 Task: Look for space in Cachoeira do Sul, Brazil from 6th September, 2023 to 10th September, 2023 for 1 adult in price range Rs.10000 to Rs.15000. Place can be private room with 1  bedroom having 1 bed and 1 bathroom. Property type can be house, flat, guest house, hotel. Booking option can be shelf check-in. Required host language is Spanish.
Action: Mouse moved to (489, 193)
Screenshot: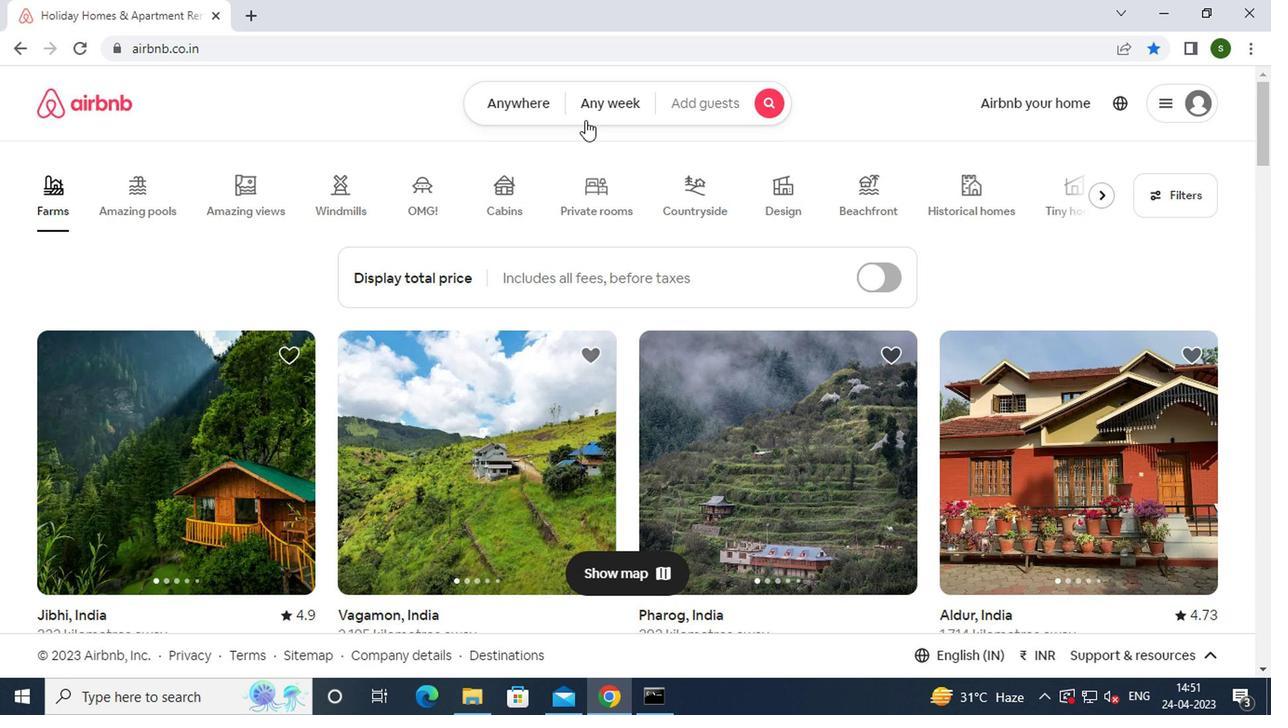 
Action: Mouse pressed left at (489, 193)
Screenshot: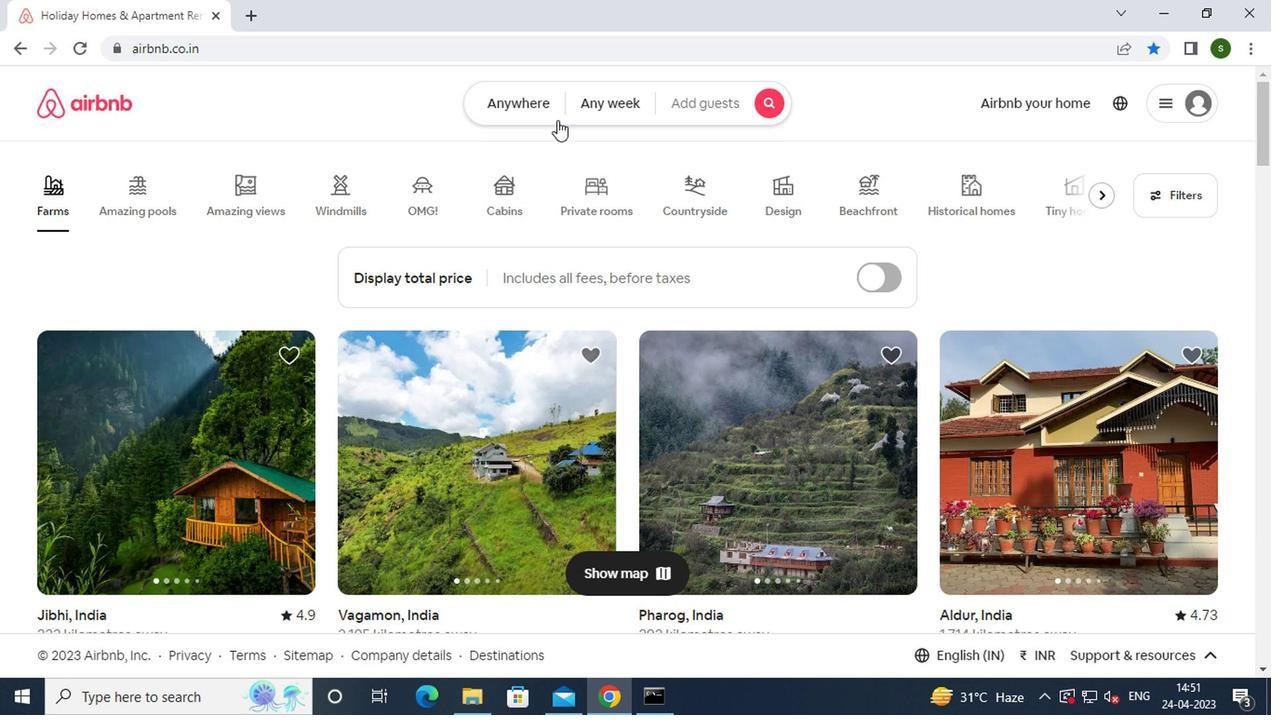 
Action: Mouse moved to (361, 237)
Screenshot: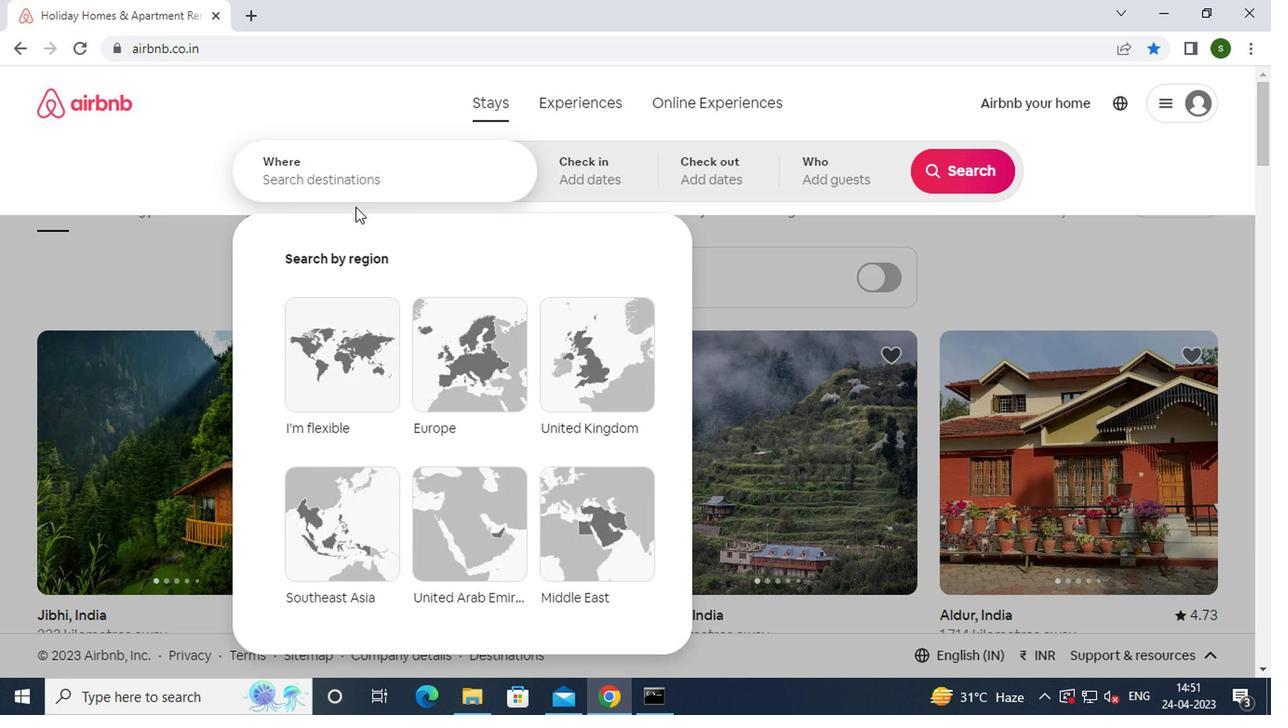 
Action: Mouse pressed left at (361, 237)
Screenshot: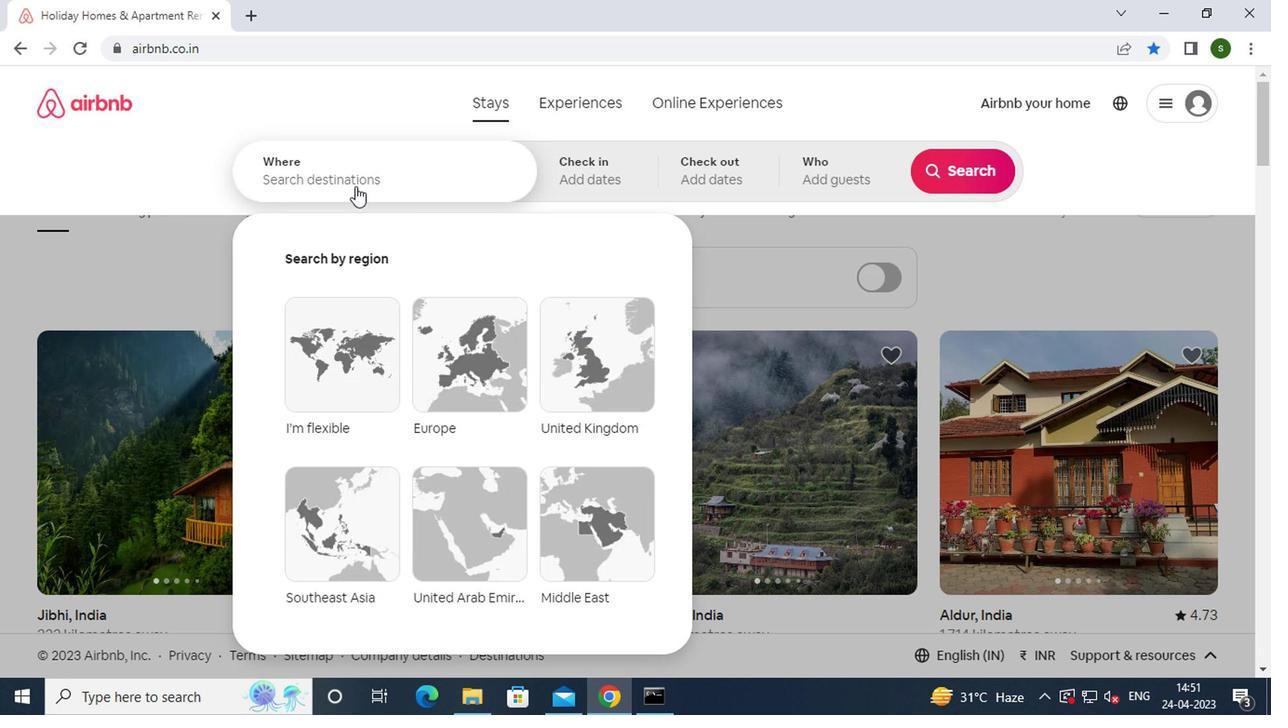 
Action: Key pressed c<Key.caps_lock>achoeira<Key.space>do<Key.space><Key.caps_lock>su<Key.backspace><Key.caps_lock>ul,<Key.space><Key.caps_lock>b<Key.caps_lock>razil<Key.enter>
Screenshot: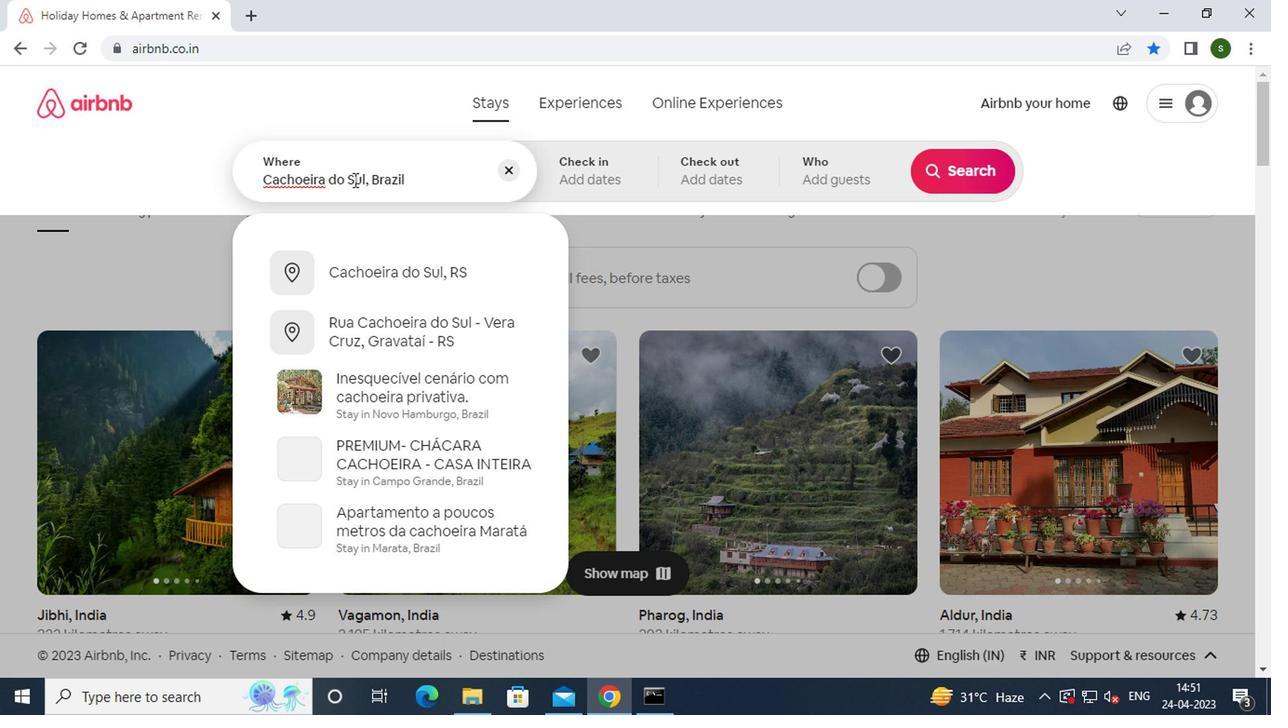 
Action: Mouse moved to (788, 339)
Screenshot: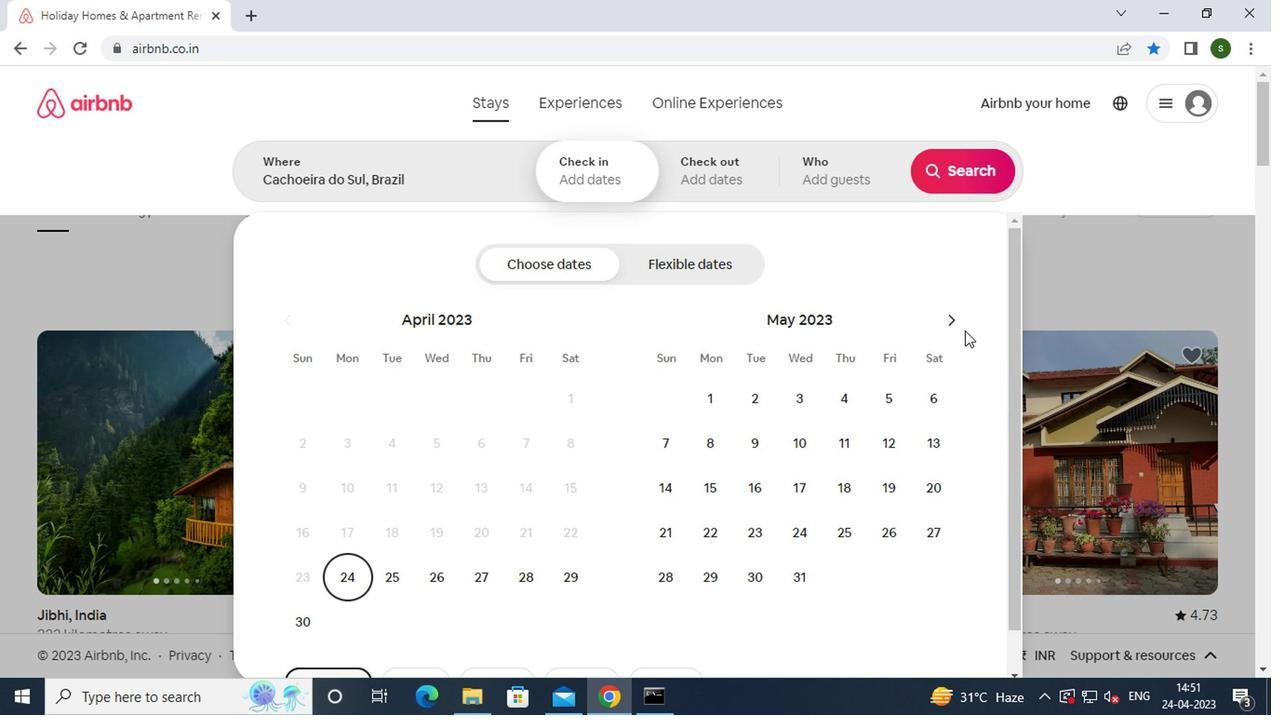 
Action: Mouse pressed left at (788, 339)
Screenshot: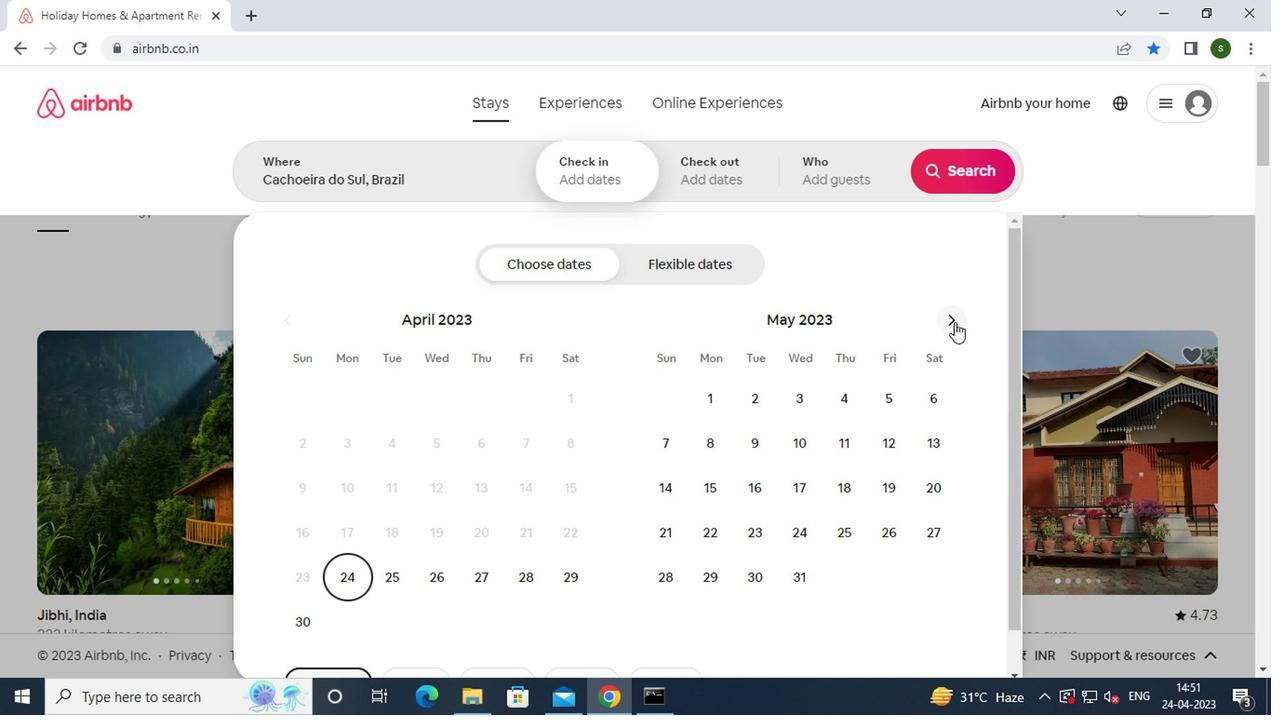 
Action: Mouse pressed left at (788, 339)
Screenshot: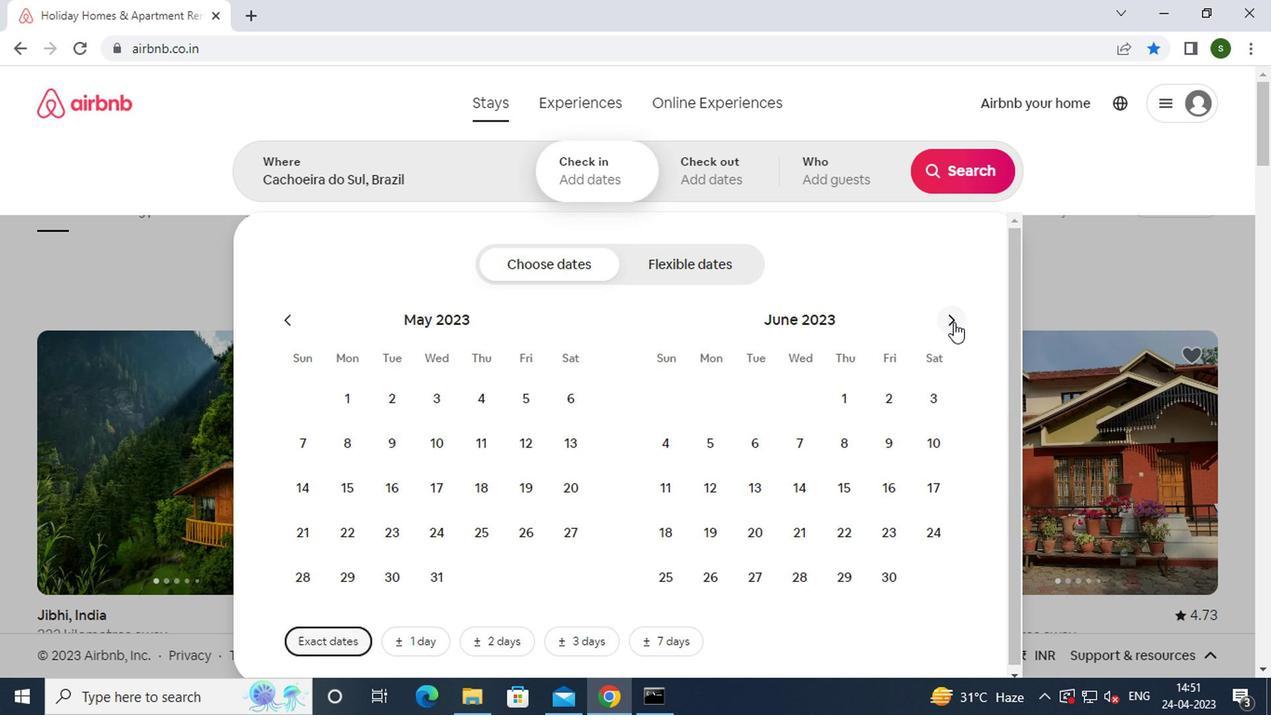 
Action: Mouse pressed left at (788, 339)
Screenshot: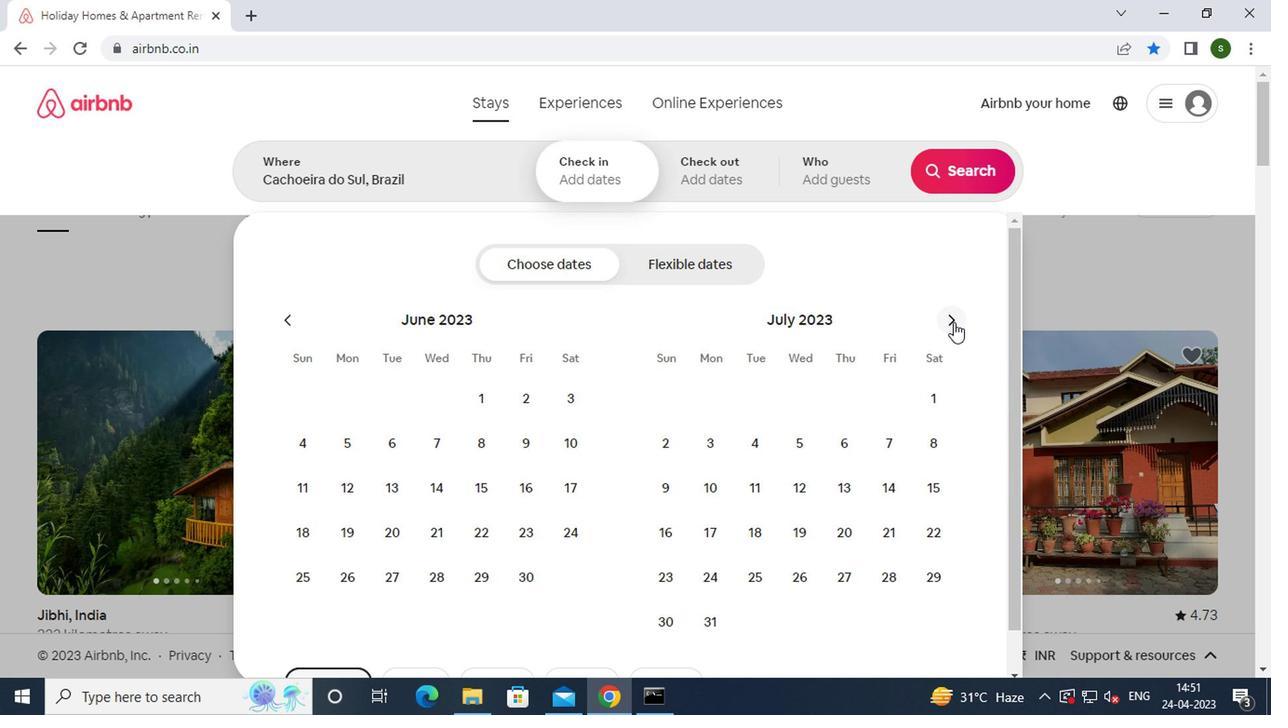 
Action: Mouse pressed left at (788, 339)
Screenshot: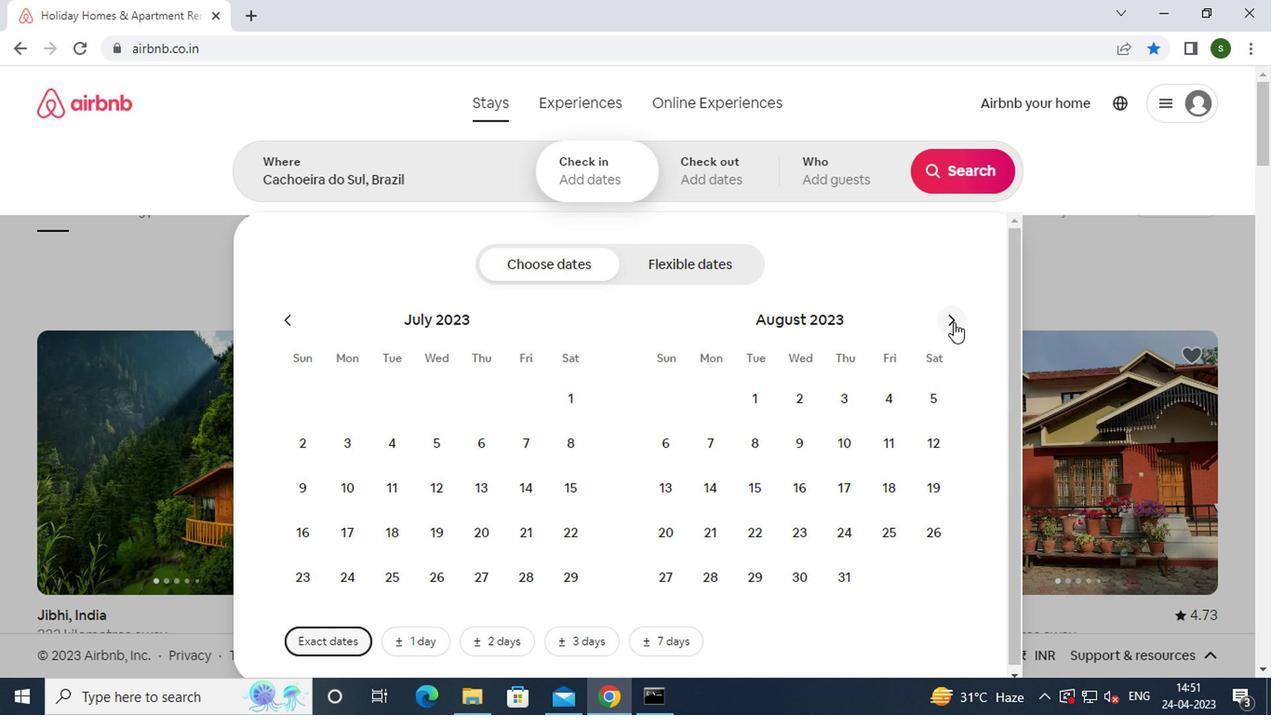 
Action: Mouse moved to (676, 419)
Screenshot: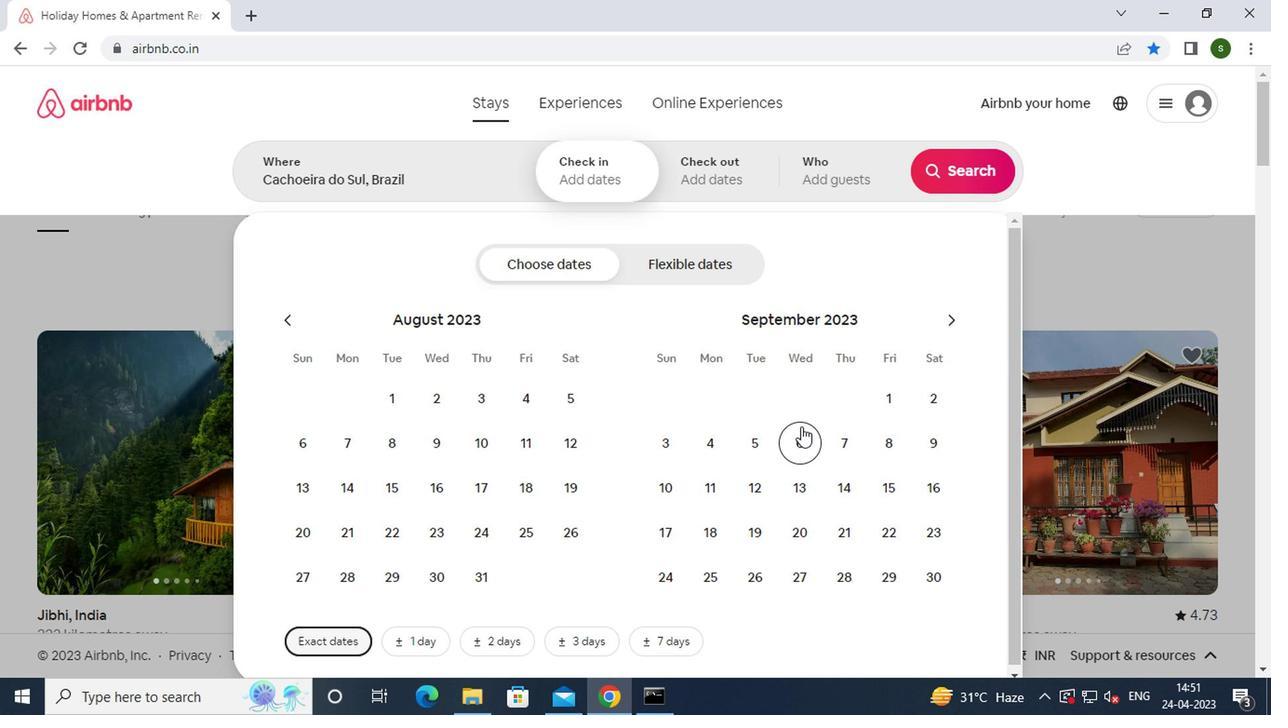 
Action: Mouse pressed left at (676, 419)
Screenshot: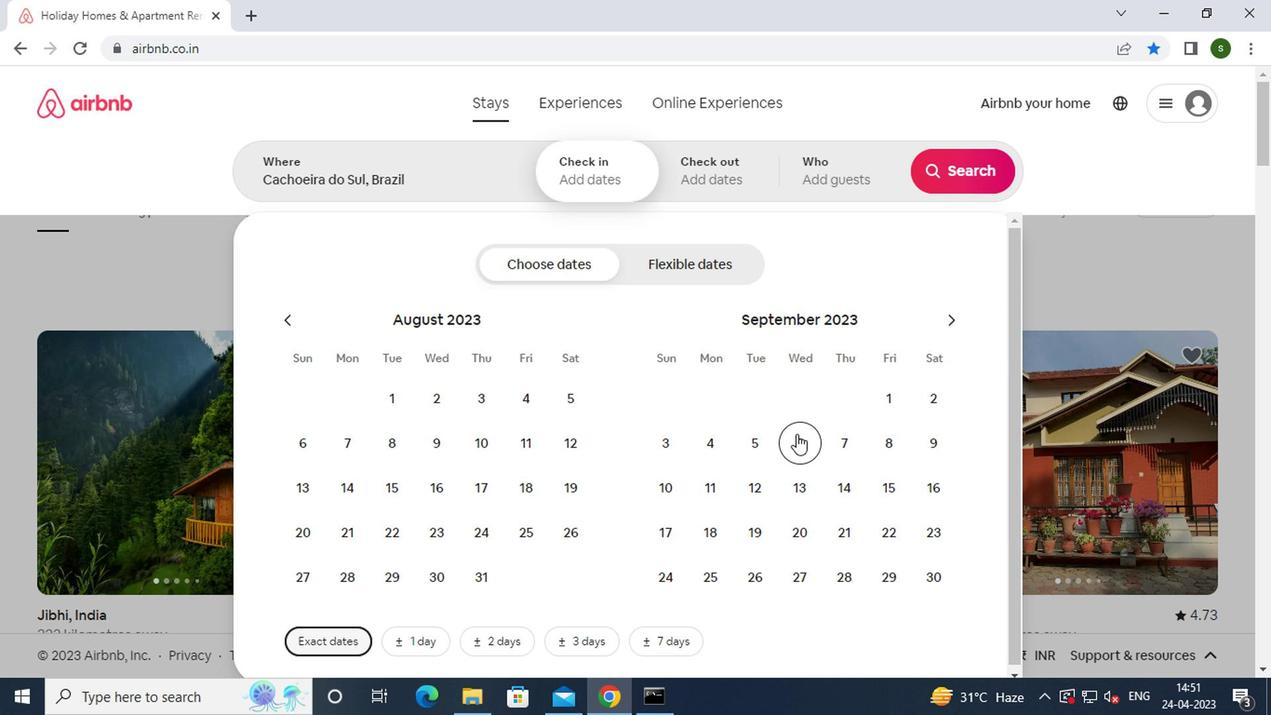 
Action: Mouse moved to (591, 454)
Screenshot: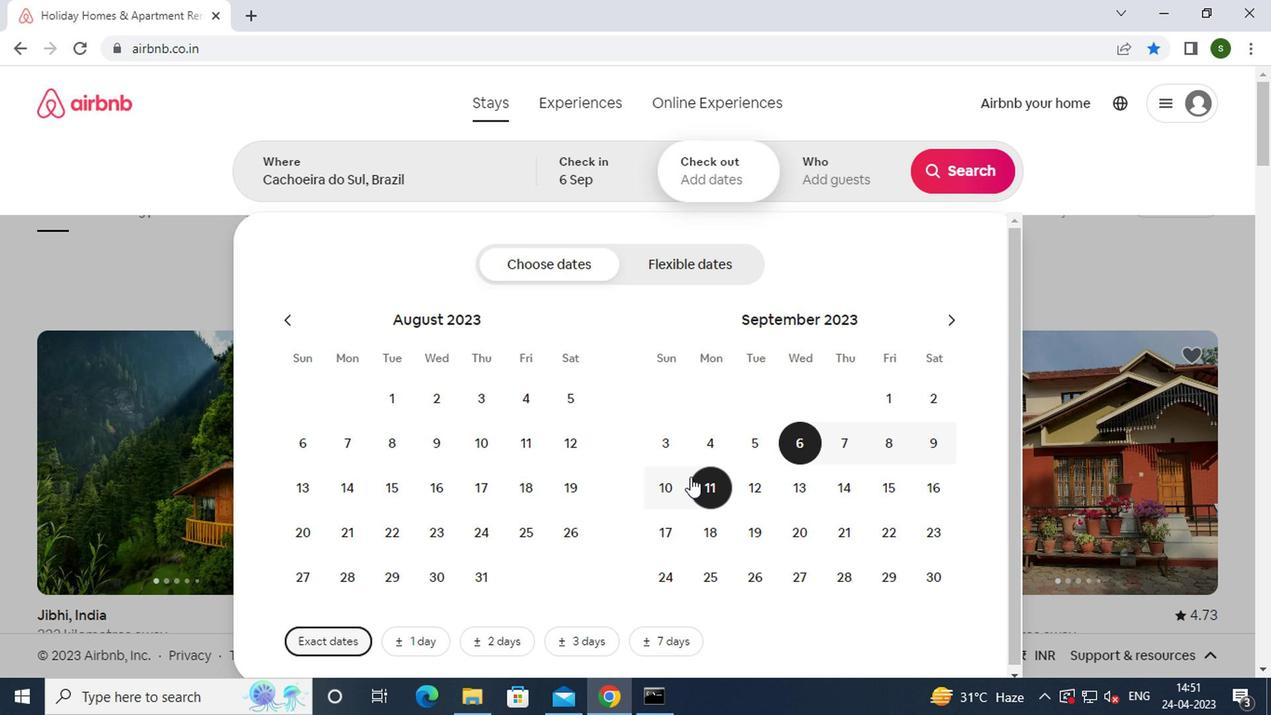 
Action: Mouse pressed left at (591, 454)
Screenshot: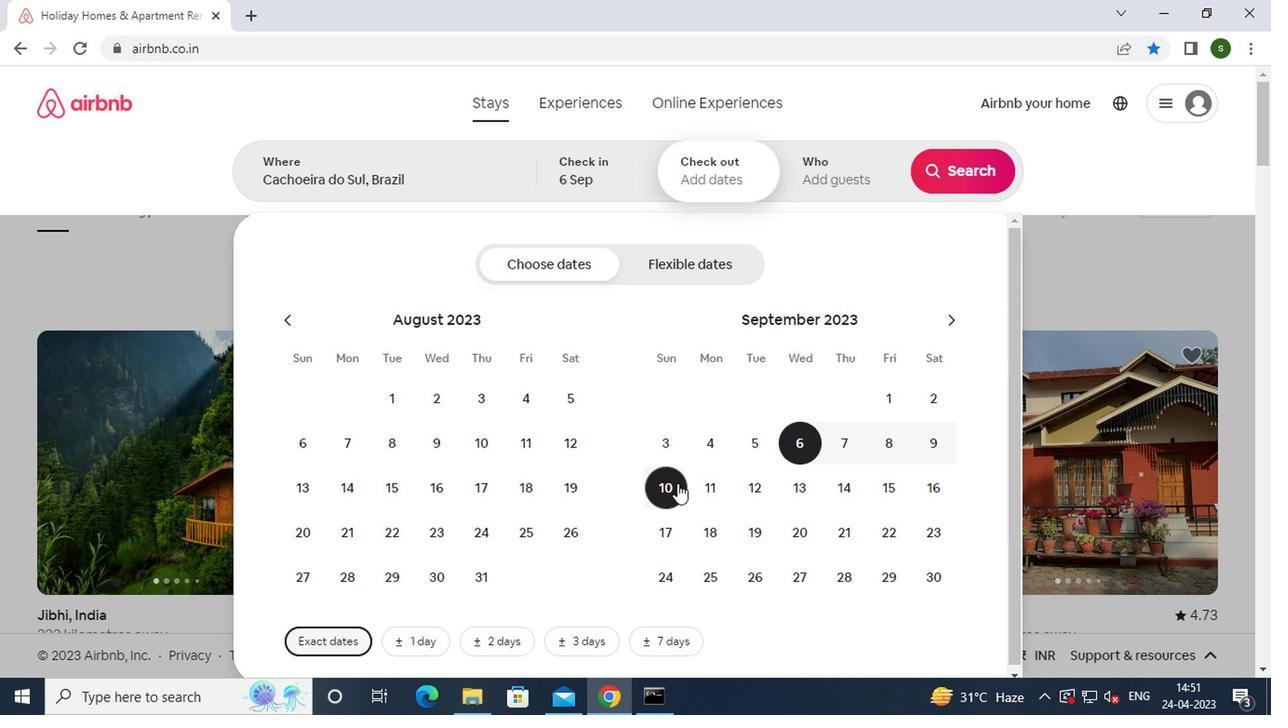 
Action: Mouse moved to (709, 231)
Screenshot: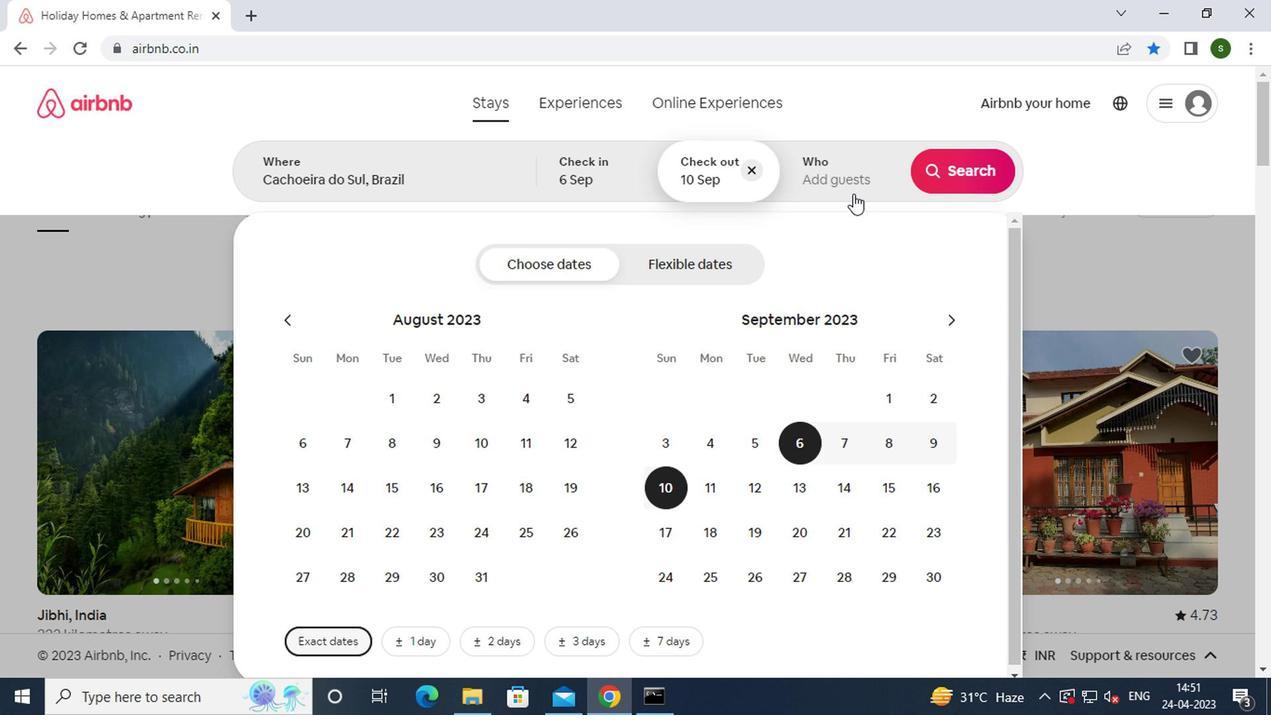
Action: Mouse pressed left at (709, 231)
Screenshot: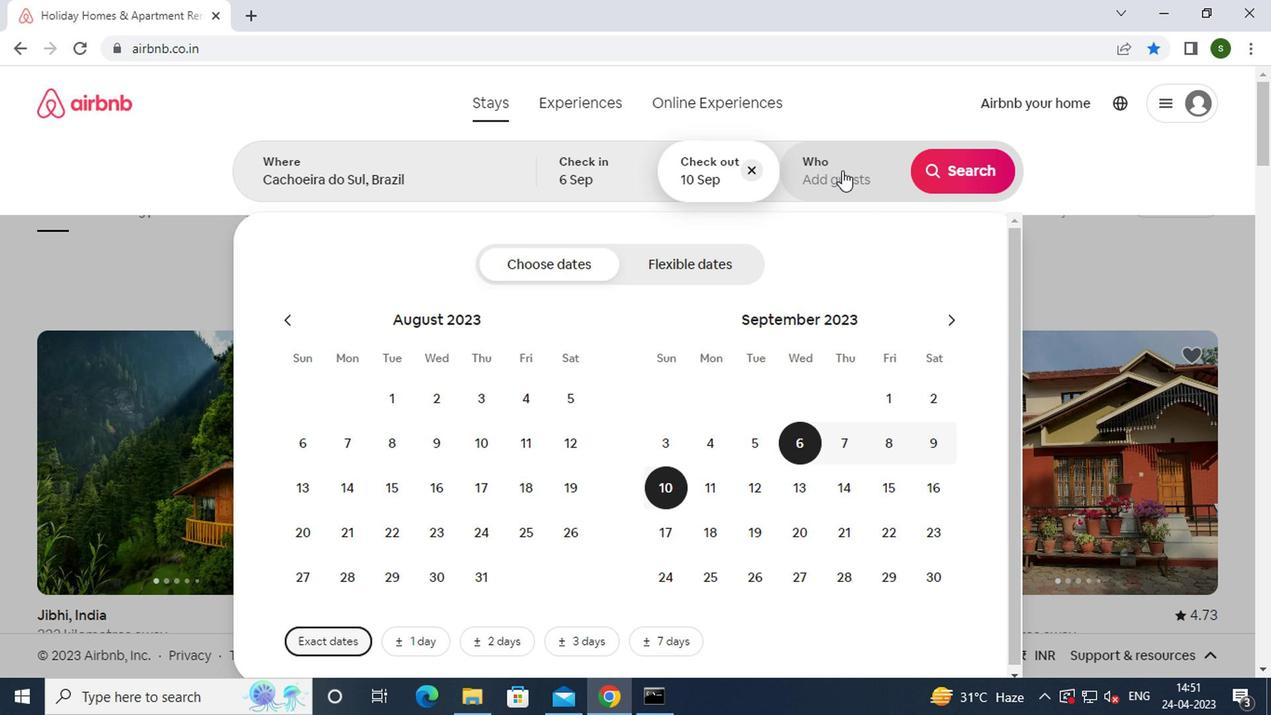 
Action: Mouse moved to (792, 296)
Screenshot: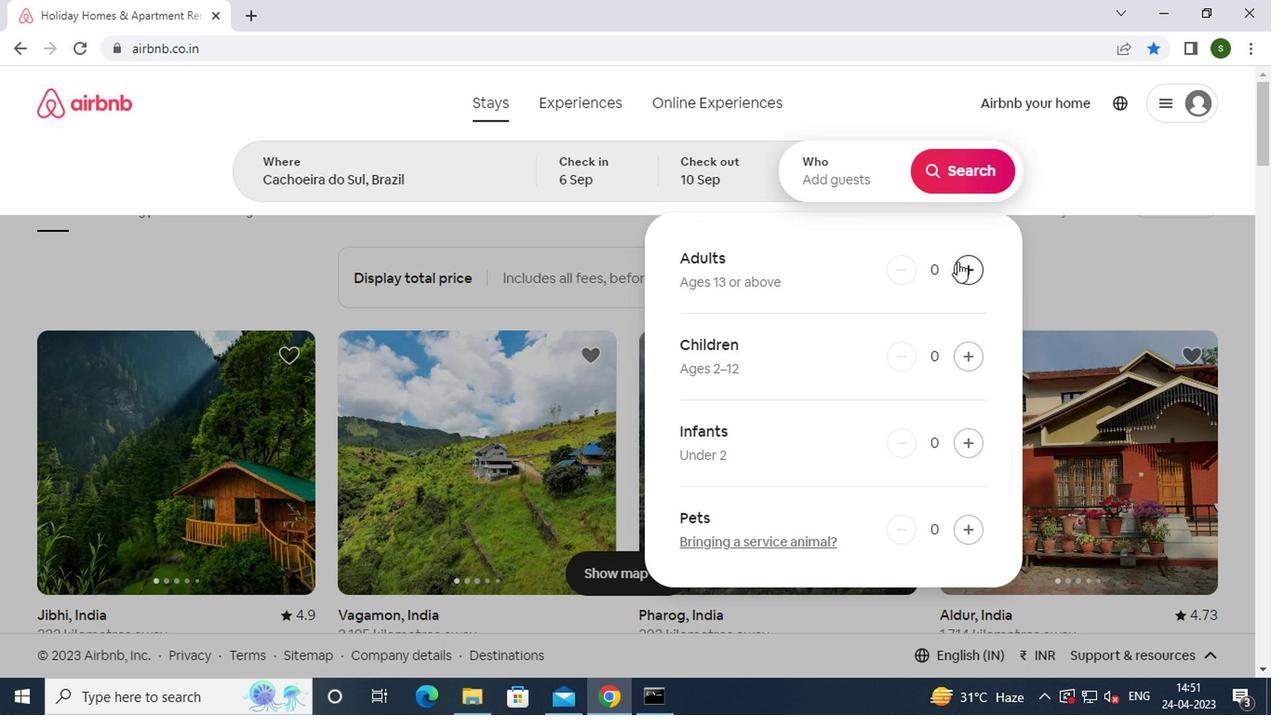 
Action: Mouse pressed left at (792, 296)
Screenshot: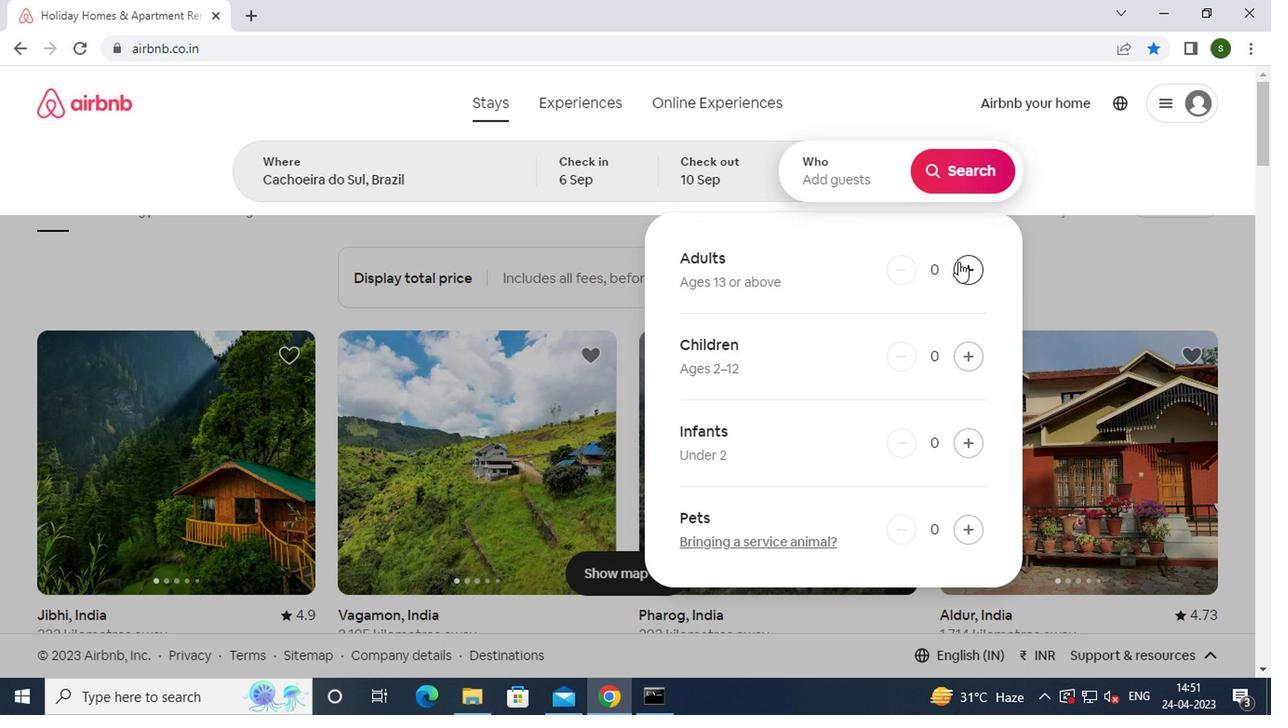 
Action: Mouse moved to (804, 228)
Screenshot: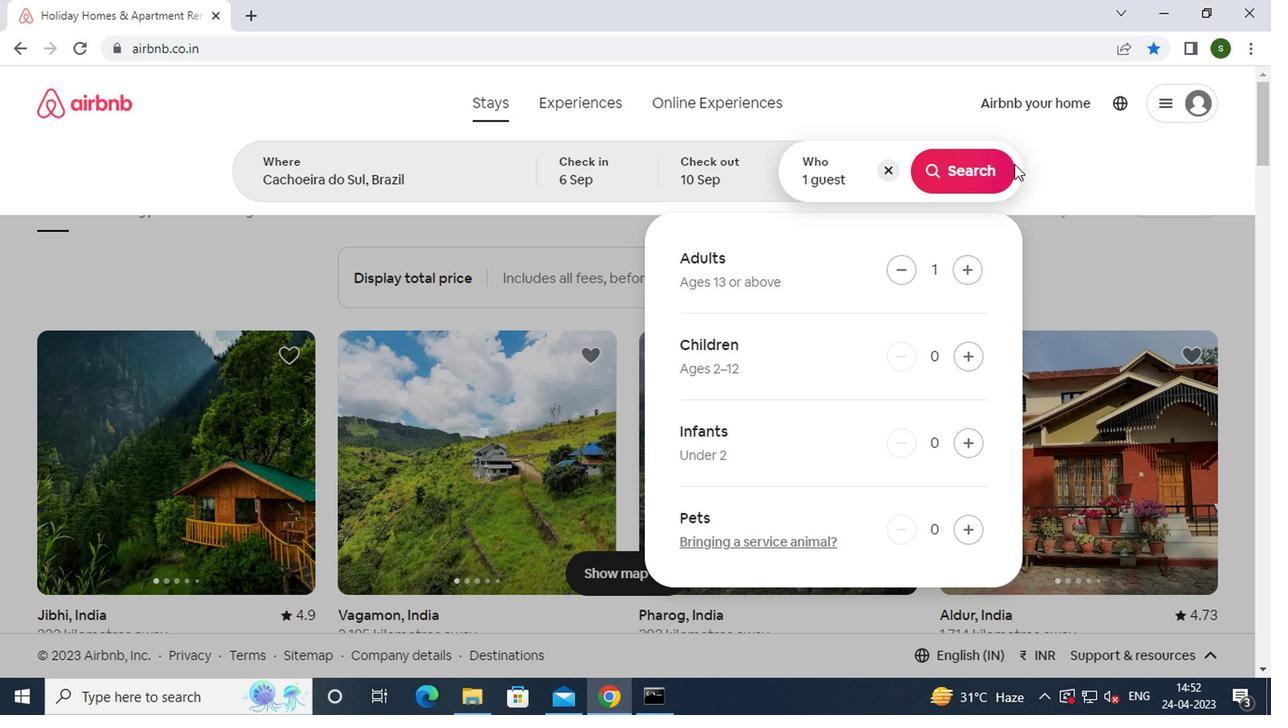 
Action: Mouse pressed left at (804, 228)
Screenshot: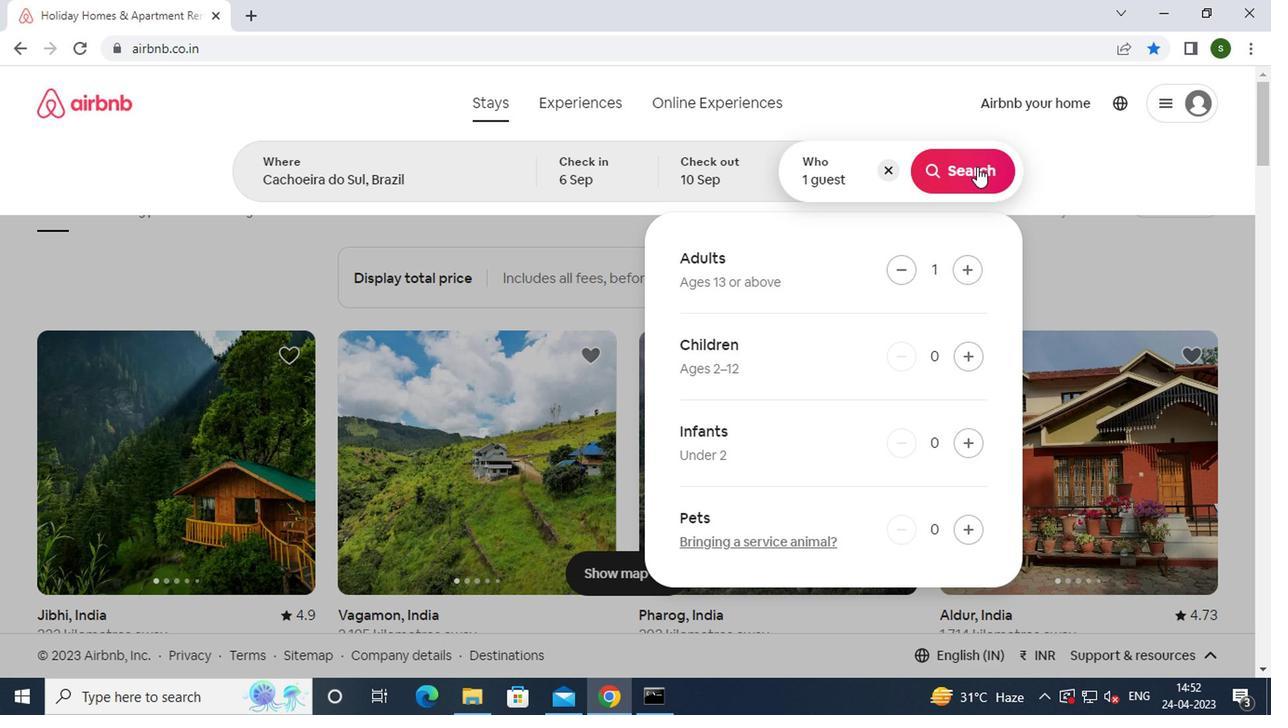 
Action: Mouse moved to (968, 238)
Screenshot: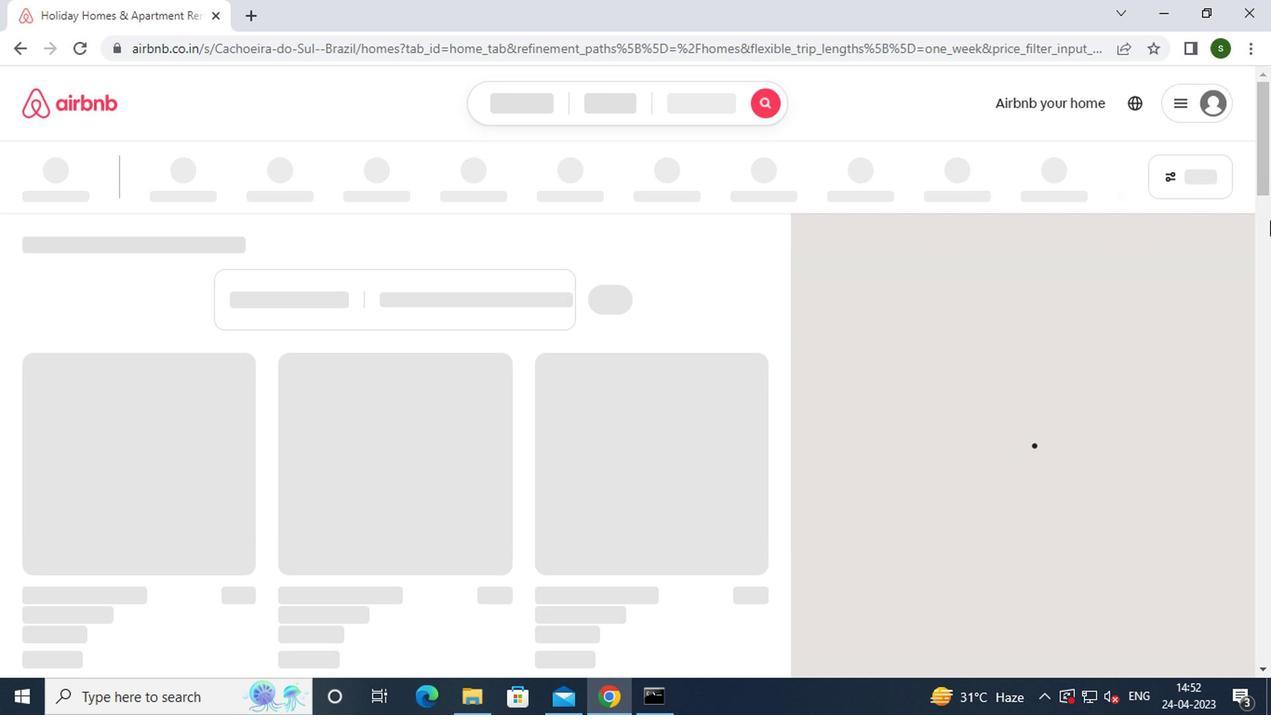 
Action: Mouse pressed left at (968, 238)
Screenshot: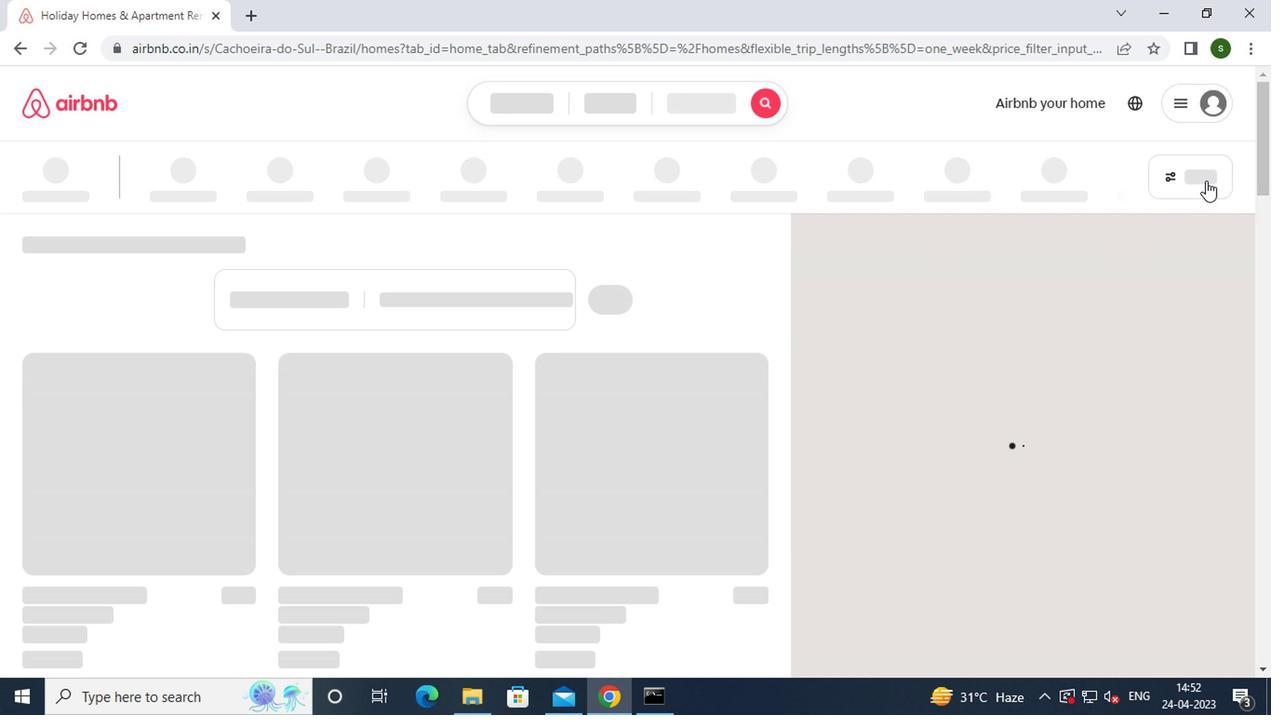 
Action: Mouse moved to (408, 402)
Screenshot: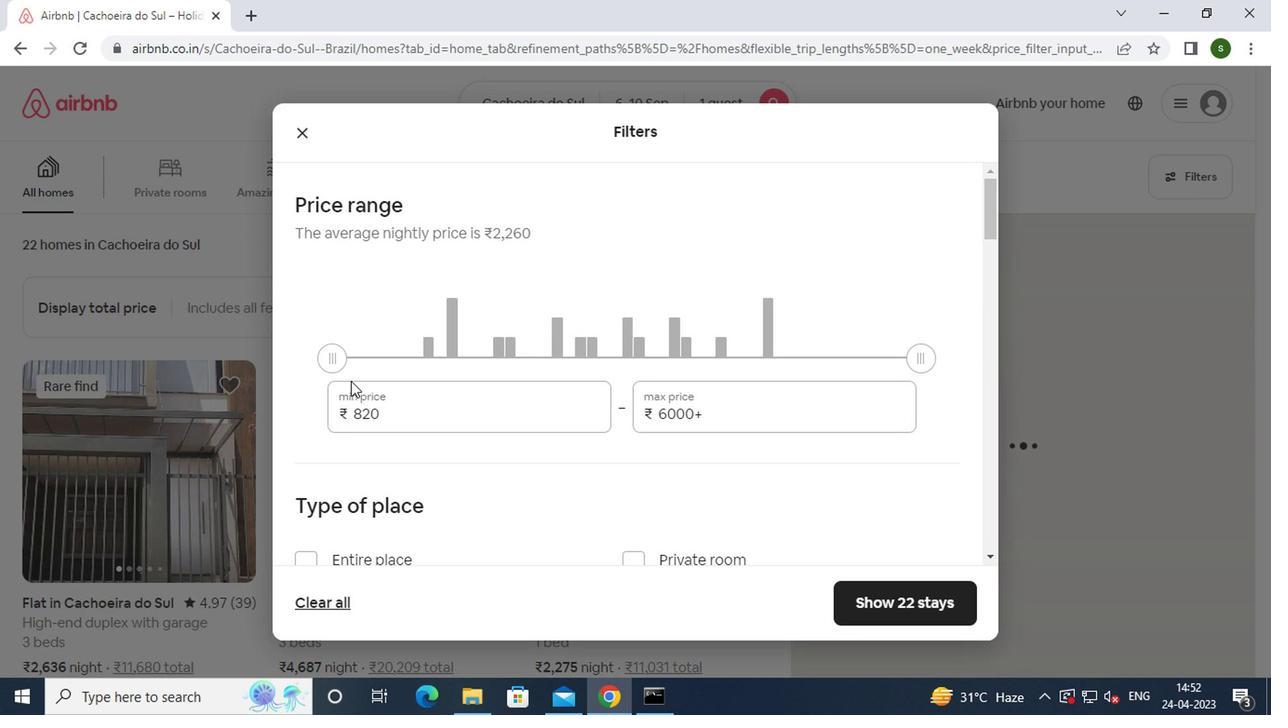 
Action: Mouse pressed left at (408, 402)
Screenshot: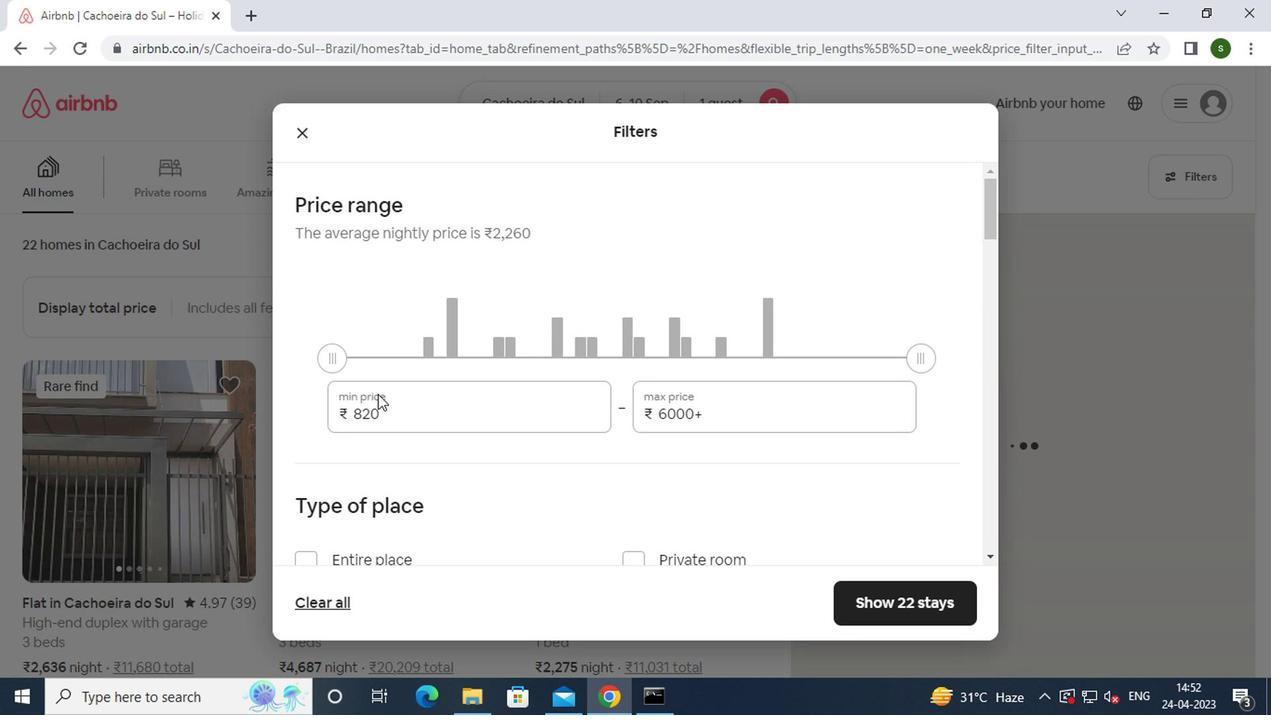 
Action: Key pressed <Key.backspace><Key.backspace><Key.backspace><Key.backspace>10000
Screenshot: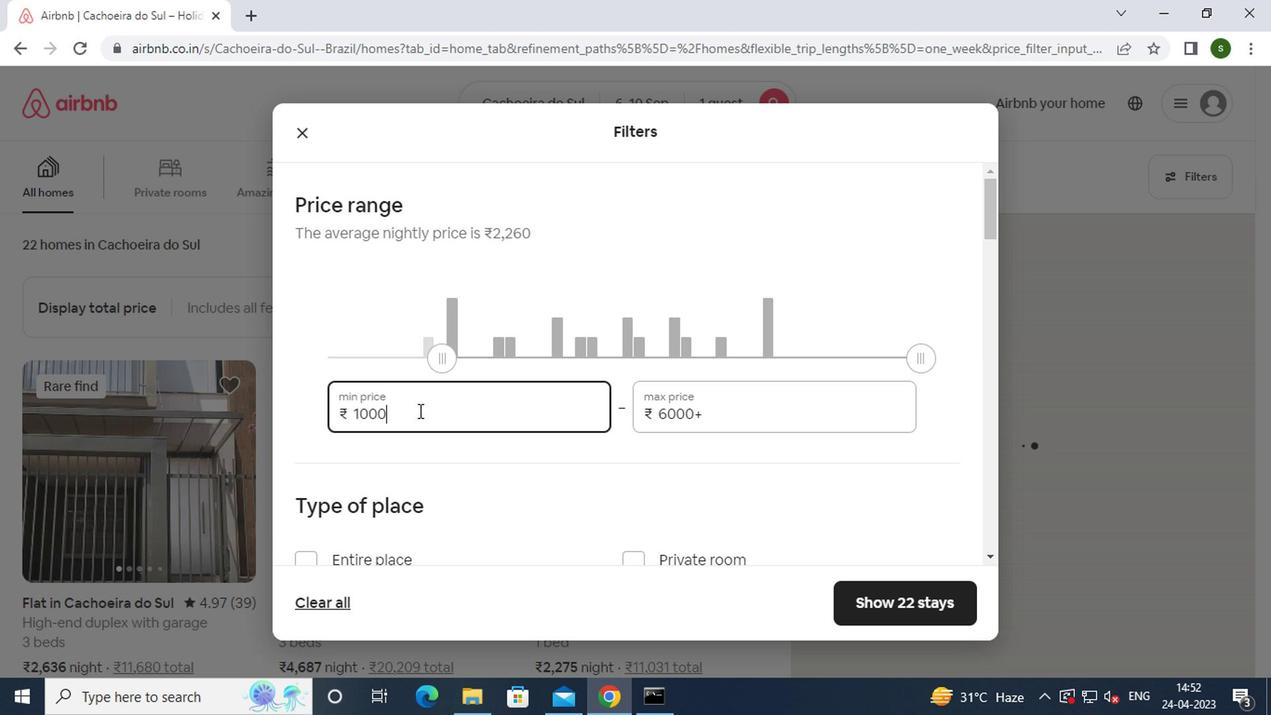 
Action: Mouse moved to (617, 407)
Screenshot: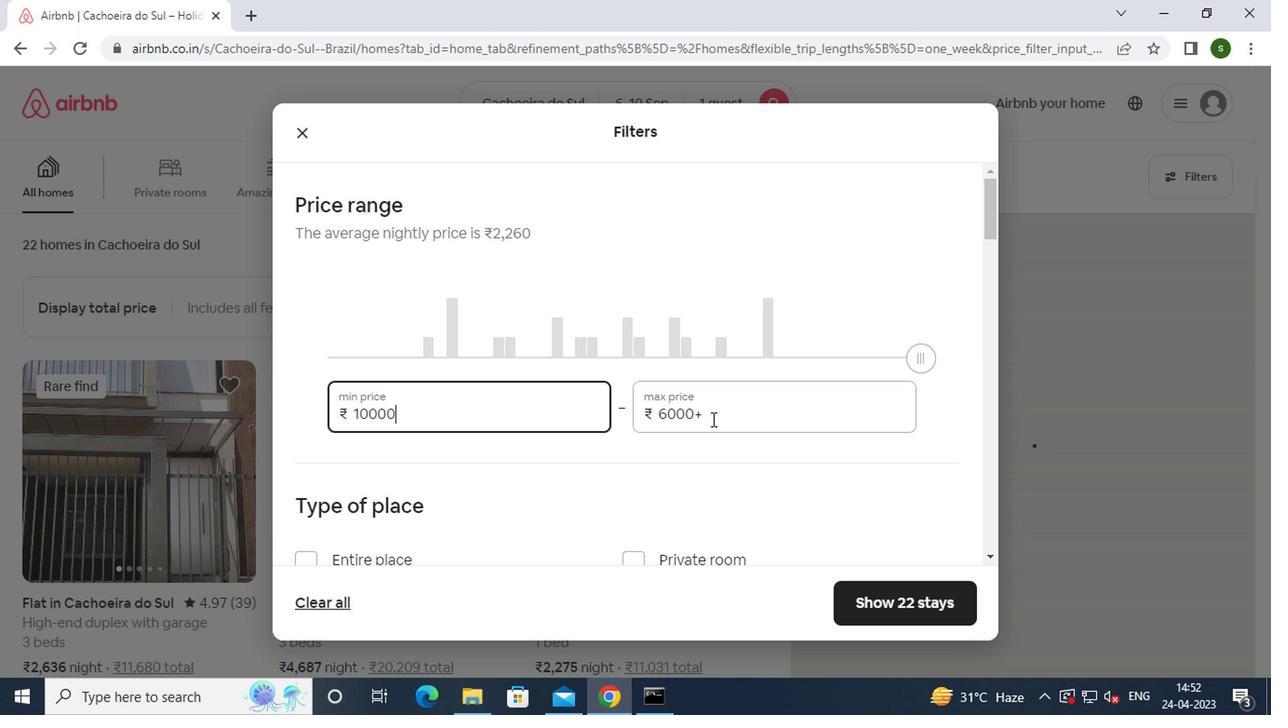 
Action: Mouse pressed left at (617, 407)
Screenshot: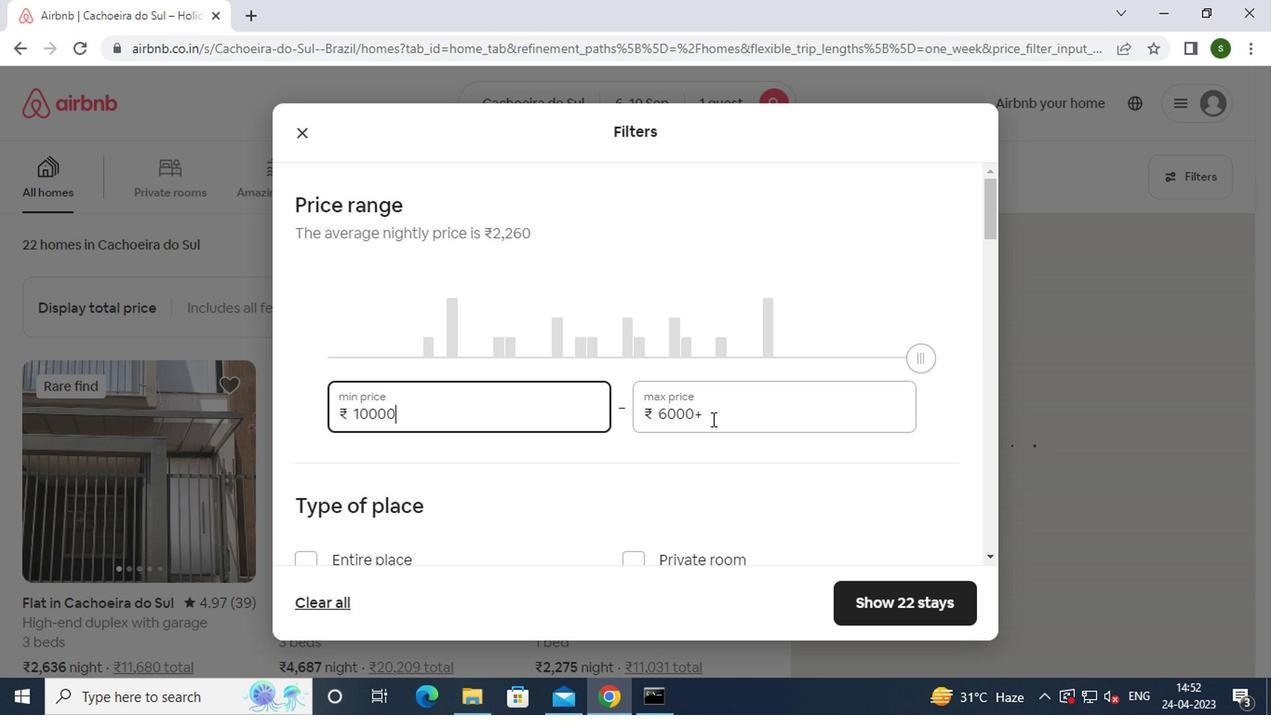 
Action: Key pressed <Key.backspace><Key.backspace><Key.backspace><Key.backspace><Key.backspace><Key.backspace><Key.backspace><Key.backspace><Key.backspace><Key.backspace><Key.backspace>15000
Screenshot: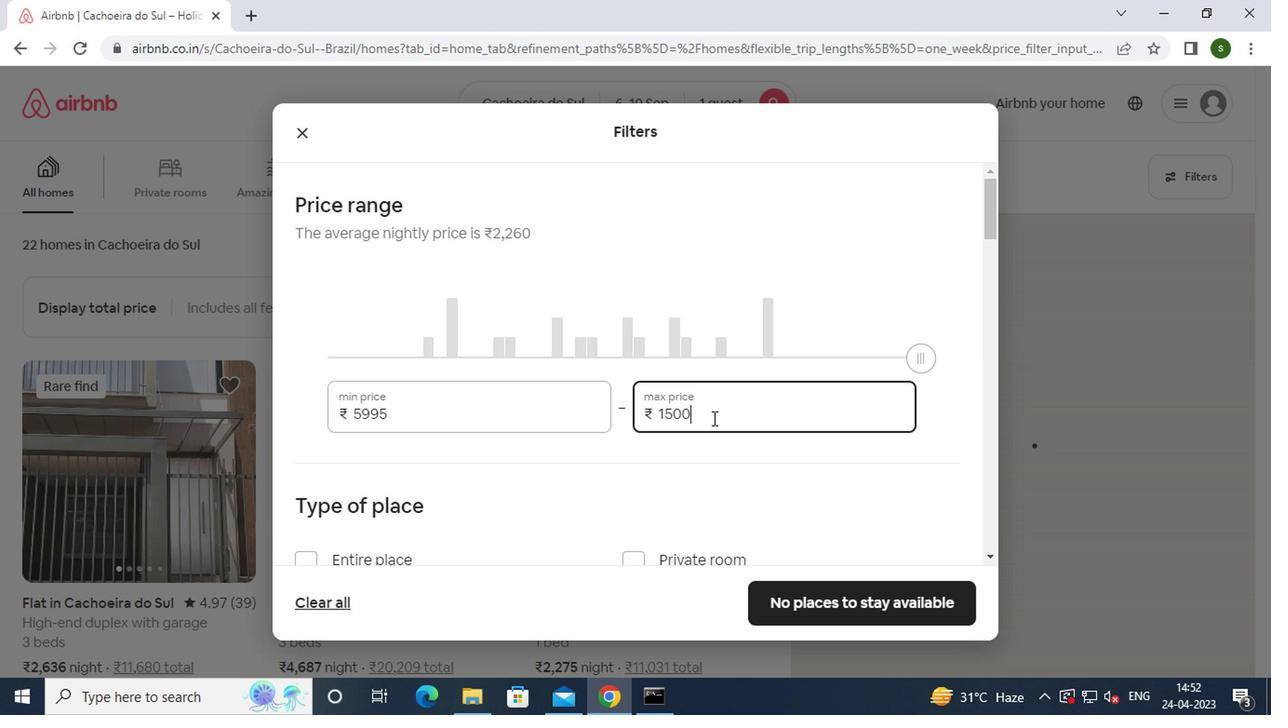 
Action: Mouse moved to (588, 414)
Screenshot: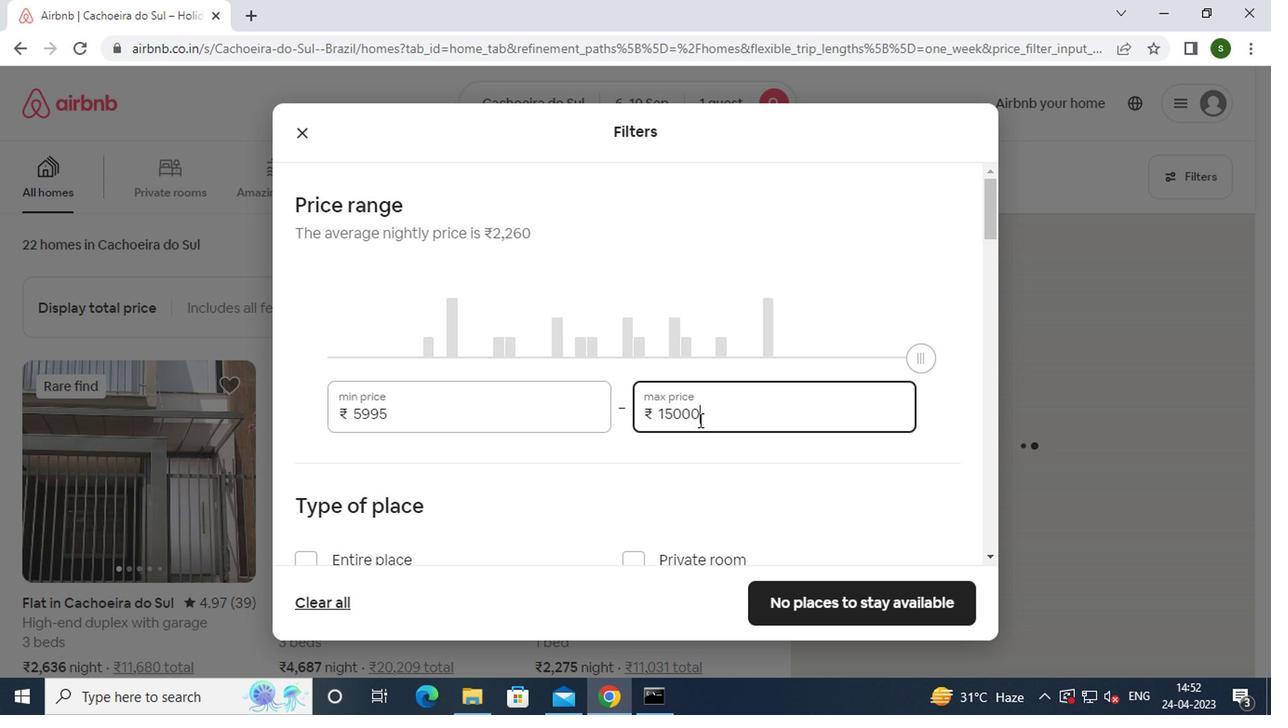 
Action: Mouse scrolled (588, 413) with delta (0, 0)
Screenshot: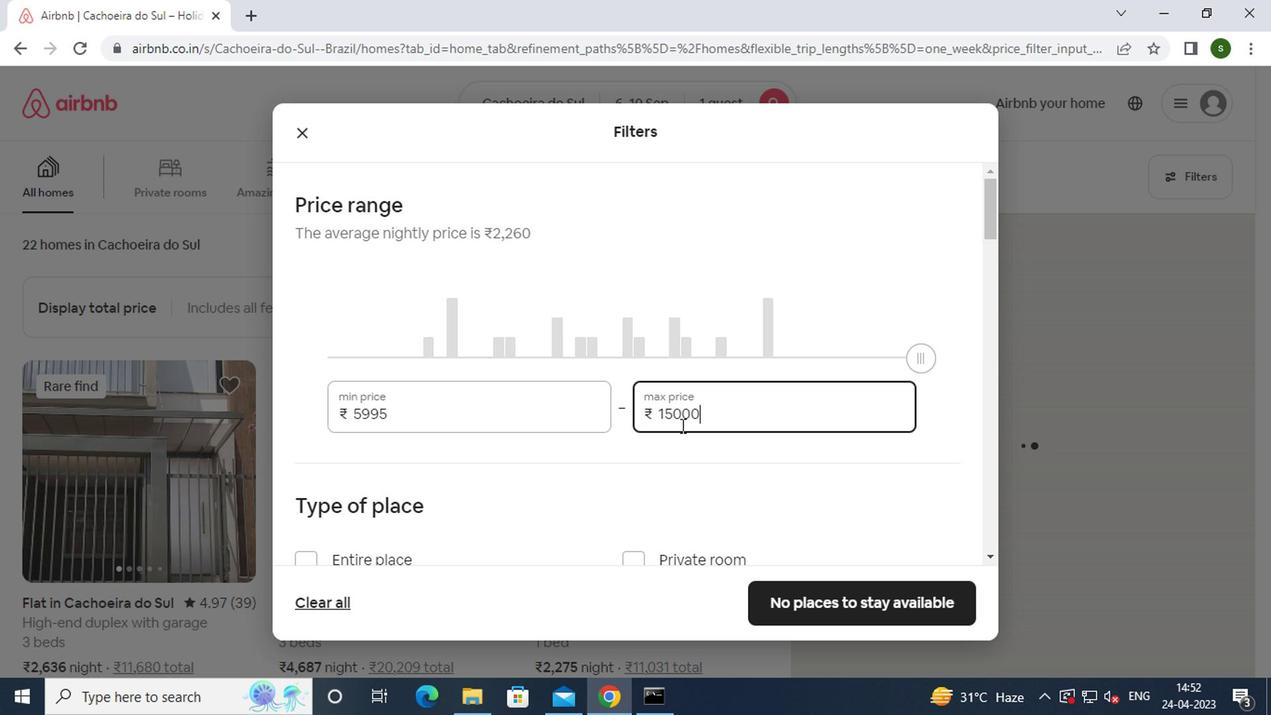 
Action: Mouse moved to (588, 415)
Screenshot: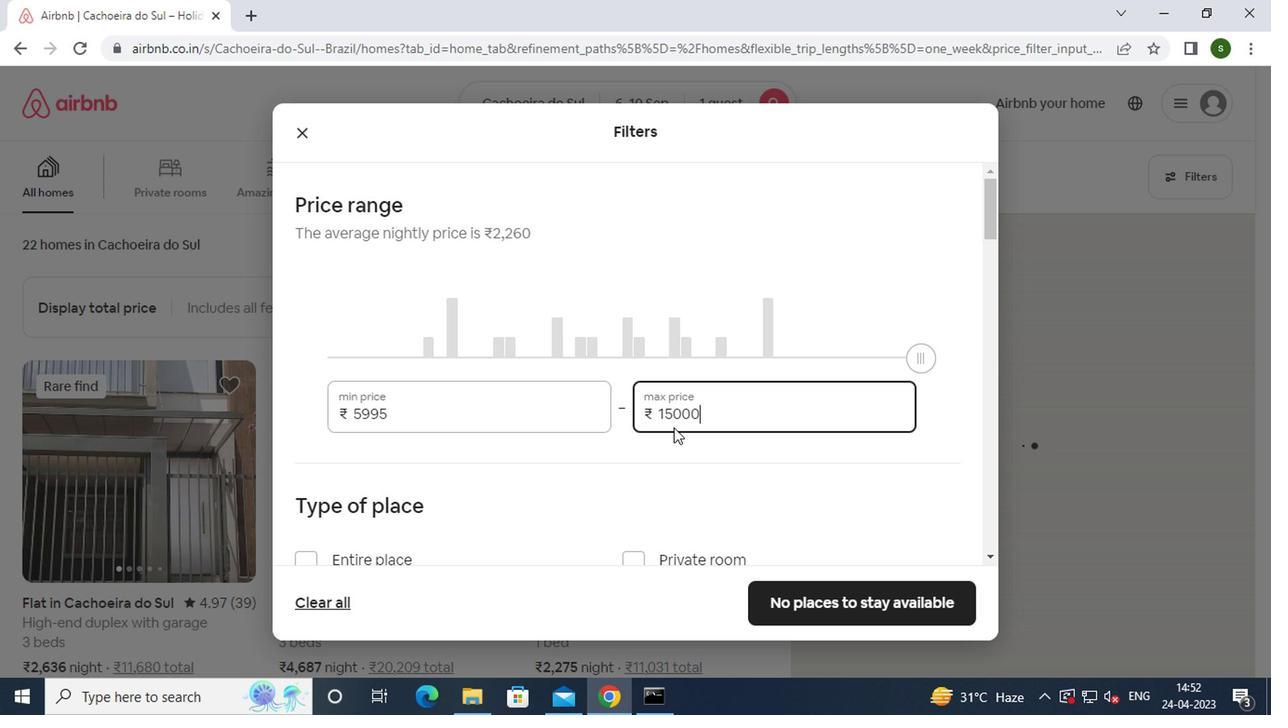 
Action: Mouse scrolled (588, 414) with delta (0, 0)
Screenshot: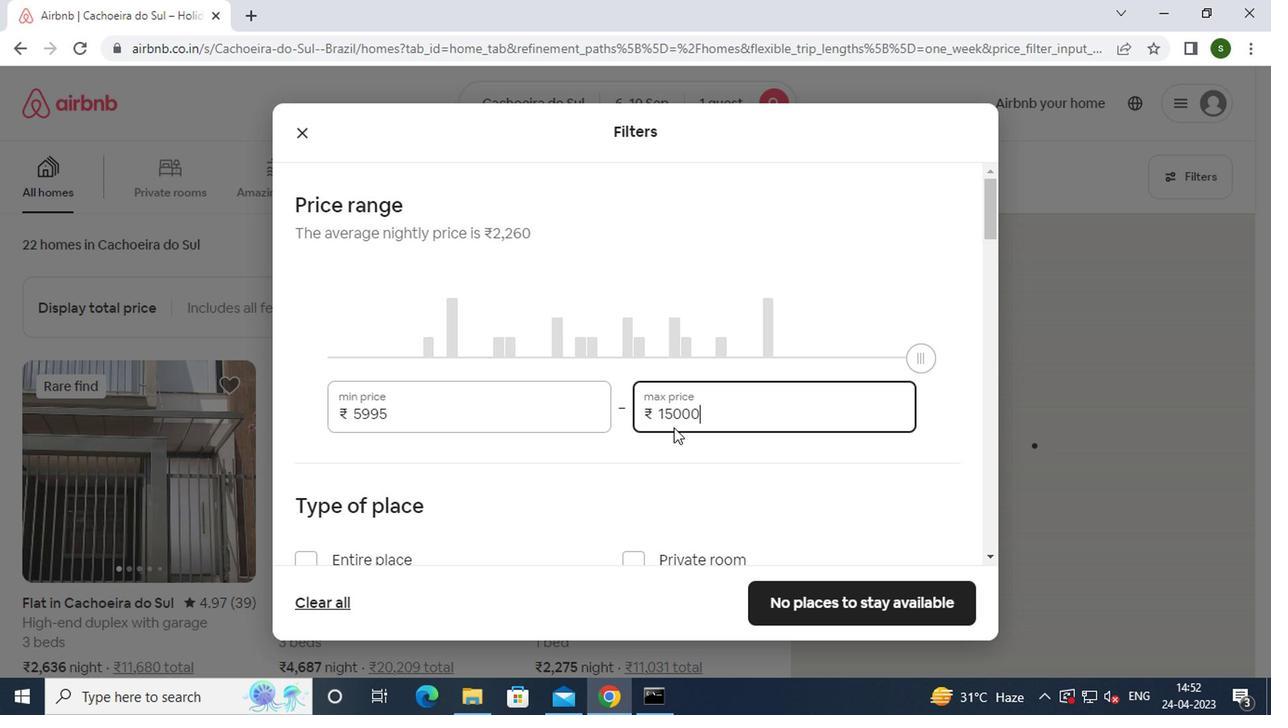 
Action: Mouse moved to (585, 382)
Screenshot: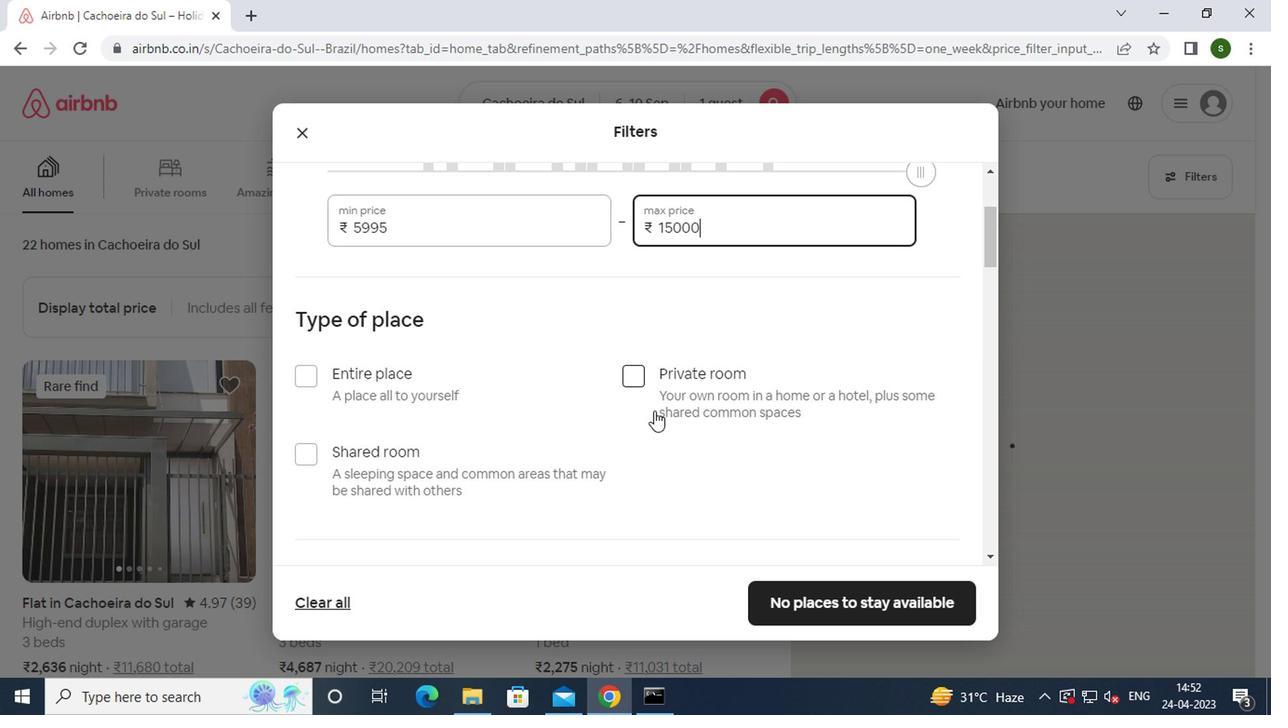 
Action: Mouse pressed left at (585, 382)
Screenshot: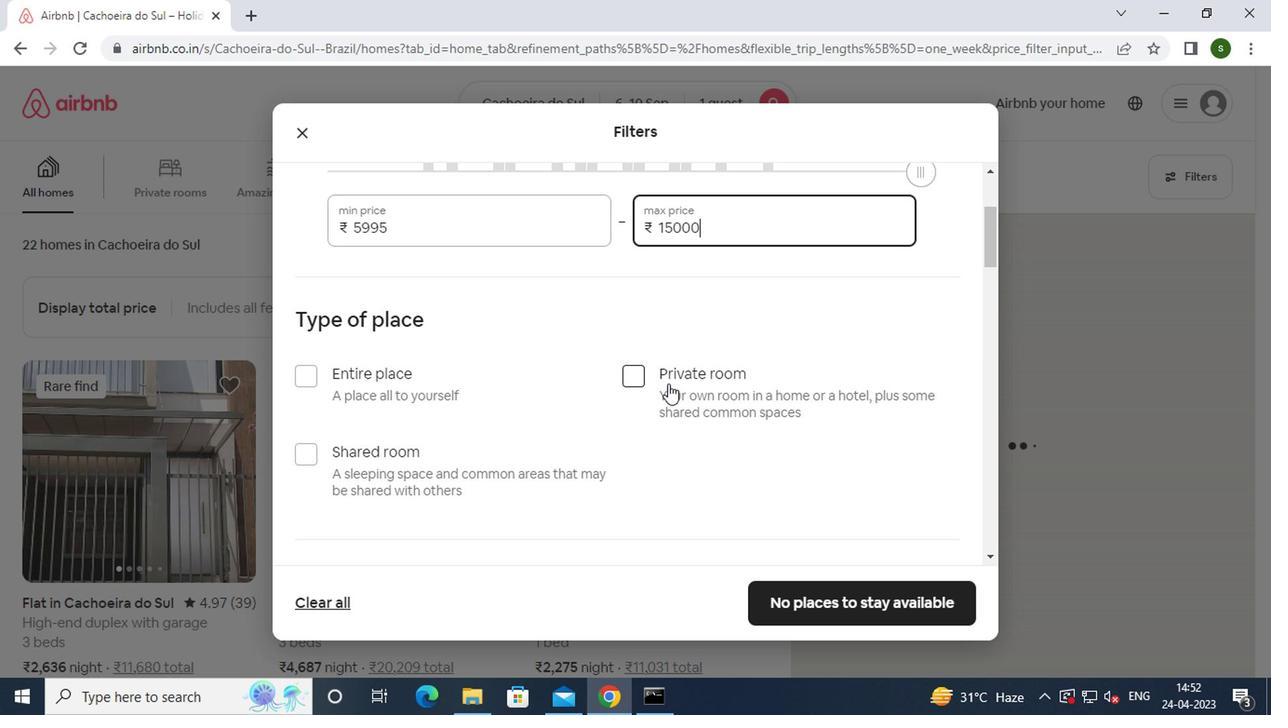 
Action: Mouse moved to (578, 383)
Screenshot: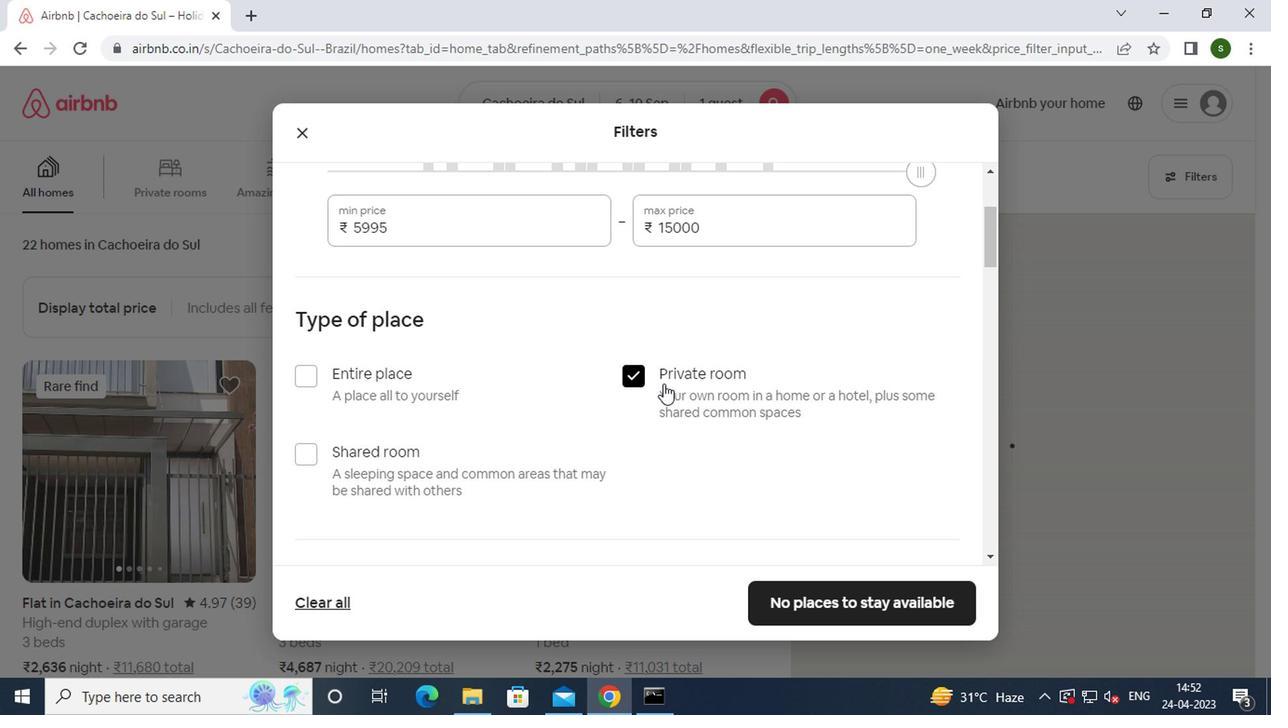 
Action: Mouse scrolled (578, 382) with delta (0, 0)
Screenshot: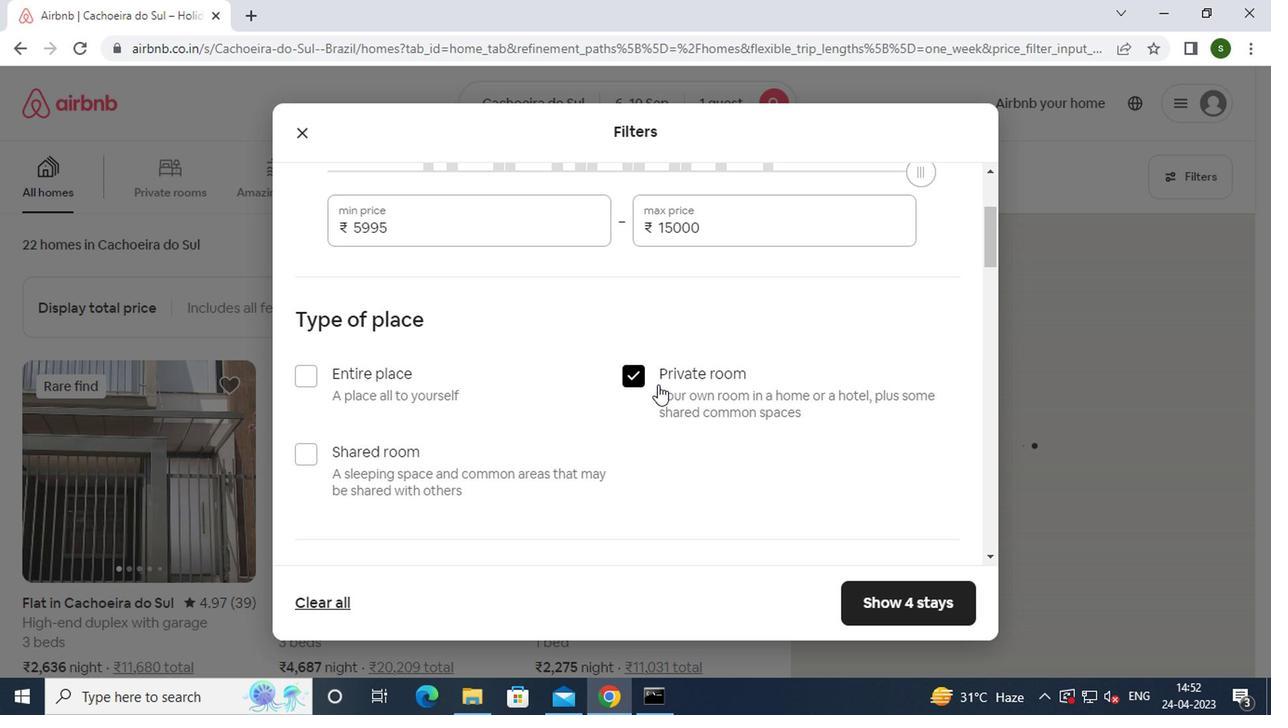 
Action: Mouse scrolled (578, 382) with delta (0, 0)
Screenshot: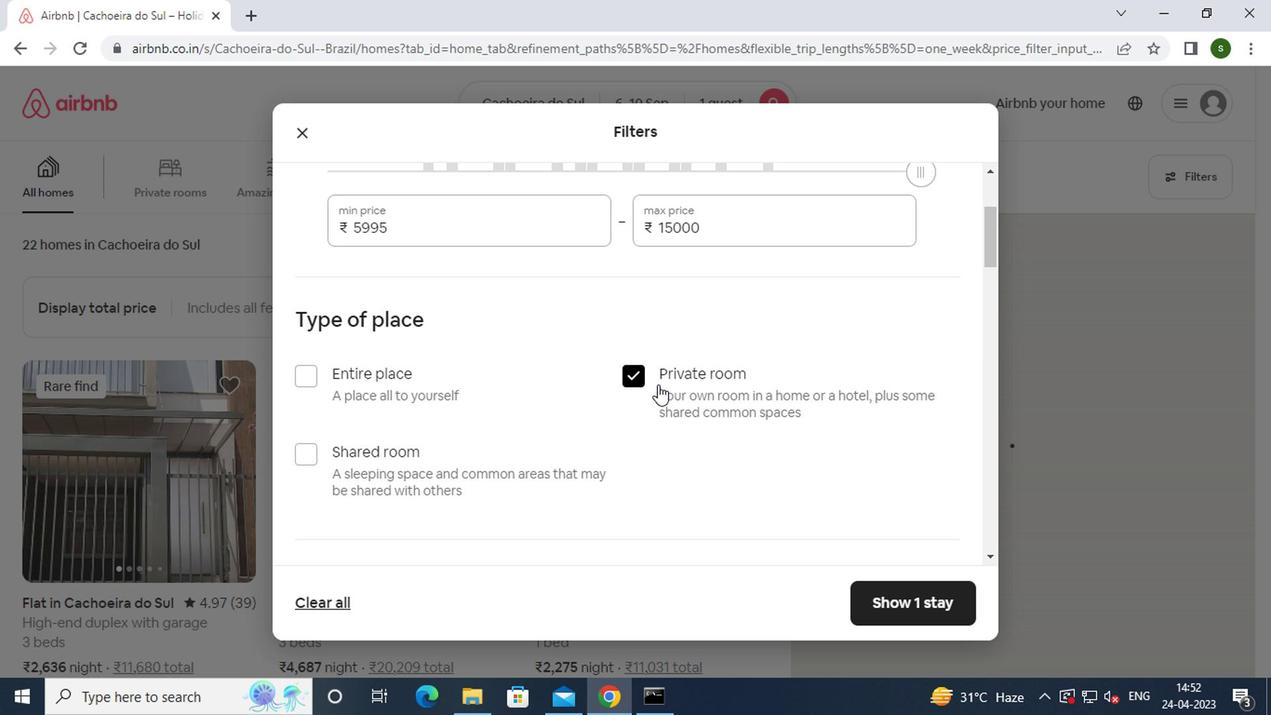 
Action: Mouse scrolled (578, 382) with delta (0, 0)
Screenshot: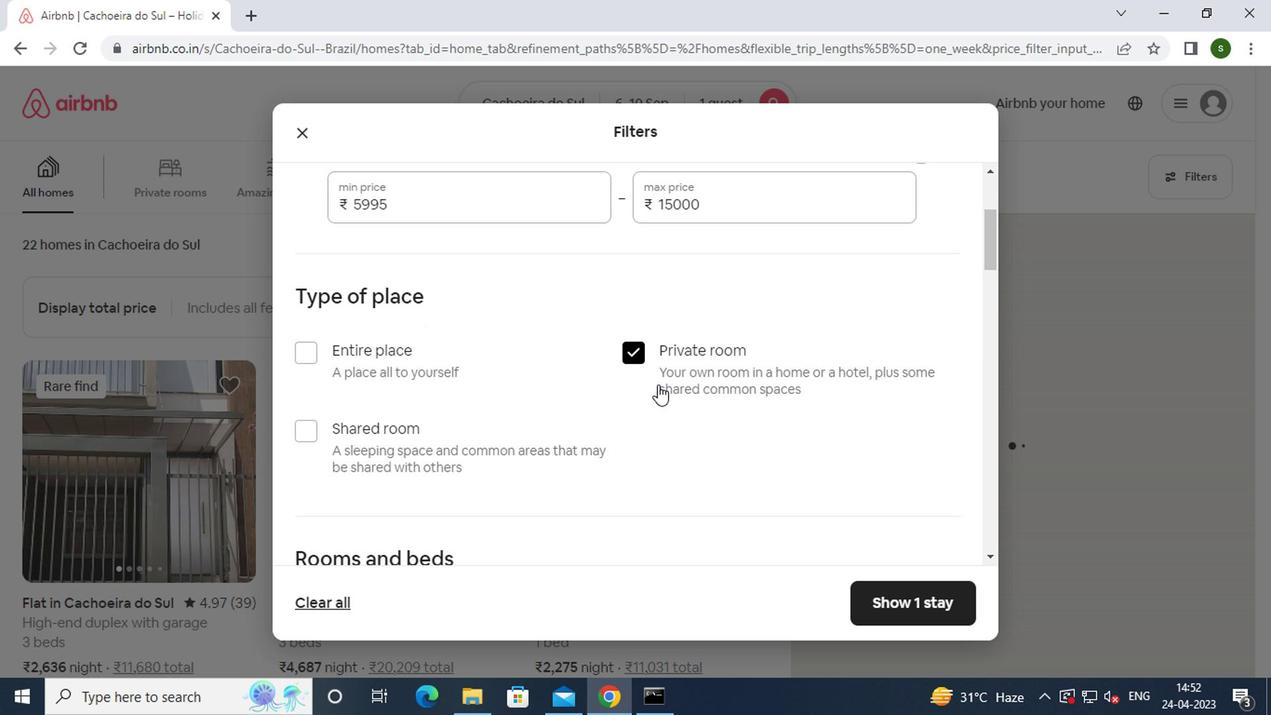 
Action: Mouse moved to (406, 390)
Screenshot: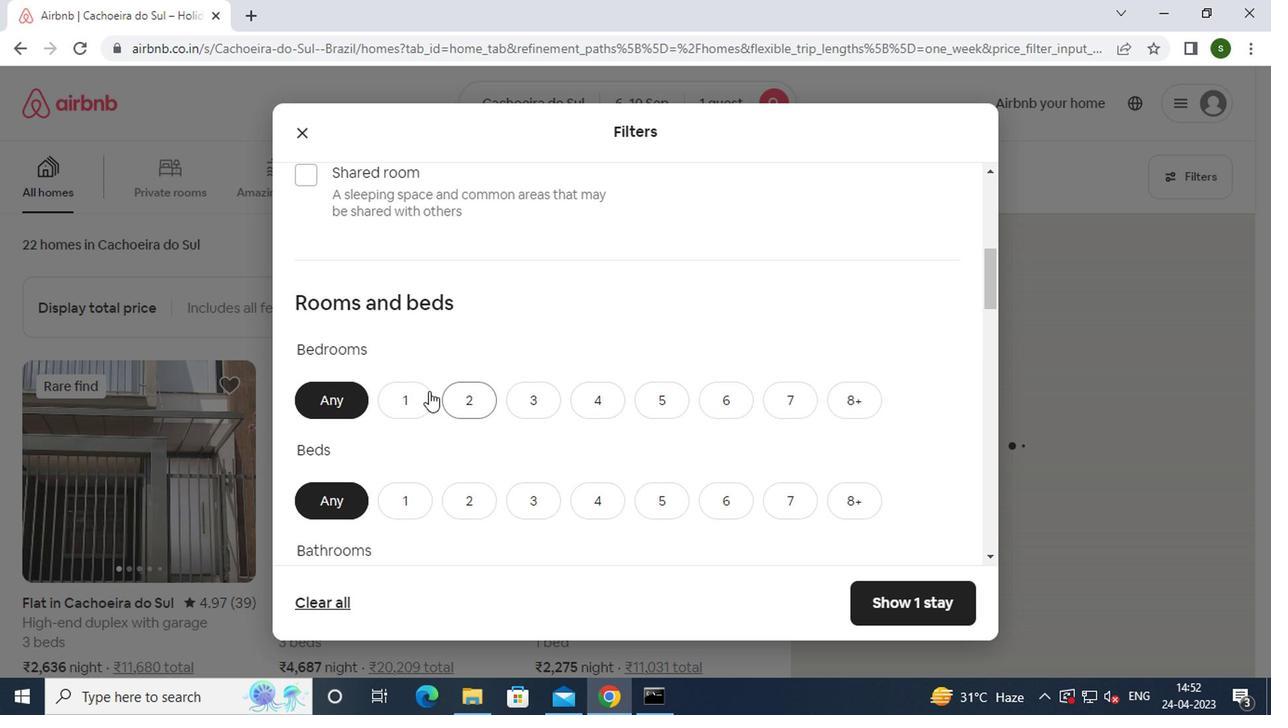 
Action: Mouse pressed left at (406, 390)
Screenshot: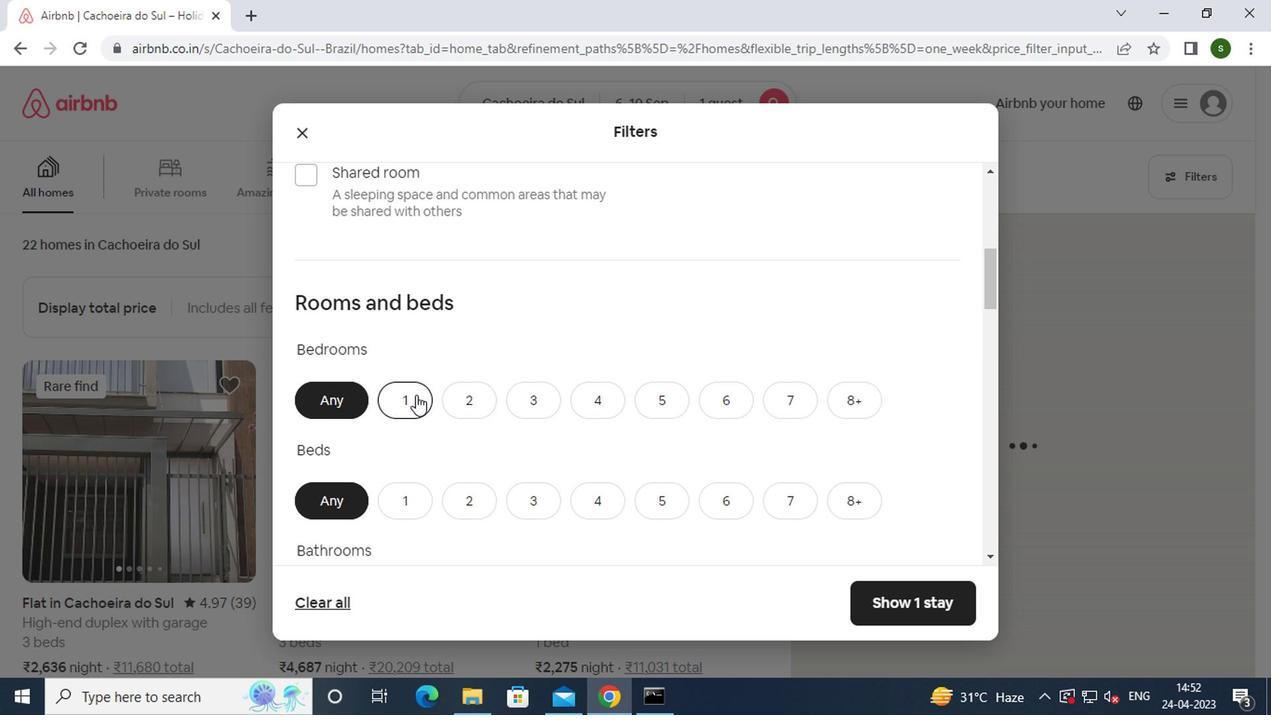 
Action: Mouse moved to (502, 364)
Screenshot: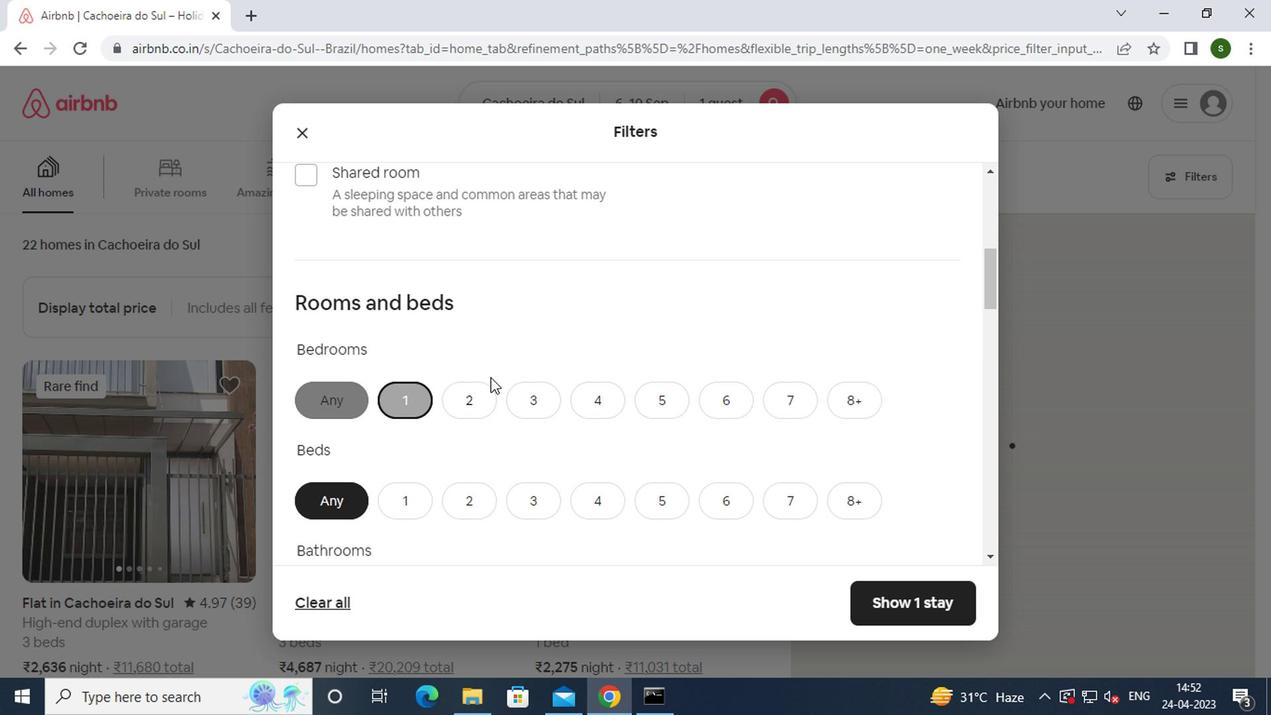 
Action: Mouse scrolled (502, 364) with delta (0, 0)
Screenshot: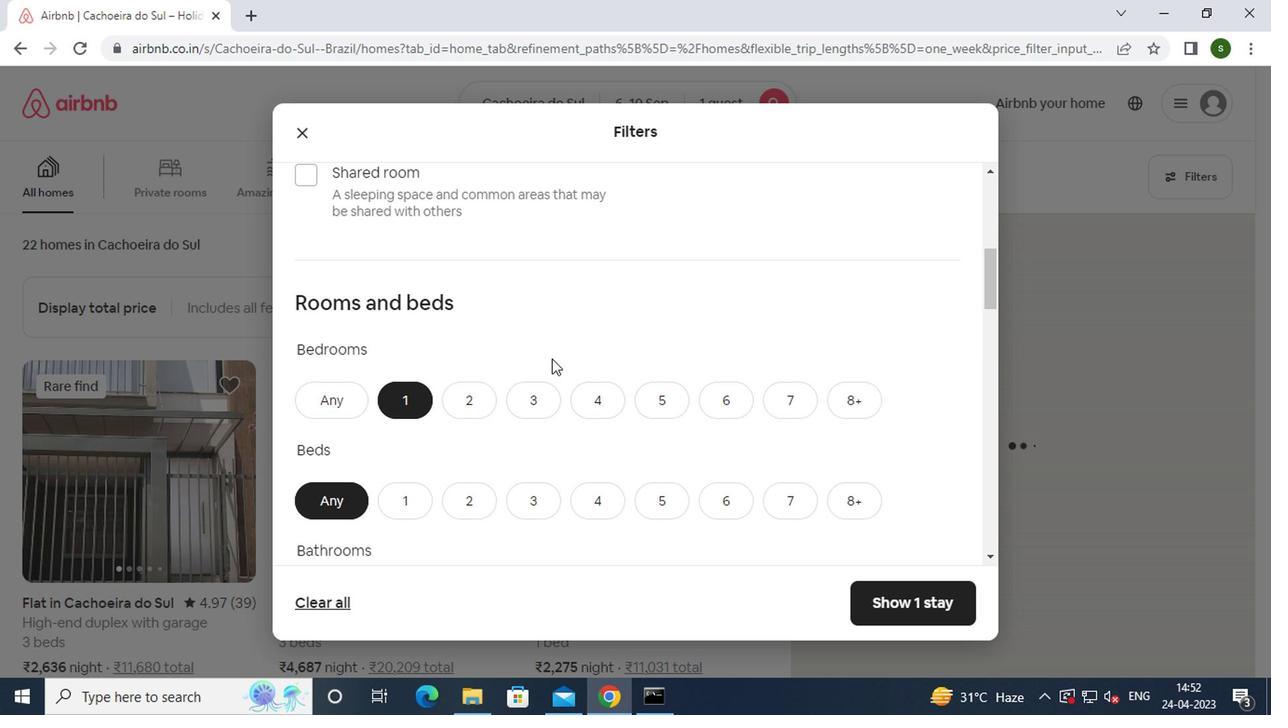 
Action: Mouse scrolled (502, 364) with delta (0, 0)
Screenshot: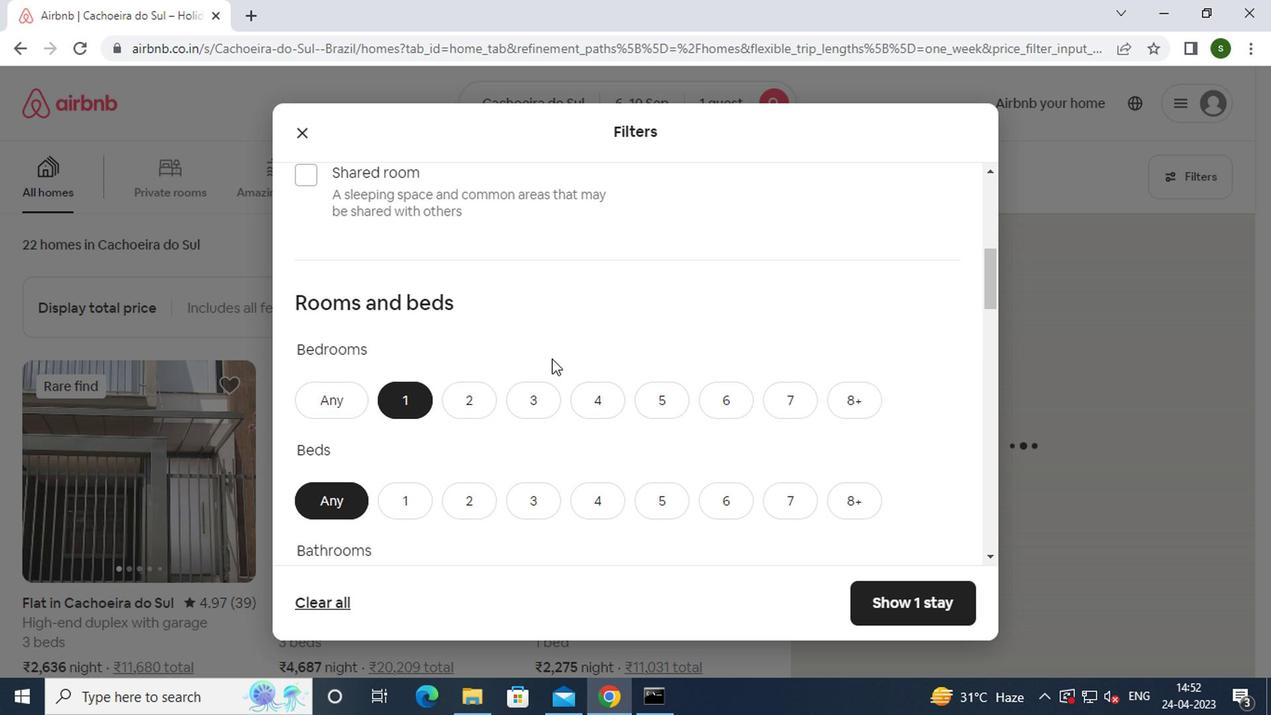 
Action: Mouse moved to (400, 337)
Screenshot: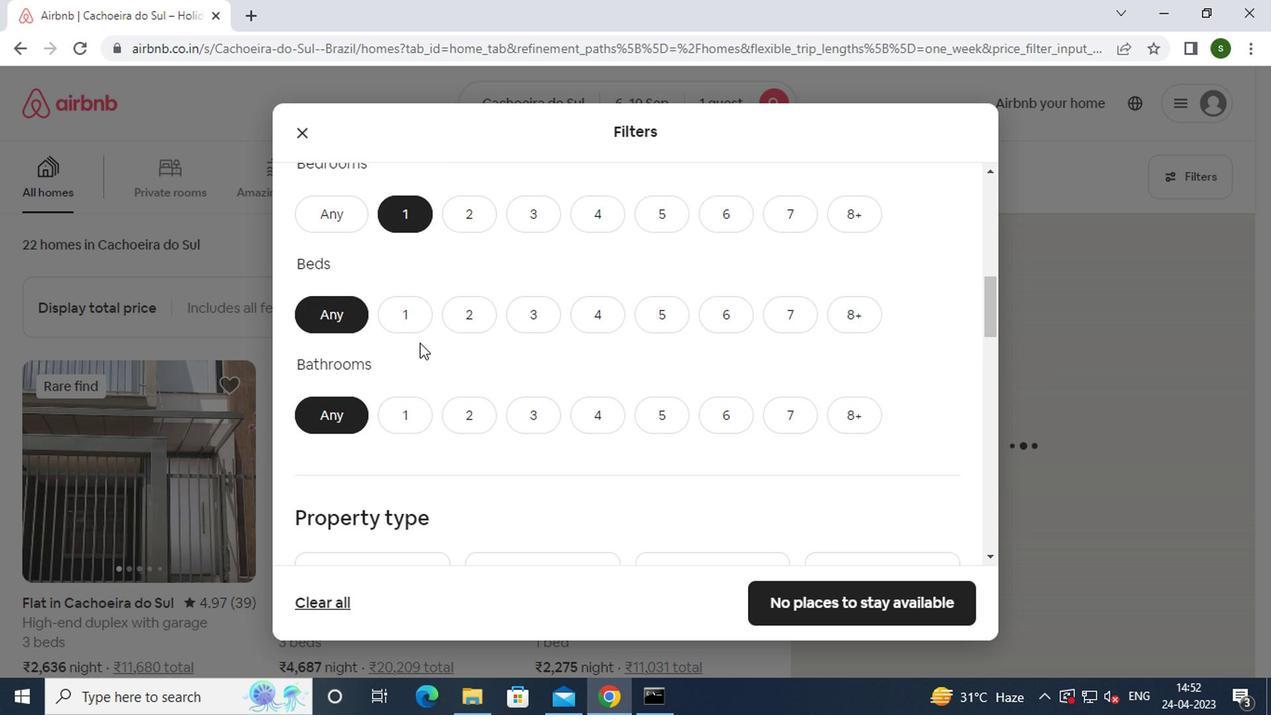 
Action: Mouse pressed left at (400, 337)
Screenshot: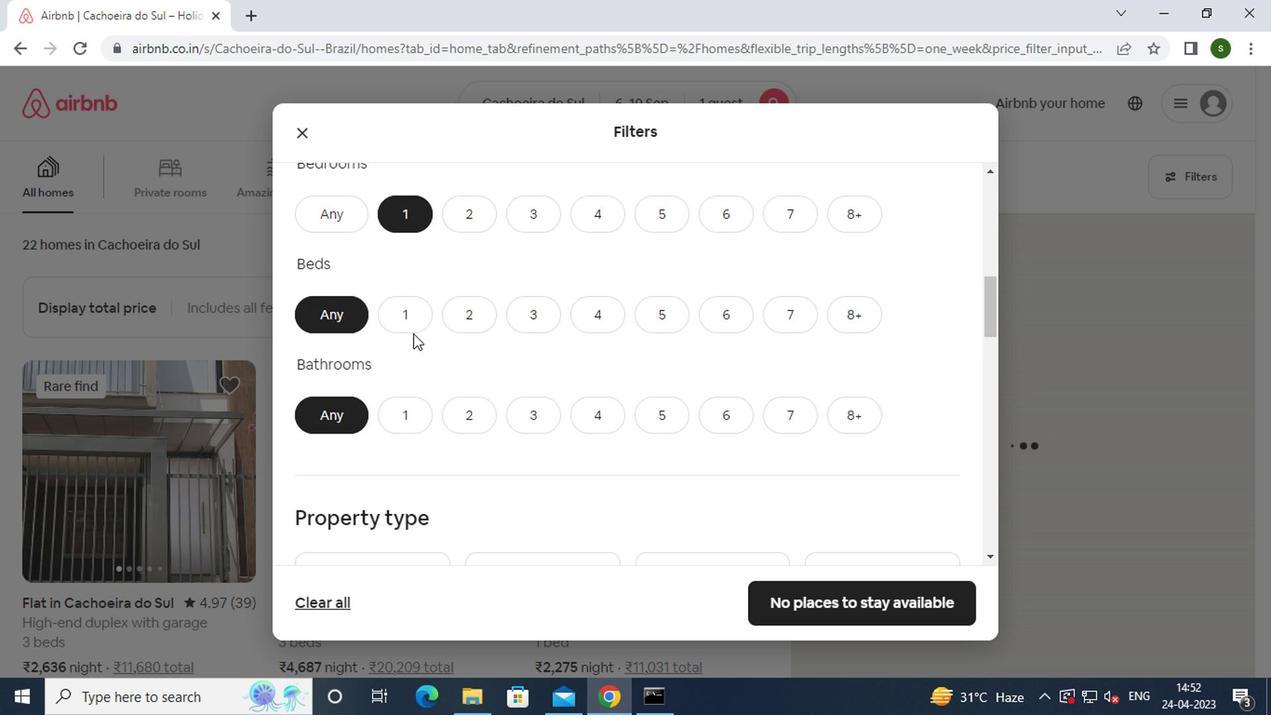 
Action: Mouse moved to (404, 408)
Screenshot: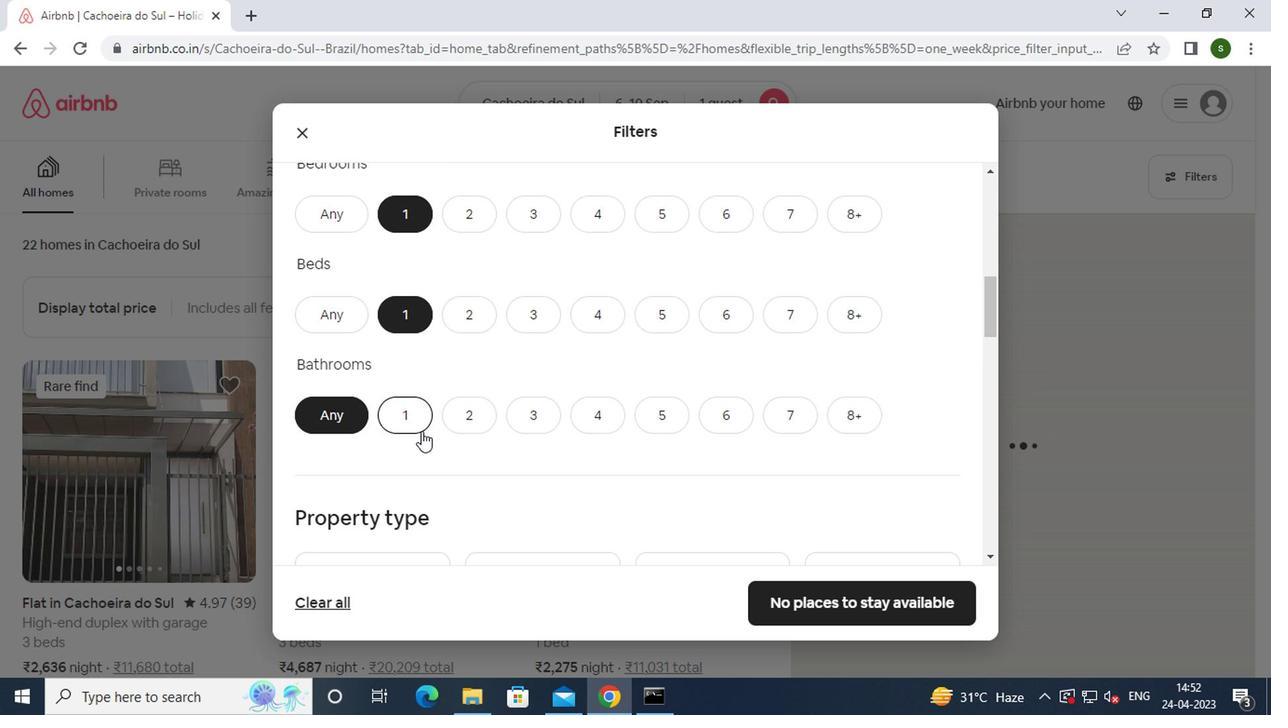 
Action: Mouse pressed left at (404, 408)
Screenshot: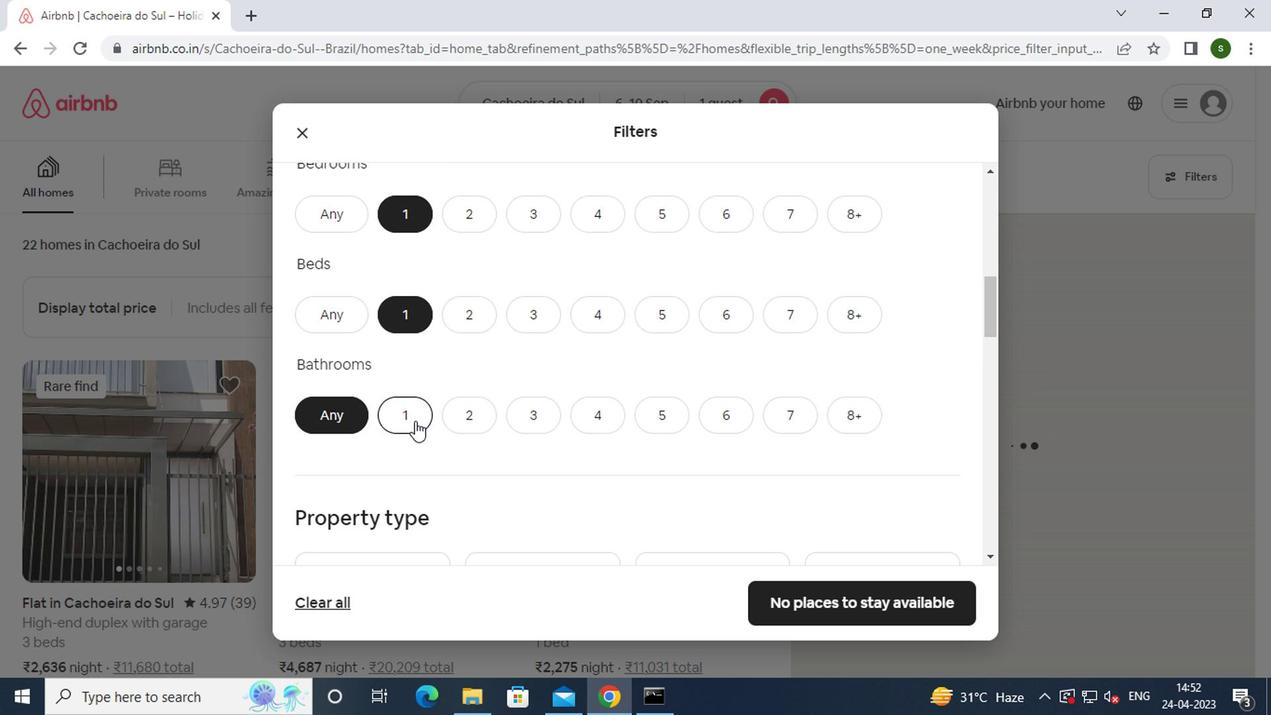 
Action: Mouse moved to (468, 378)
Screenshot: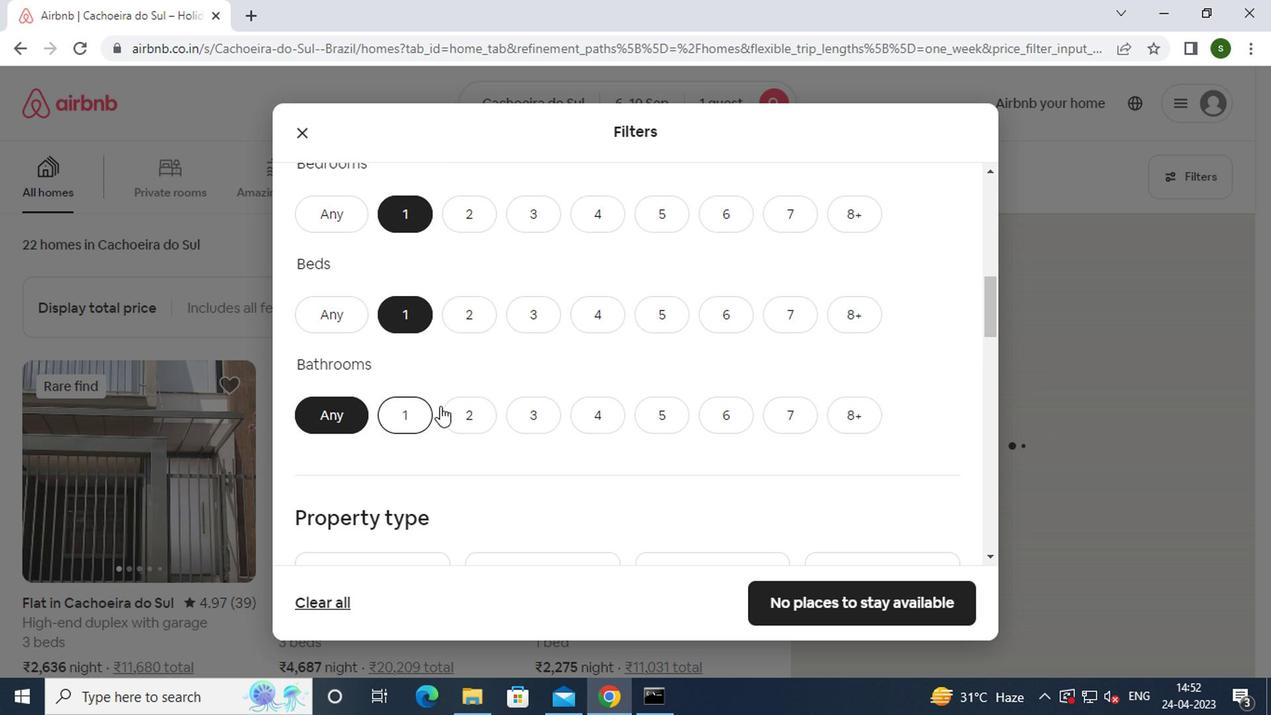 
Action: Mouse scrolled (468, 378) with delta (0, 0)
Screenshot: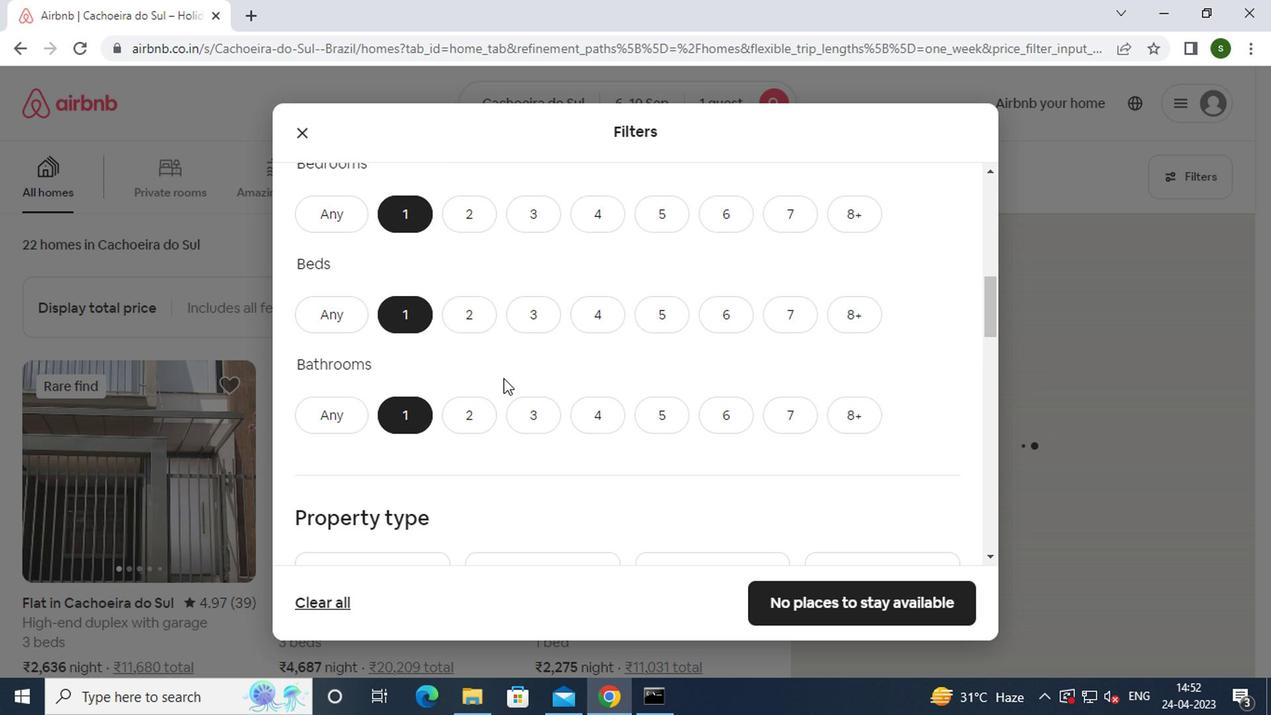 
Action: Mouse scrolled (468, 378) with delta (0, 0)
Screenshot: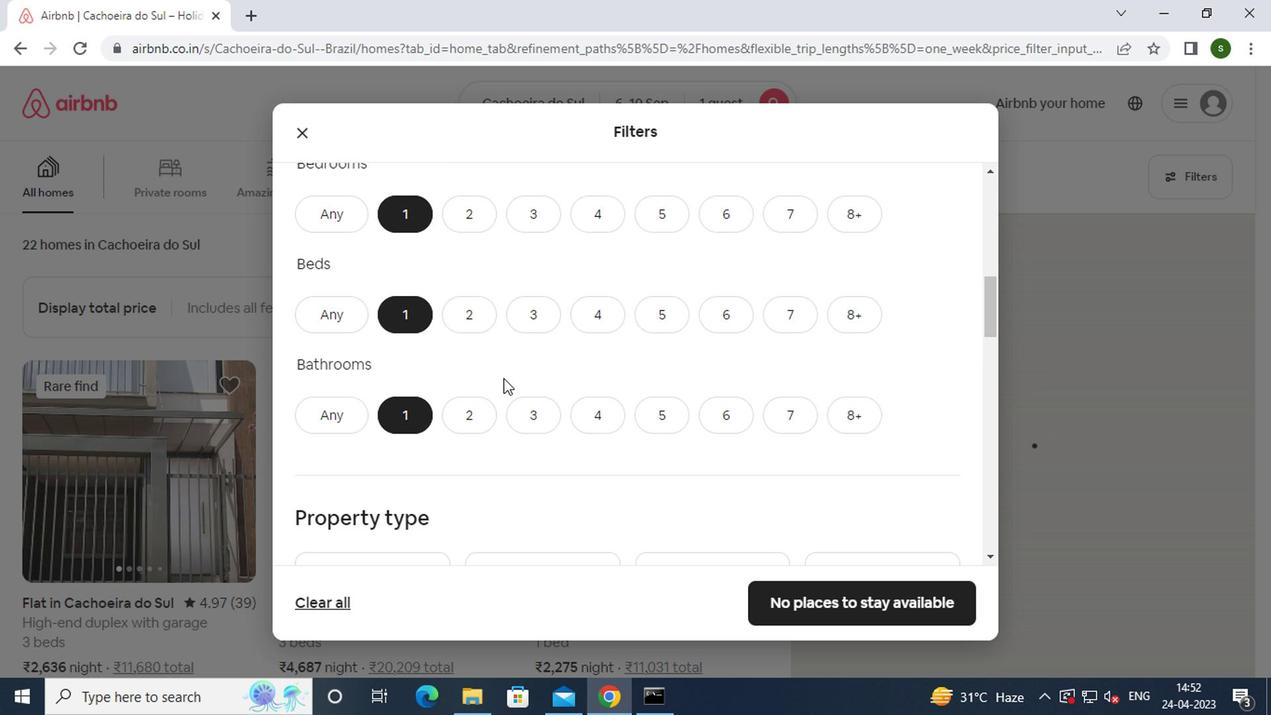 
Action: Mouse scrolled (468, 378) with delta (0, 0)
Screenshot: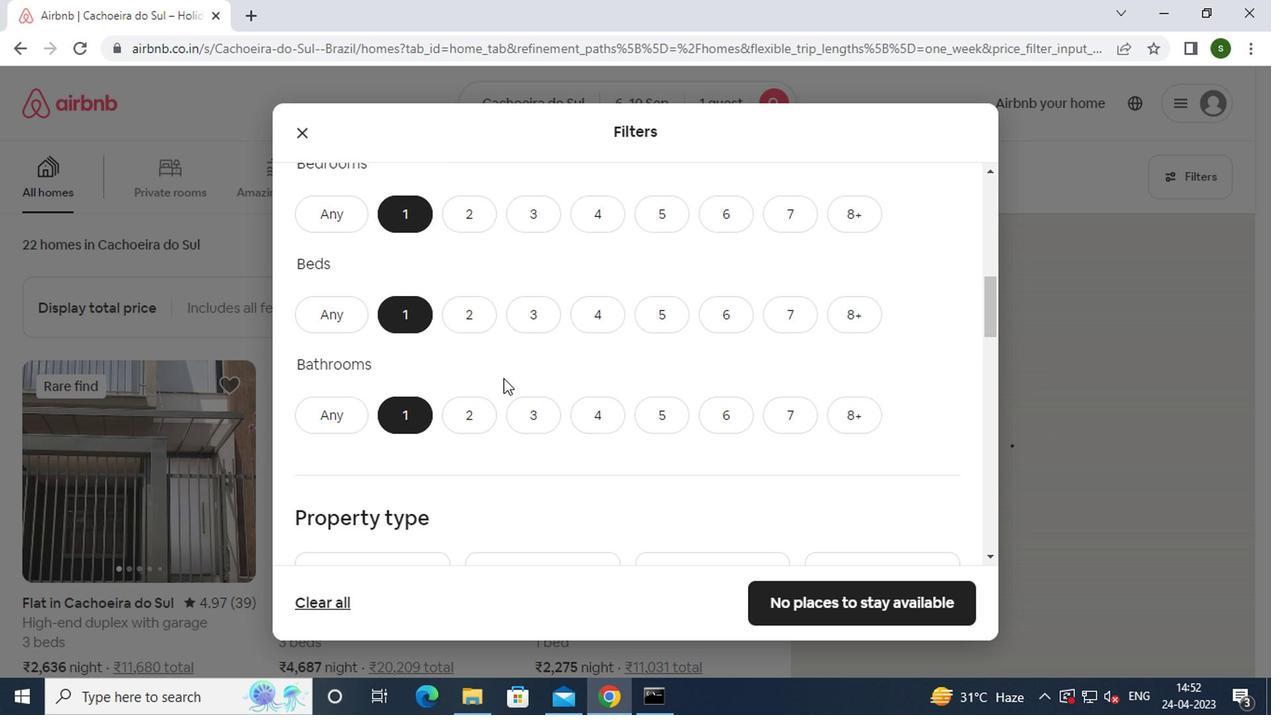 
Action: Mouse moved to (388, 365)
Screenshot: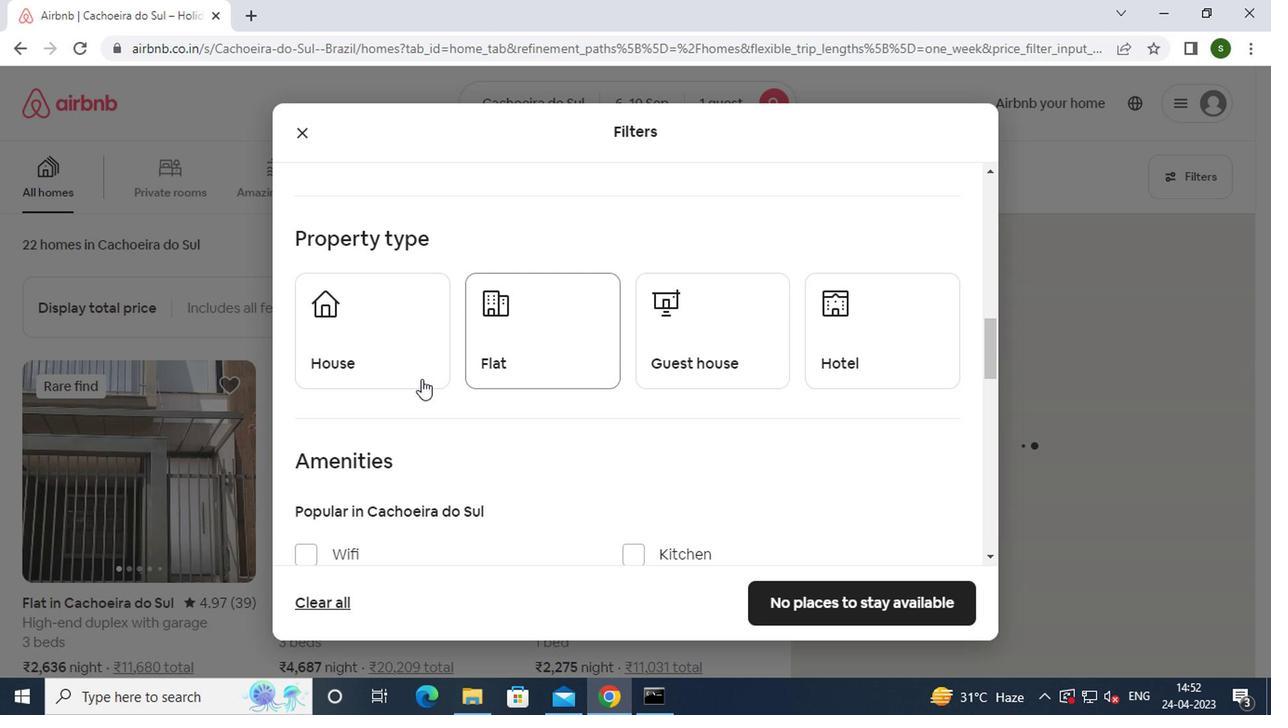 
Action: Mouse pressed left at (388, 365)
Screenshot: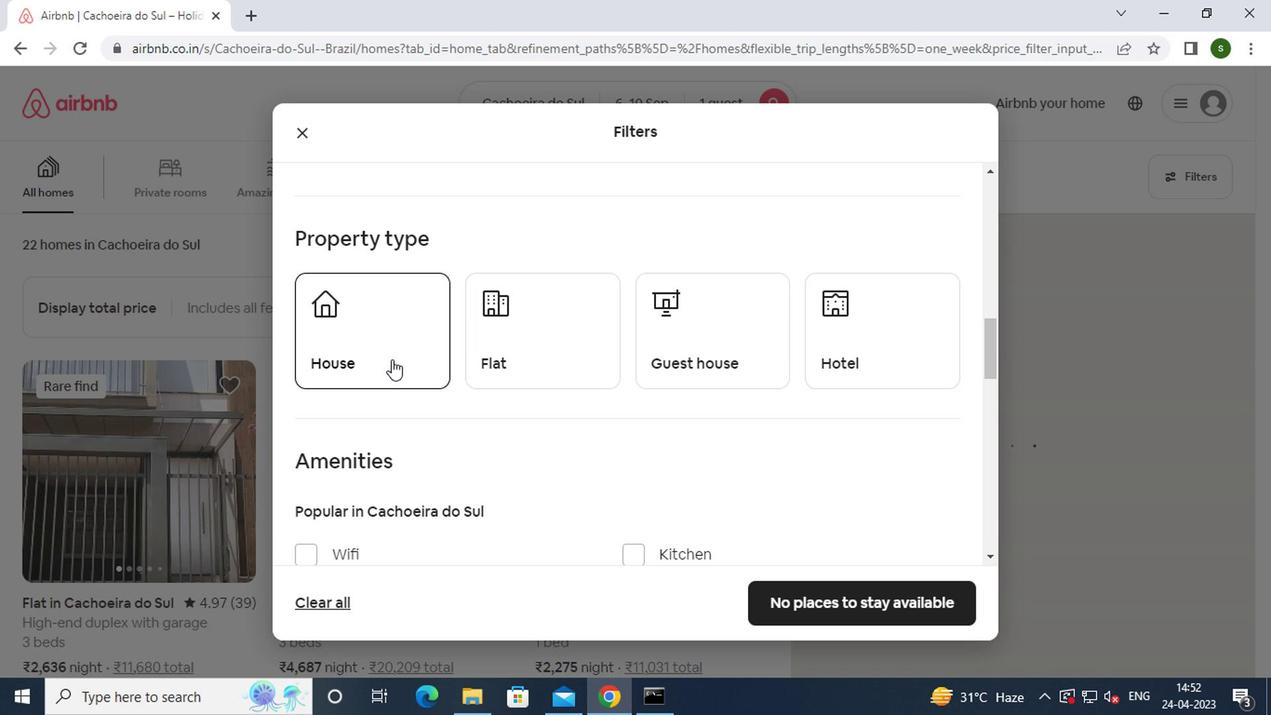 
Action: Mouse moved to (527, 372)
Screenshot: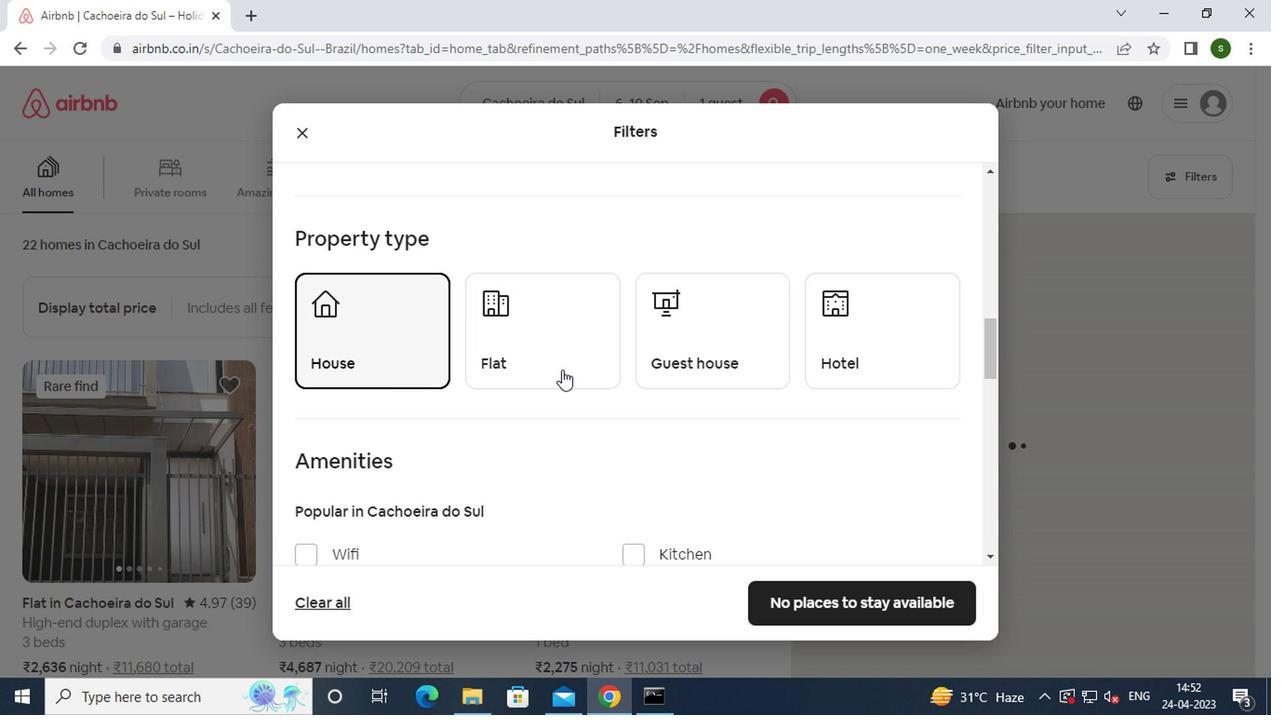 
Action: Mouse pressed left at (527, 372)
Screenshot: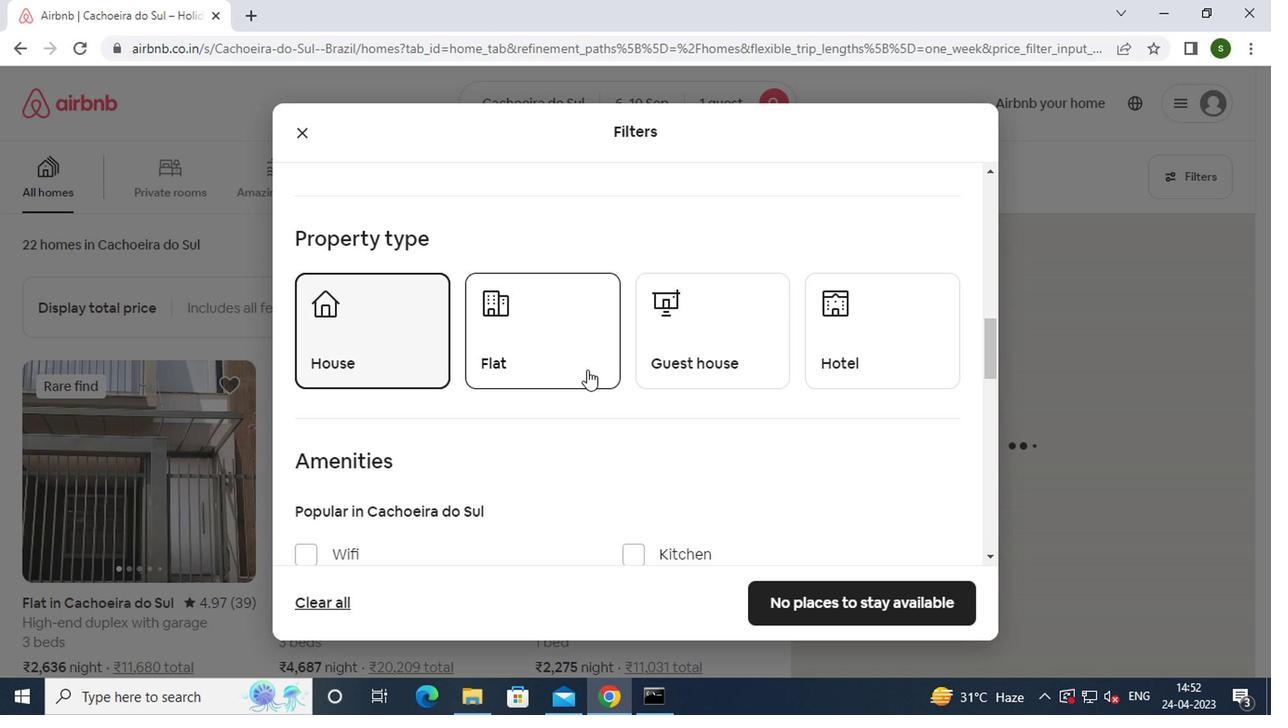 
Action: Mouse moved to (594, 359)
Screenshot: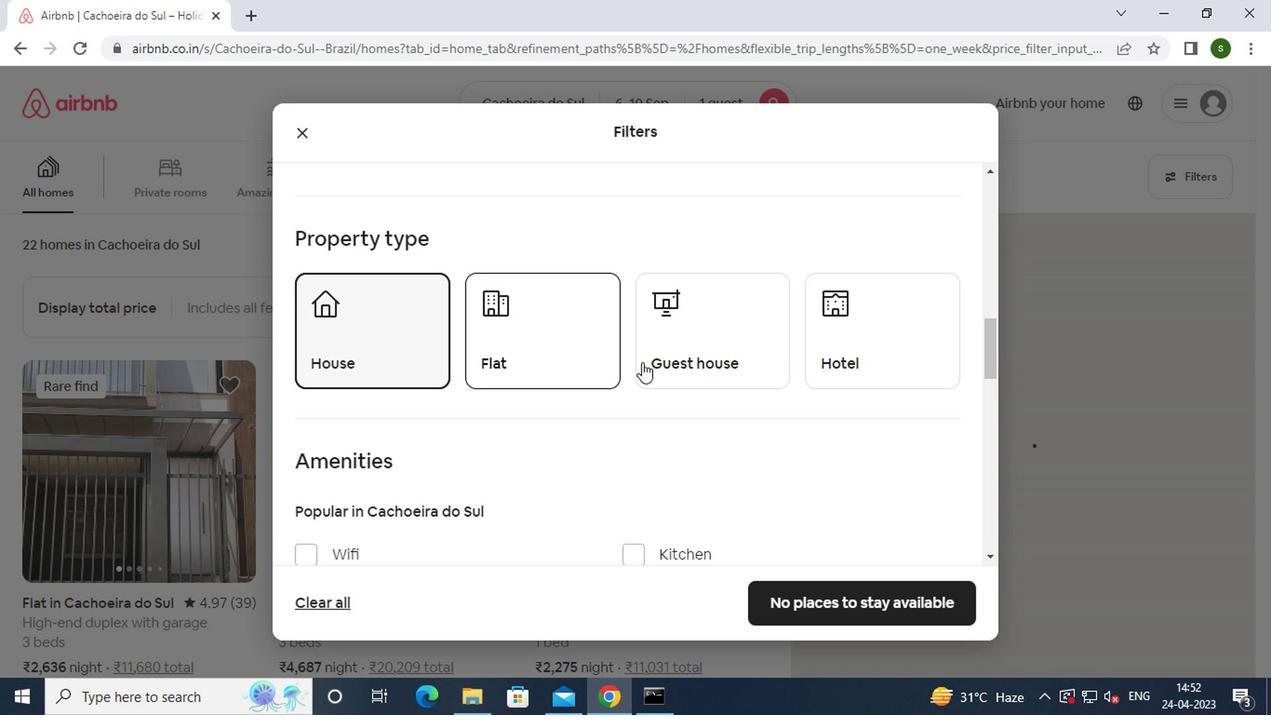 
Action: Mouse pressed left at (594, 359)
Screenshot: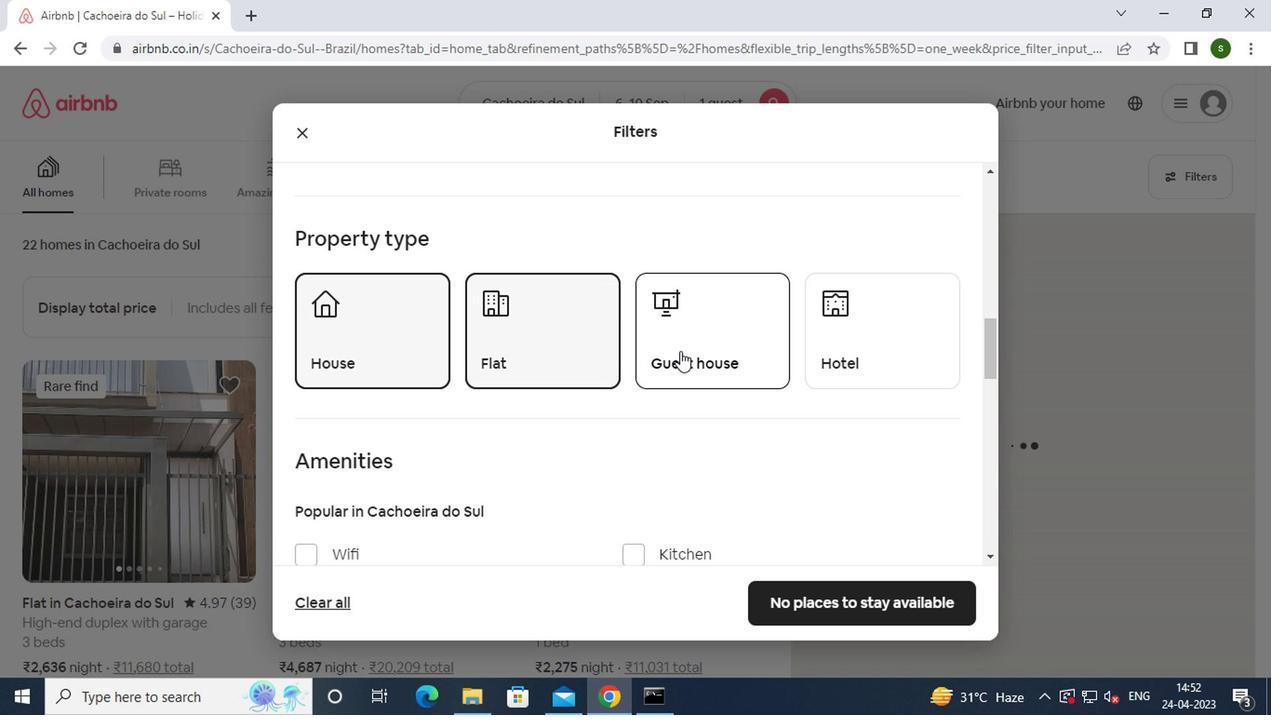 
Action: Mouse moved to (715, 341)
Screenshot: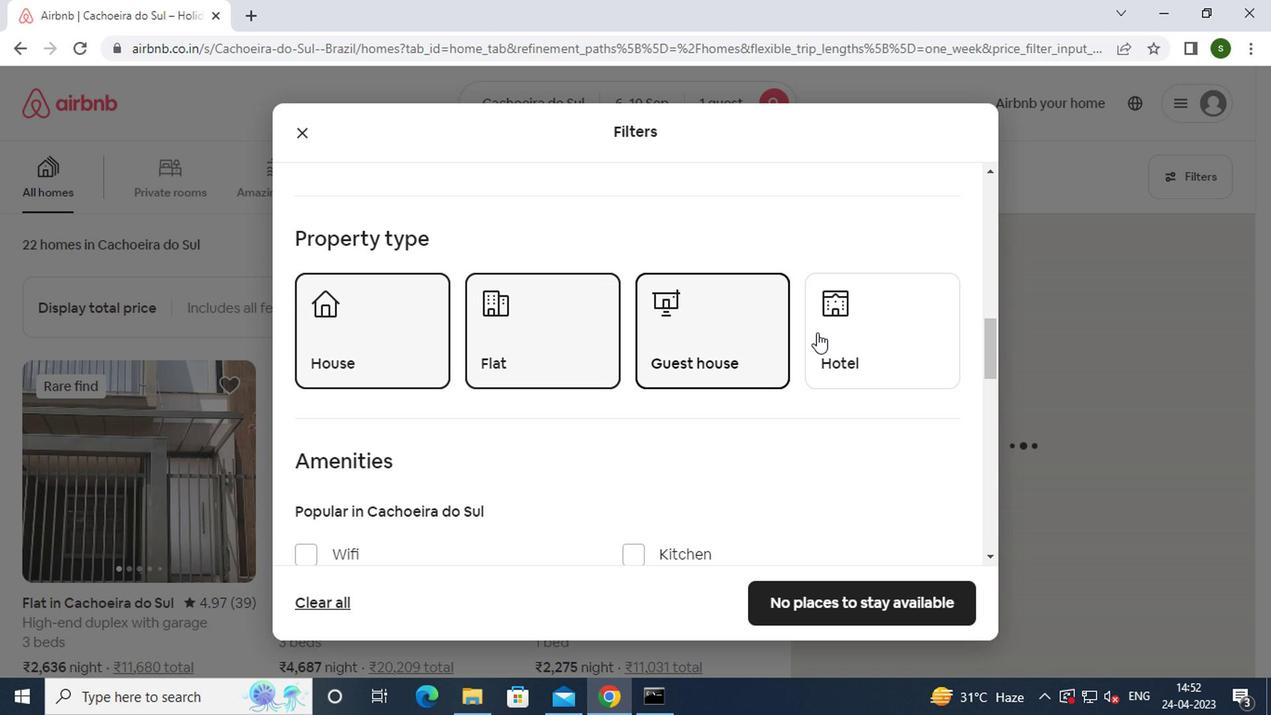 
Action: Mouse pressed left at (715, 341)
Screenshot: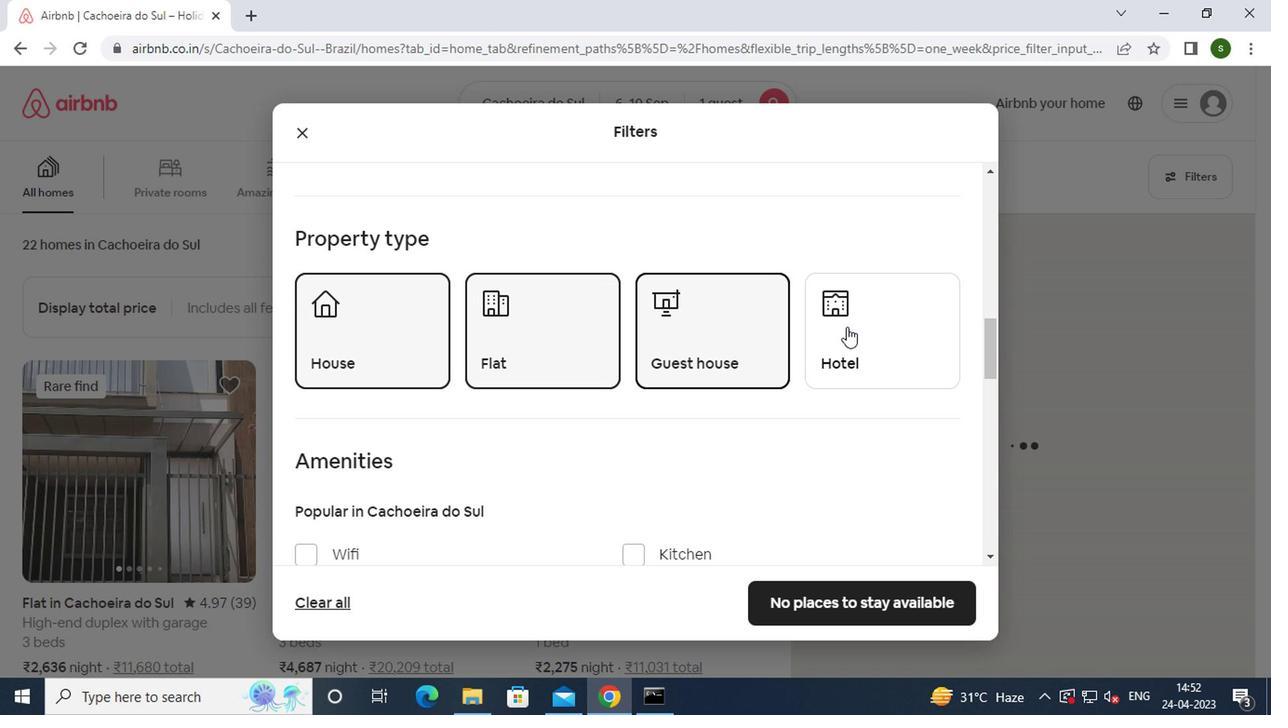 
Action: Mouse moved to (612, 355)
Screenshot: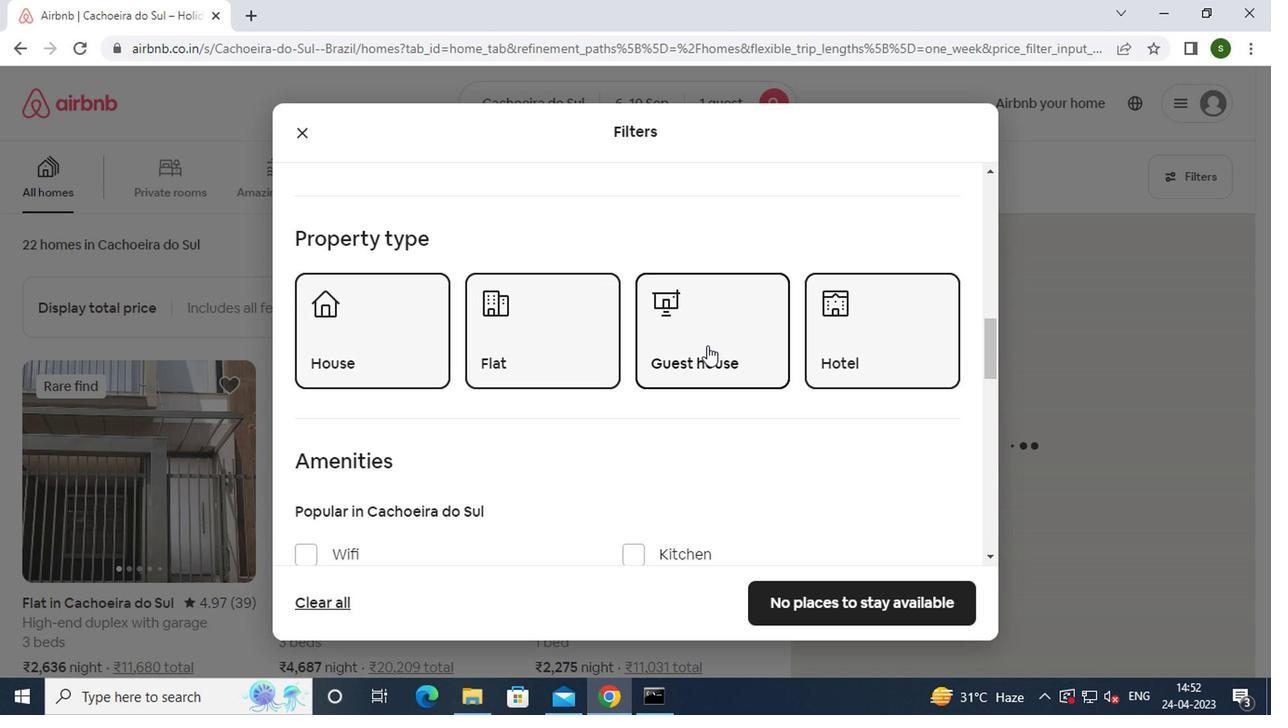 
Action: Mouse scrolled (612, 355) with delta (0, 0)
Screenshot: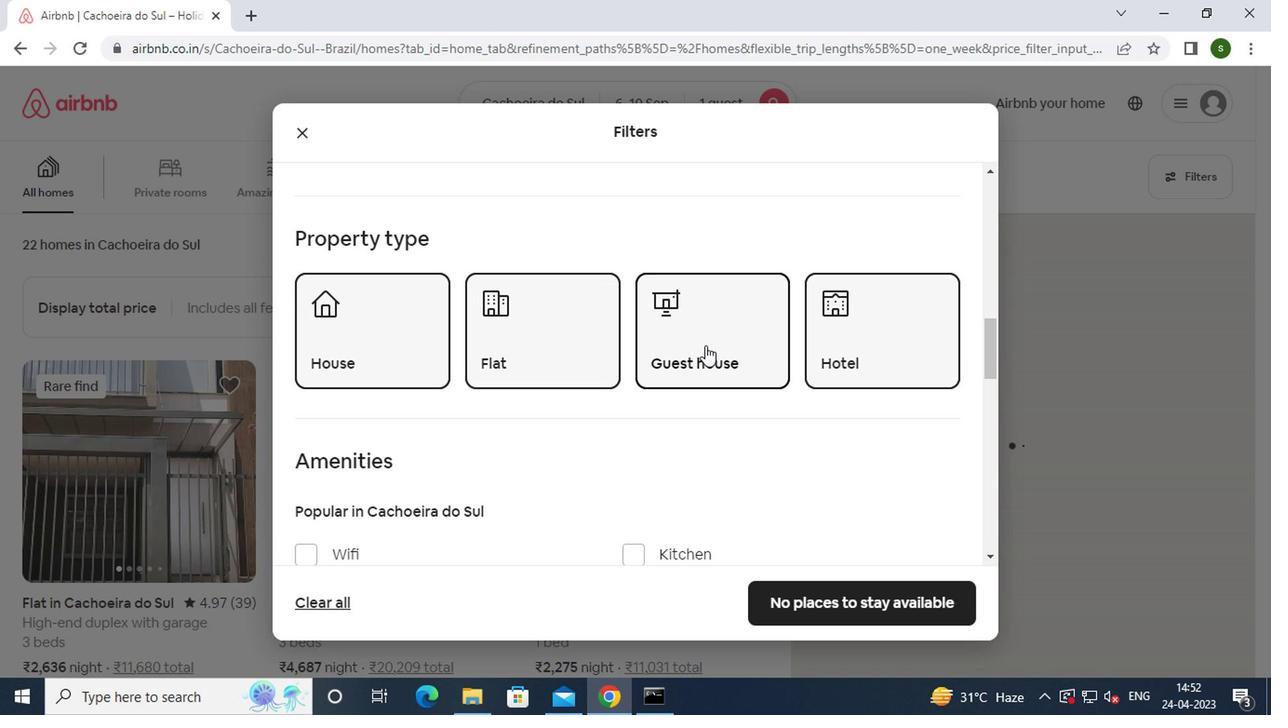 
Action: Mouse scrolled (612, 355) with delta (0, 0)
Screenshot: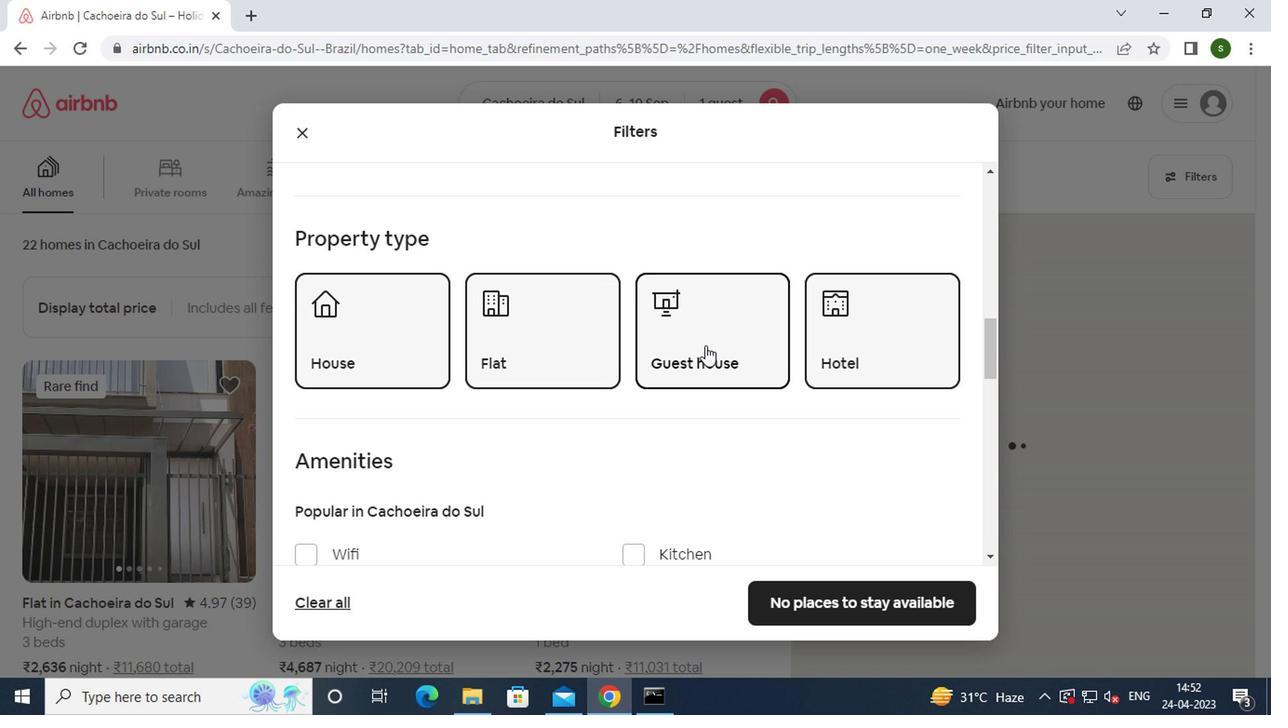 
Action: Mouse scrolled (612, 355) with delta (0, 0)
Screenshot: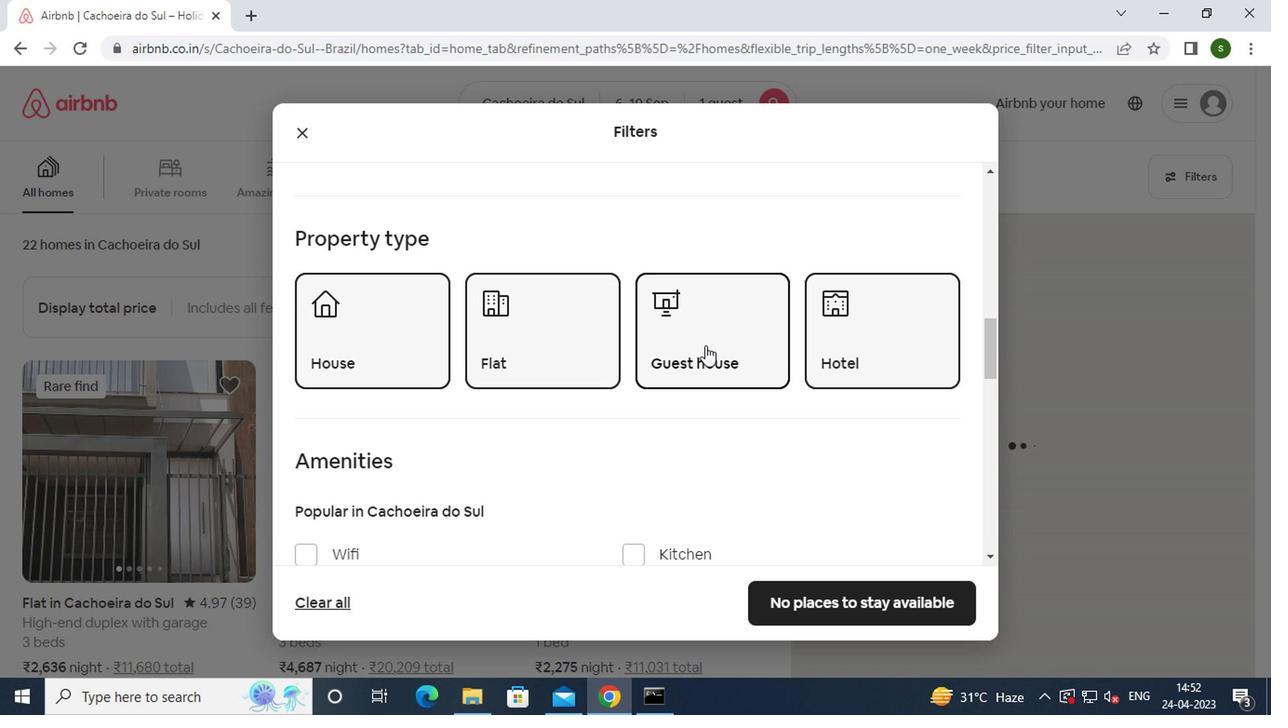 
Action: Mouse scrolled (612, 355) with delta (0, 0)
Screenshot: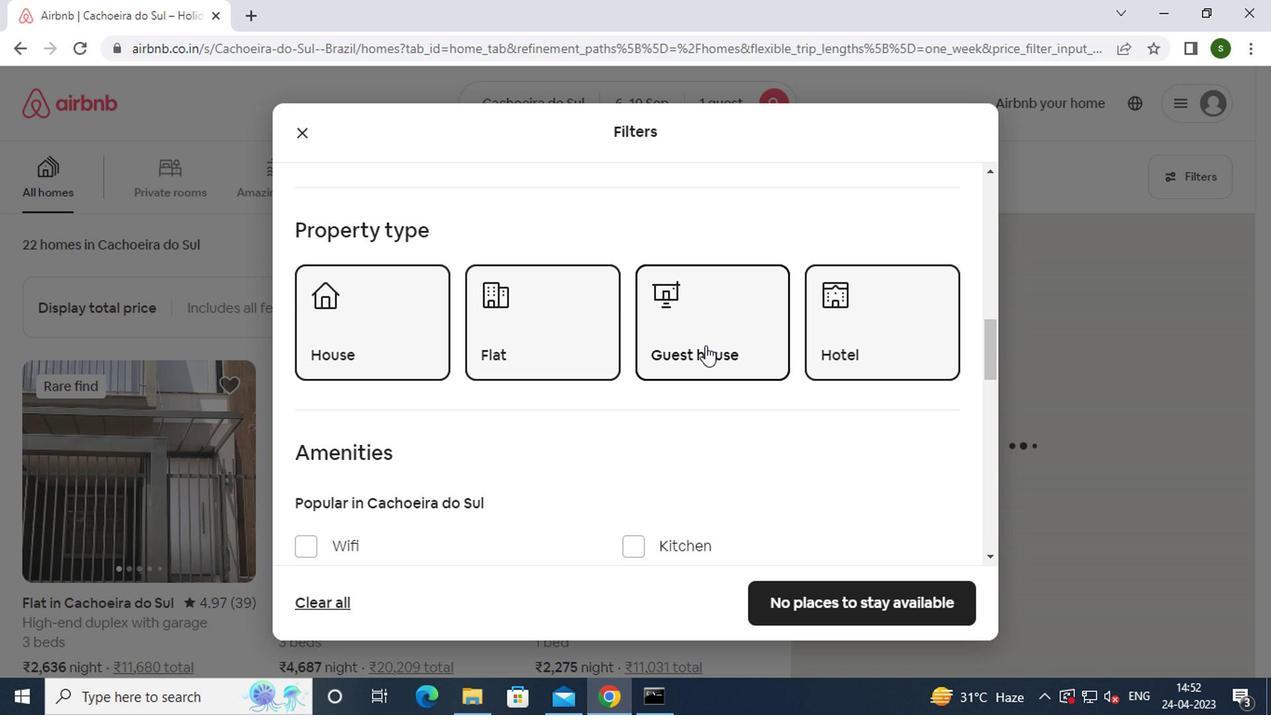
Action: Mouse scrolled (612, 355) with delta (0, 0)
Screenshot: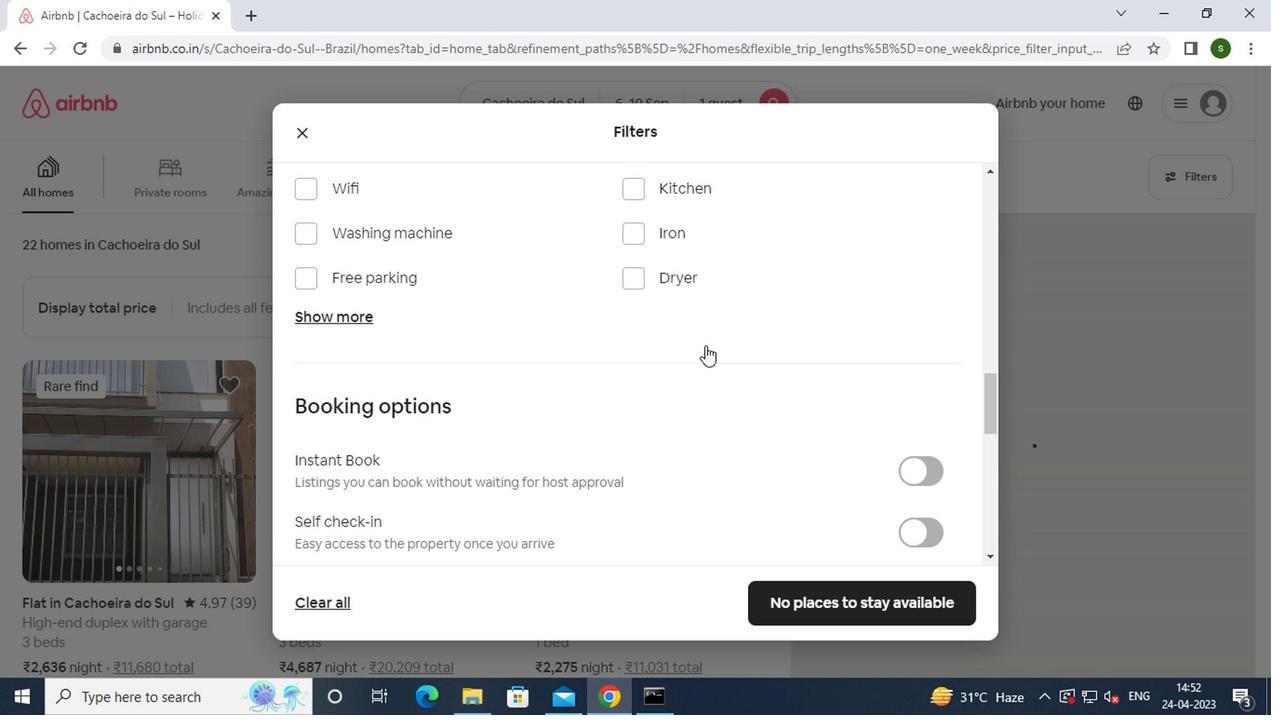 
Action: Mouse scrolled (612, 355) with delta (0, 0)
Screenshot: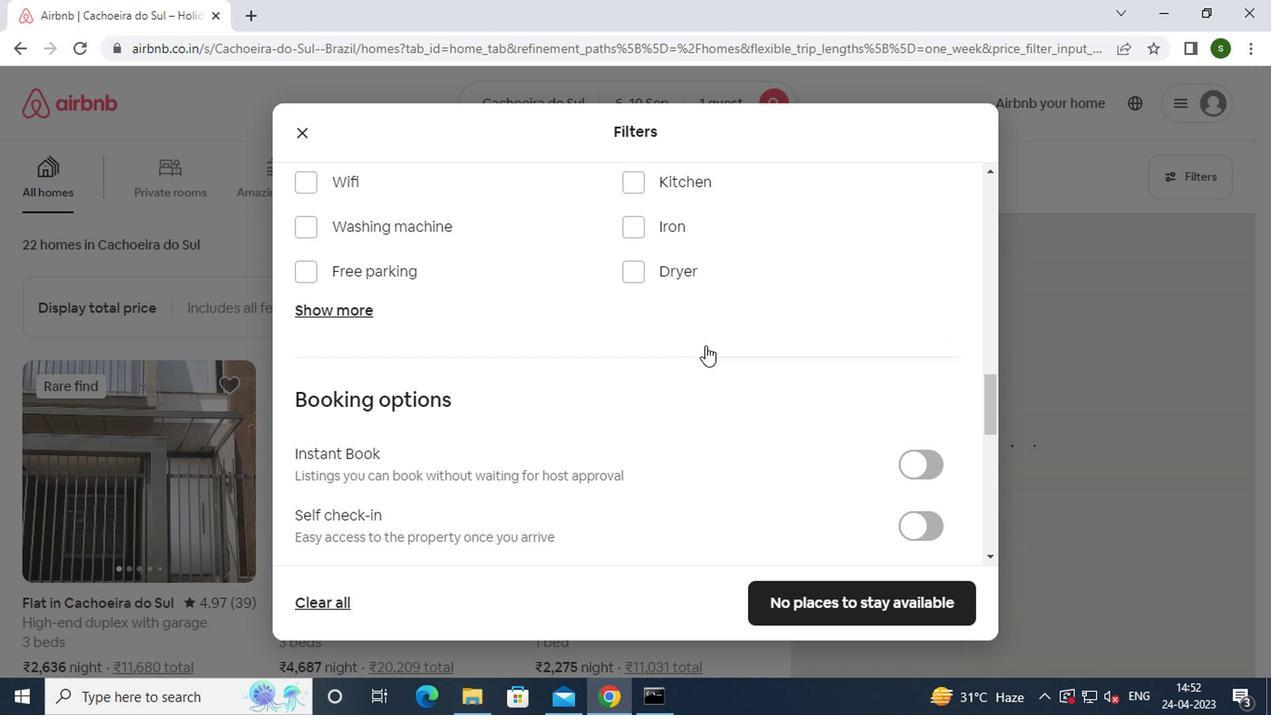 
Action: Mouse moved to (760, 343)
Screenshot: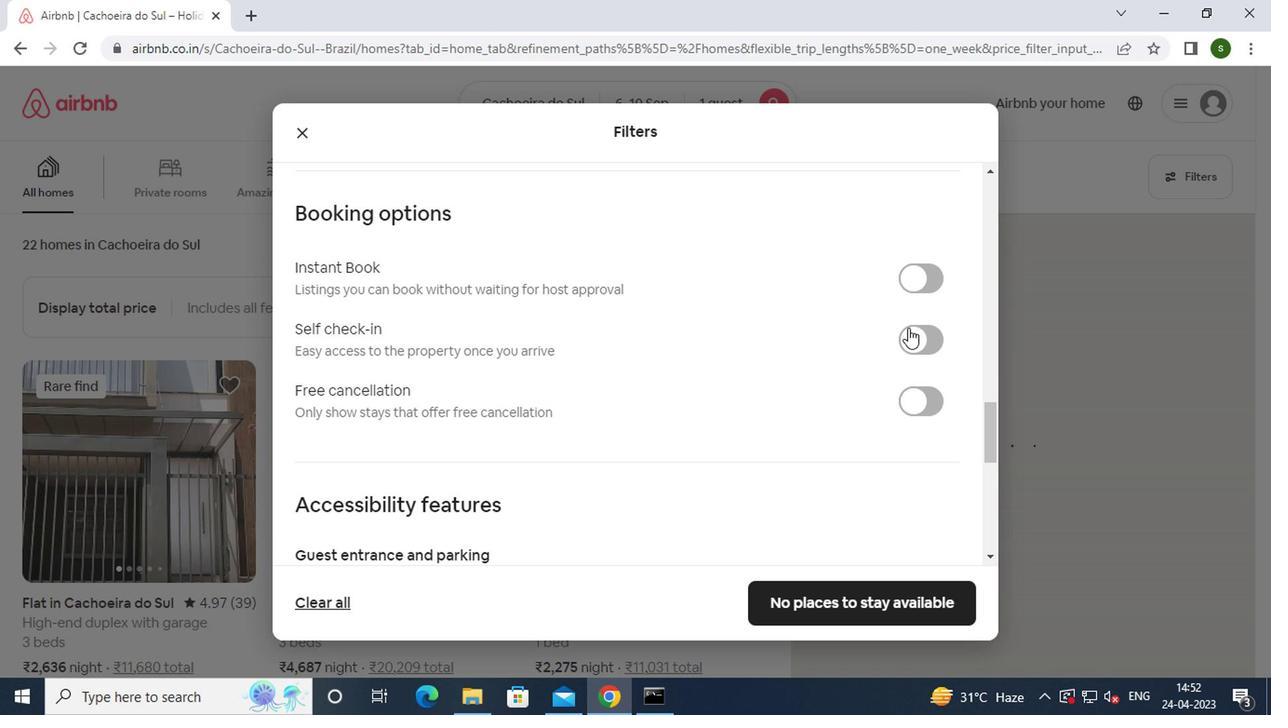 
Action: Mouse pressed left at (760, 343)
Screenshot: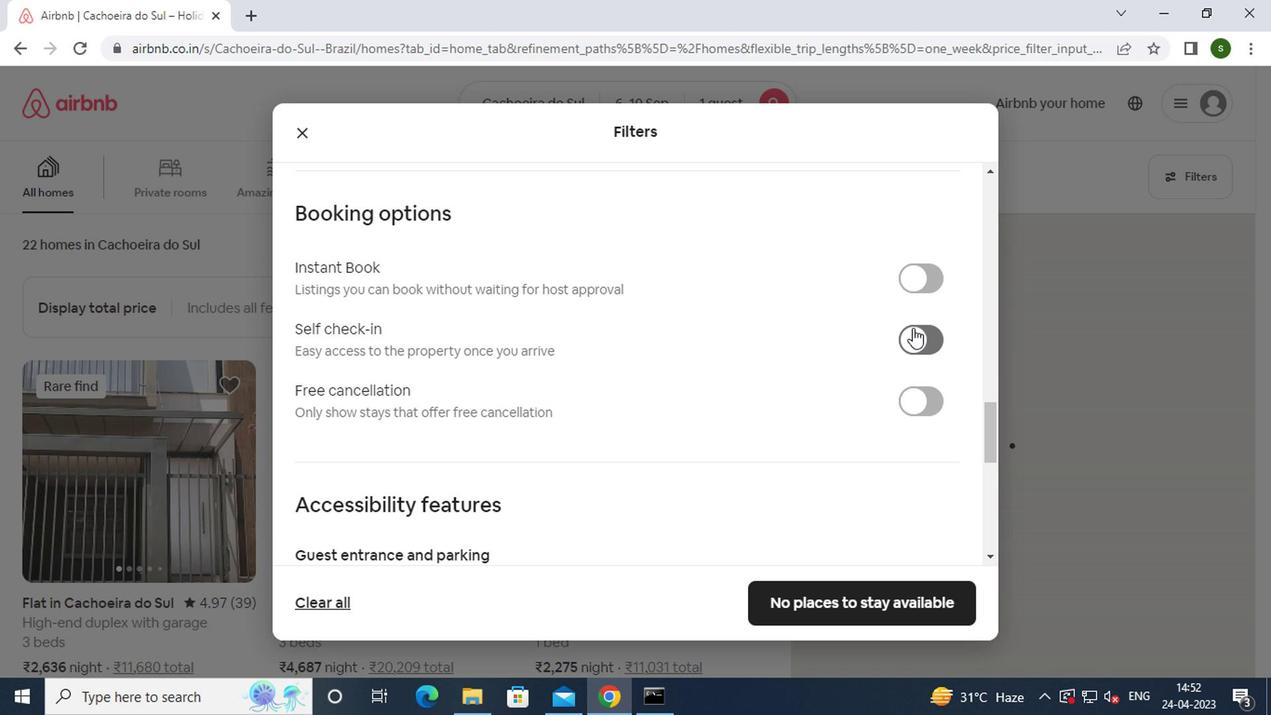 
Action: Mouse moved to (654, 357)
Screenshot: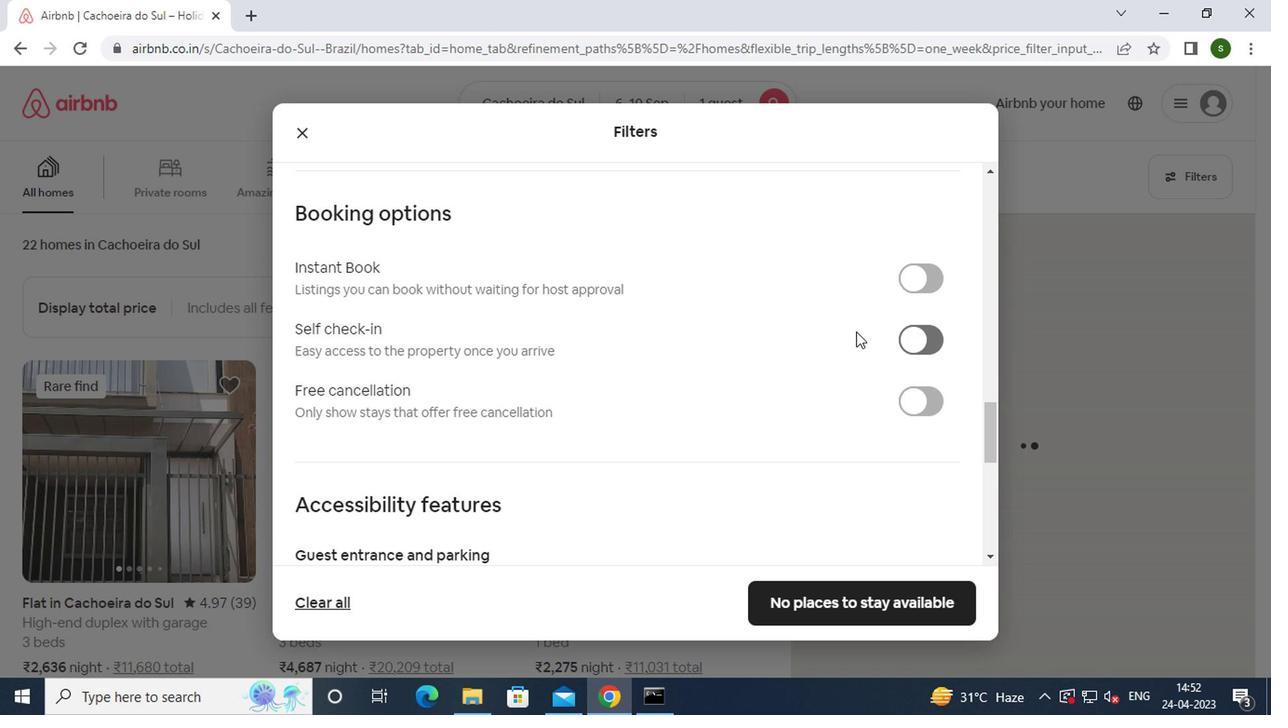 
Action: Mouse scrolled (654, 356) with delta (0, 0)
Screenshot: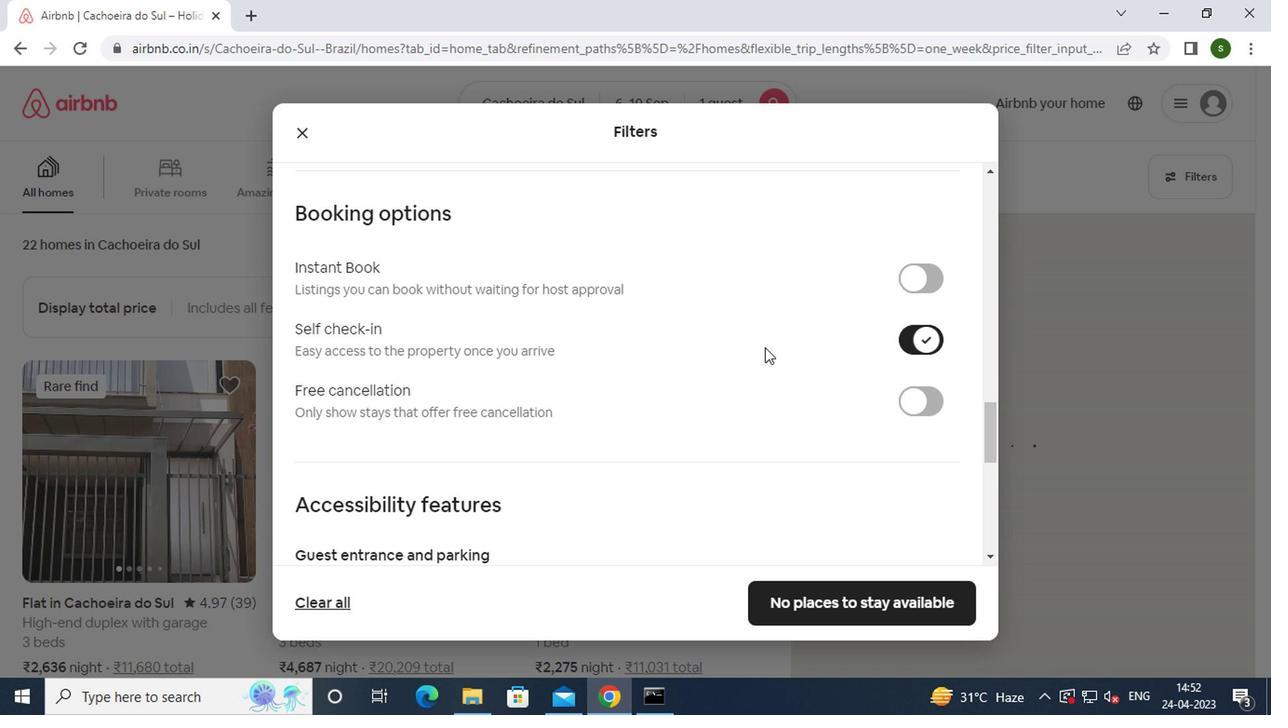 
Action: Mouse scrolled (654, 356) with delta (0, 0)
Screenshot: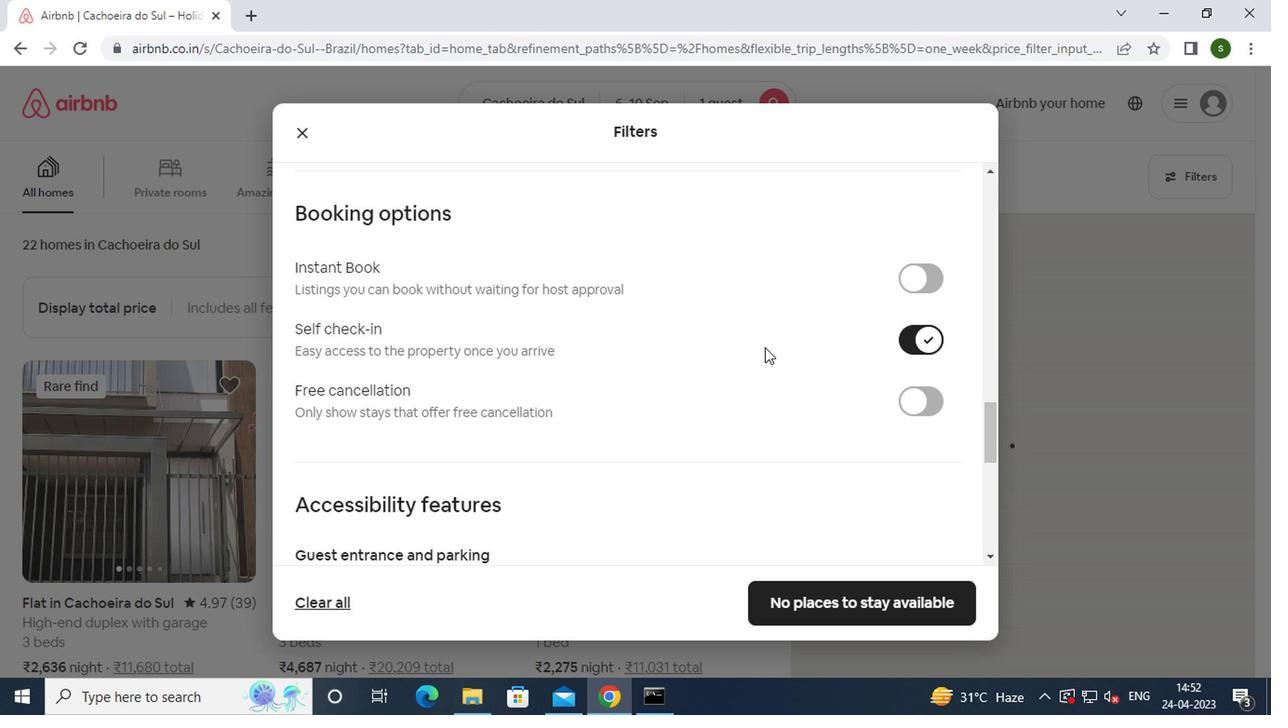 
Action: Mouse scrolled (654, 356) with delta (0, 0)
Screenshot: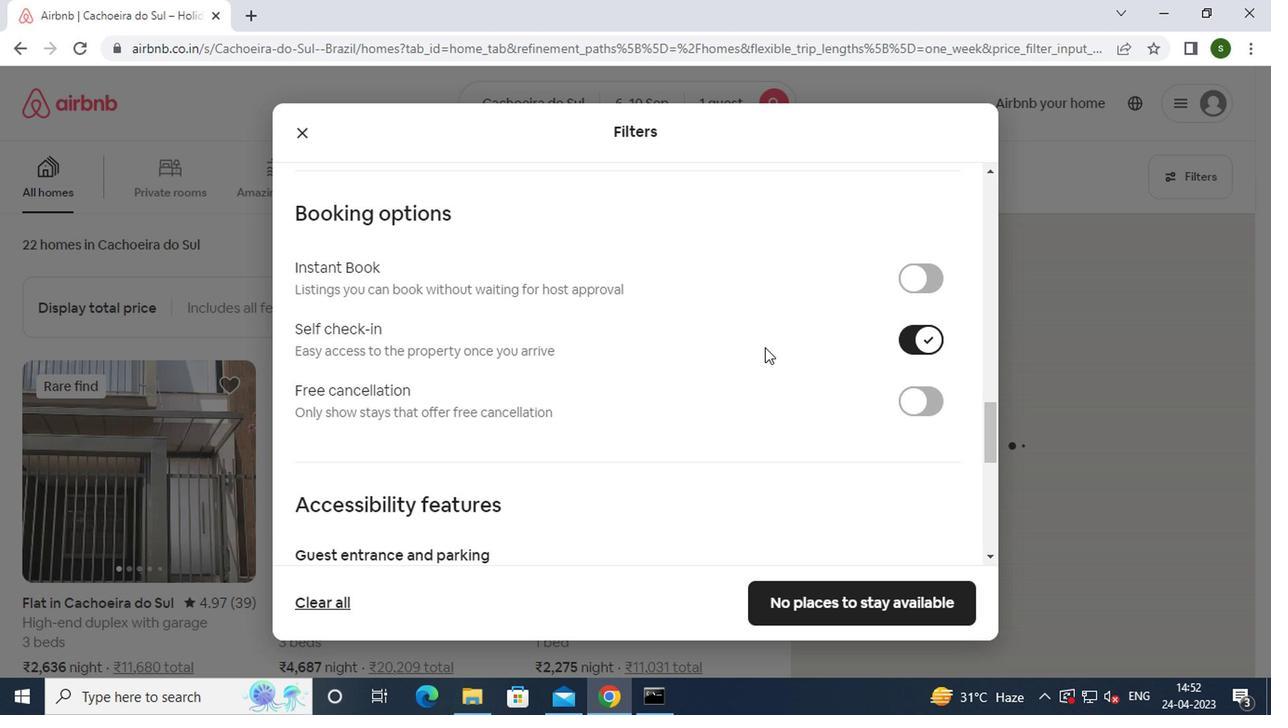 
Action: Mouse scrolled (654, 356) with delta (0, 0)
Screenshot: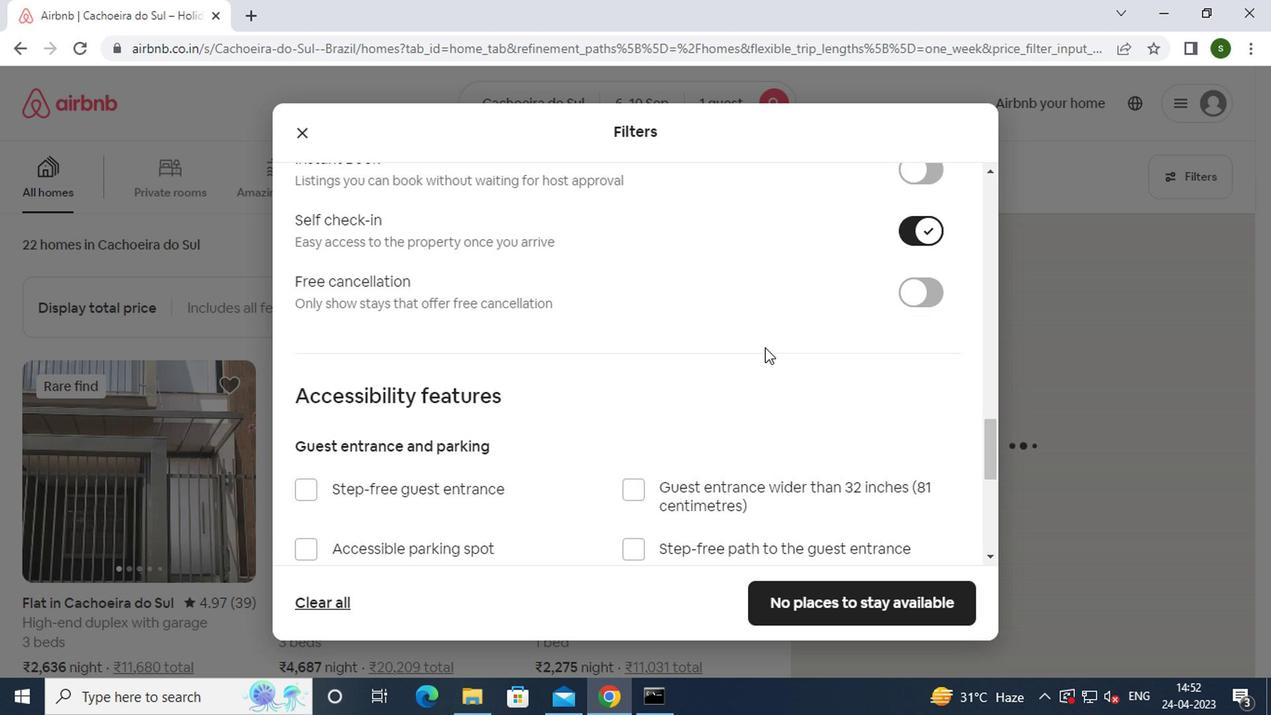 
Action: Mouse scrolled (654, 356) with delta (0, 0)
Screenshot: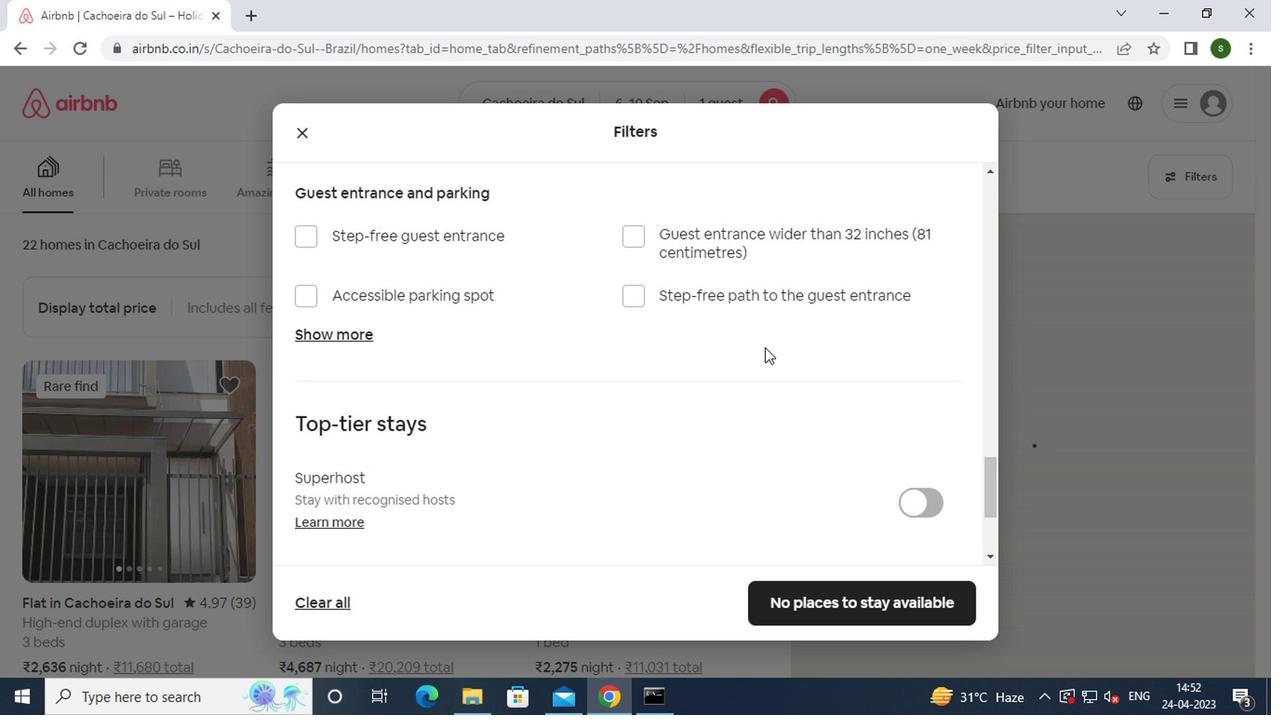
Action: Mouse scrolled (654, 356) with delta (0, 0)
Screenshot: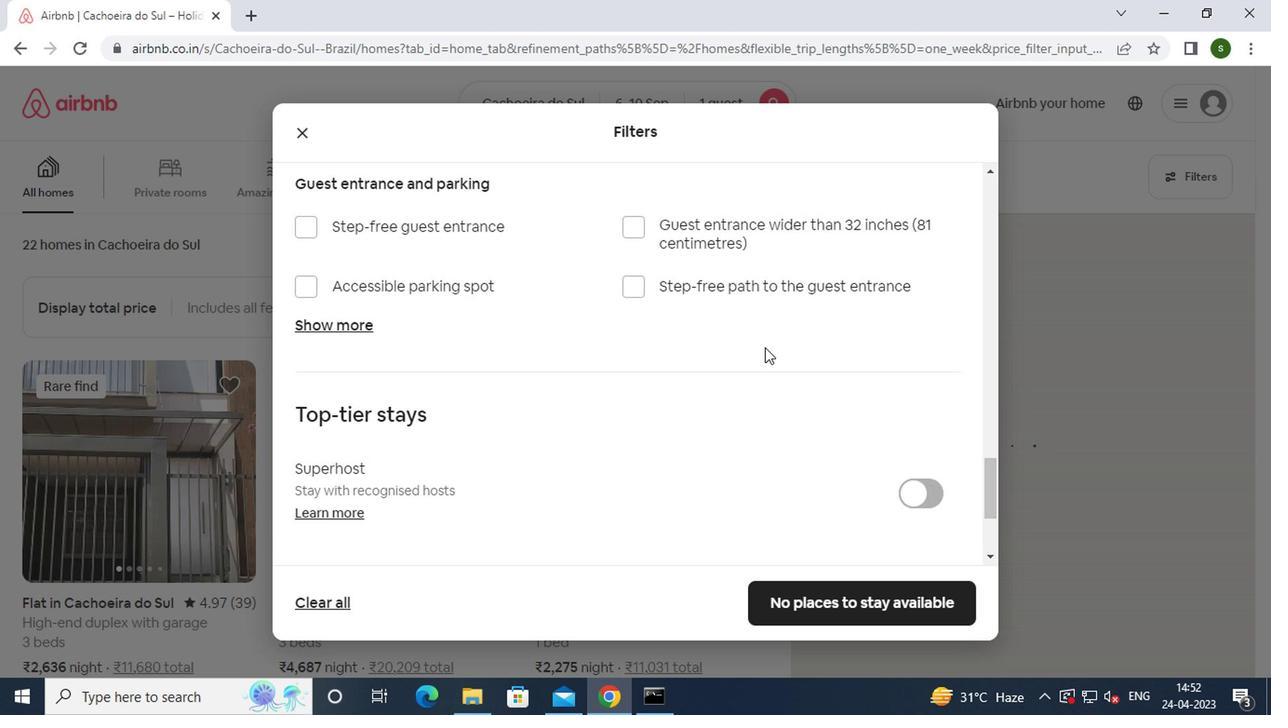 
Action: Mouse scrolled (654, 356) with delta (0, 0)
Screenshot: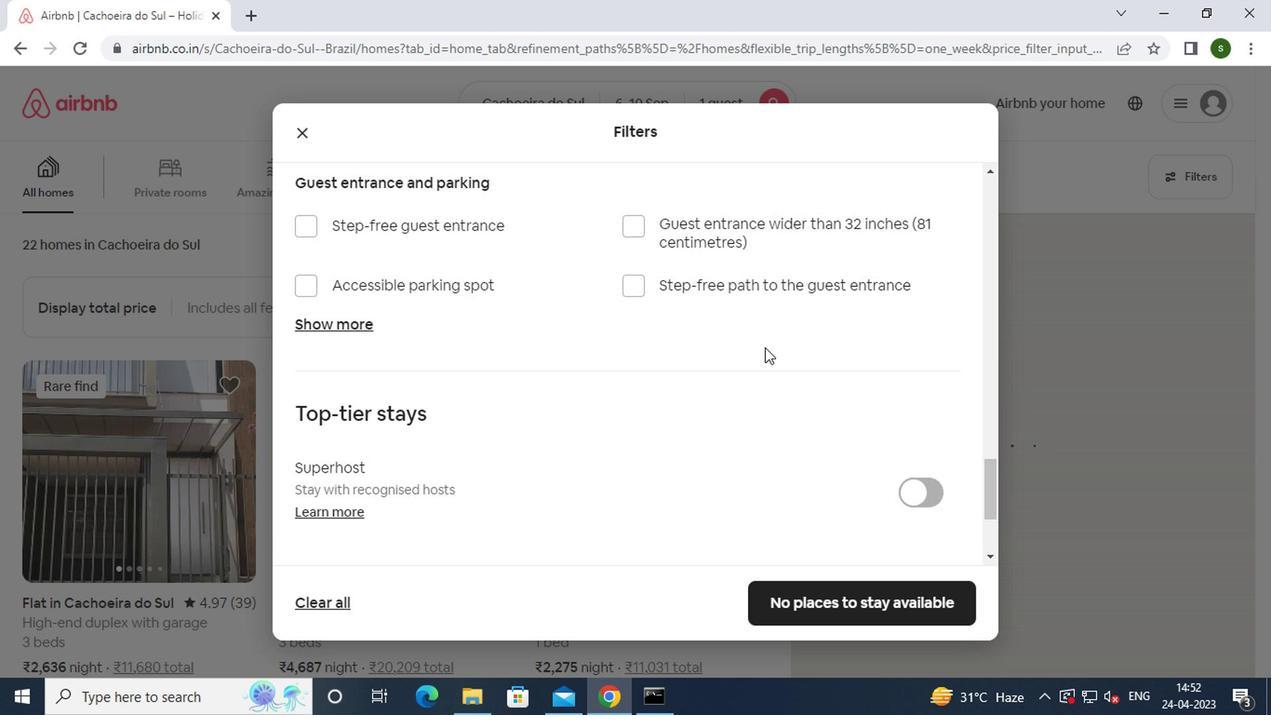 
Action: Mouse scrolled (654, 356) with delta (0, 0)
Screenshot: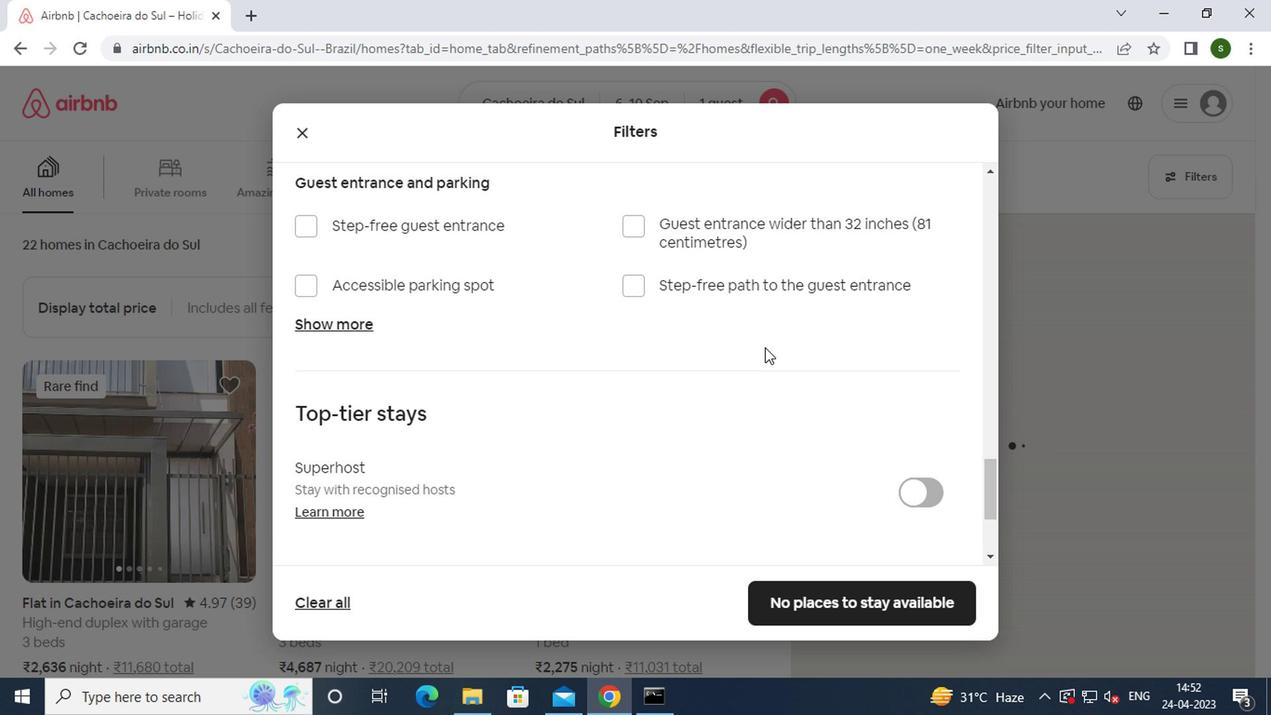 
Action: Mouse scrolled (654, 356) with delta (0, 0)
Screenshot: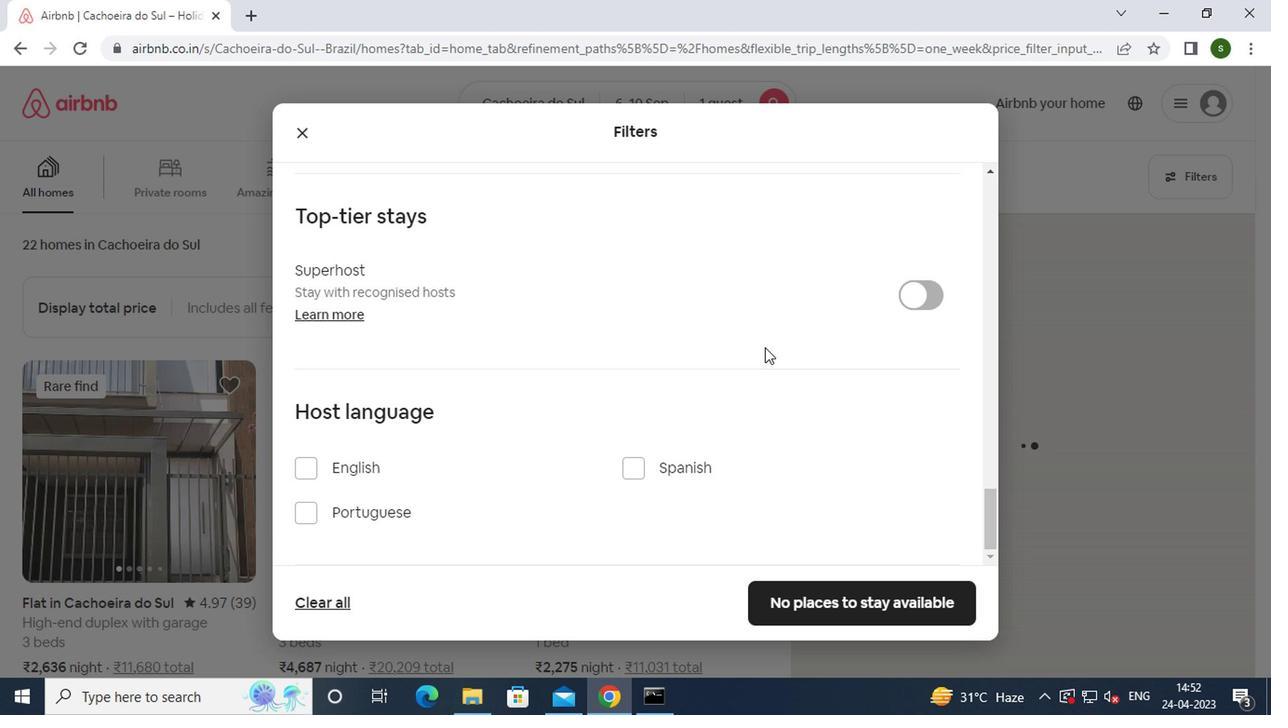 
Action: Mouse moved to (591, 443)
Screenshot: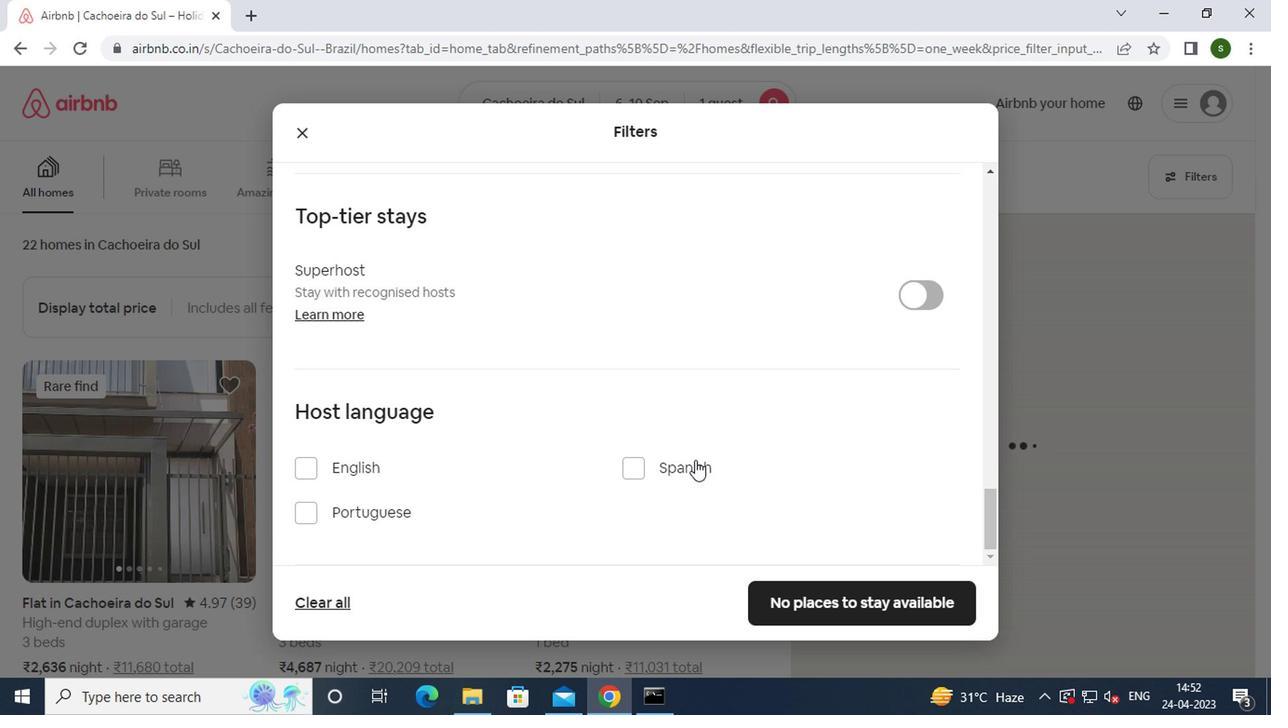 
Action: Mouse pressed left at (591, 443)
Screenshot: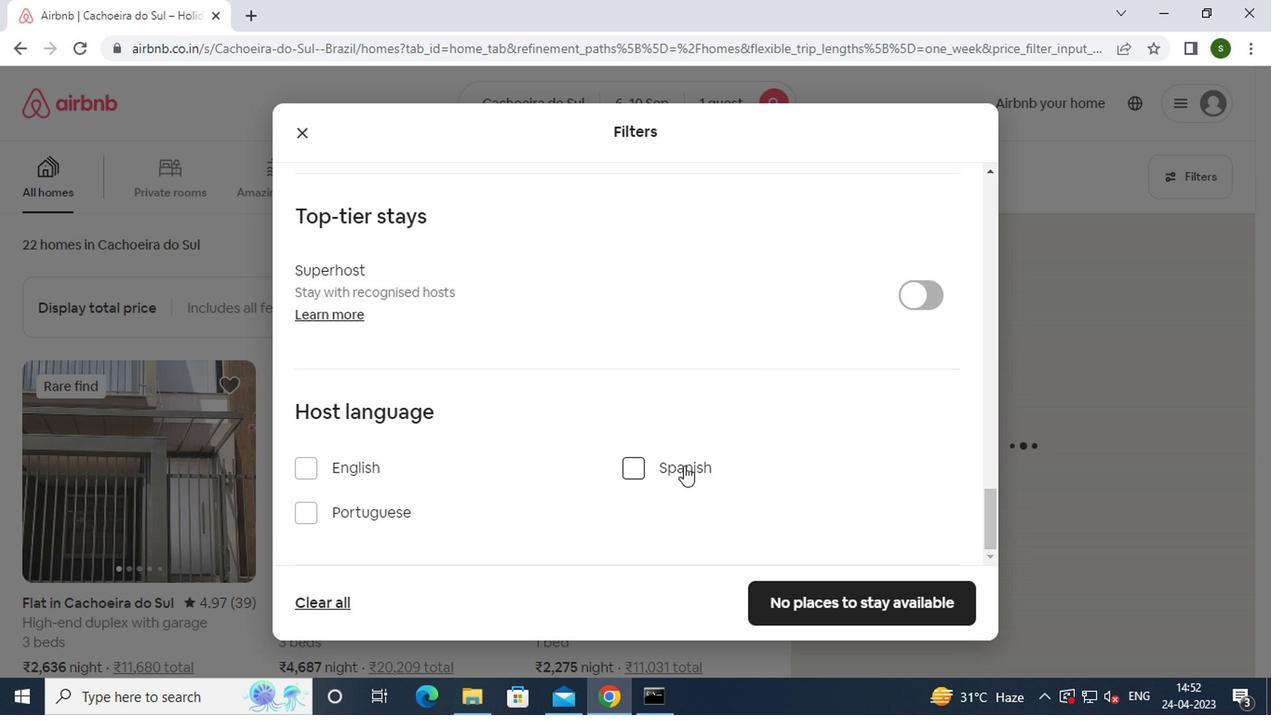 
Action: Mouse moved to (707, 541)
Screenshot: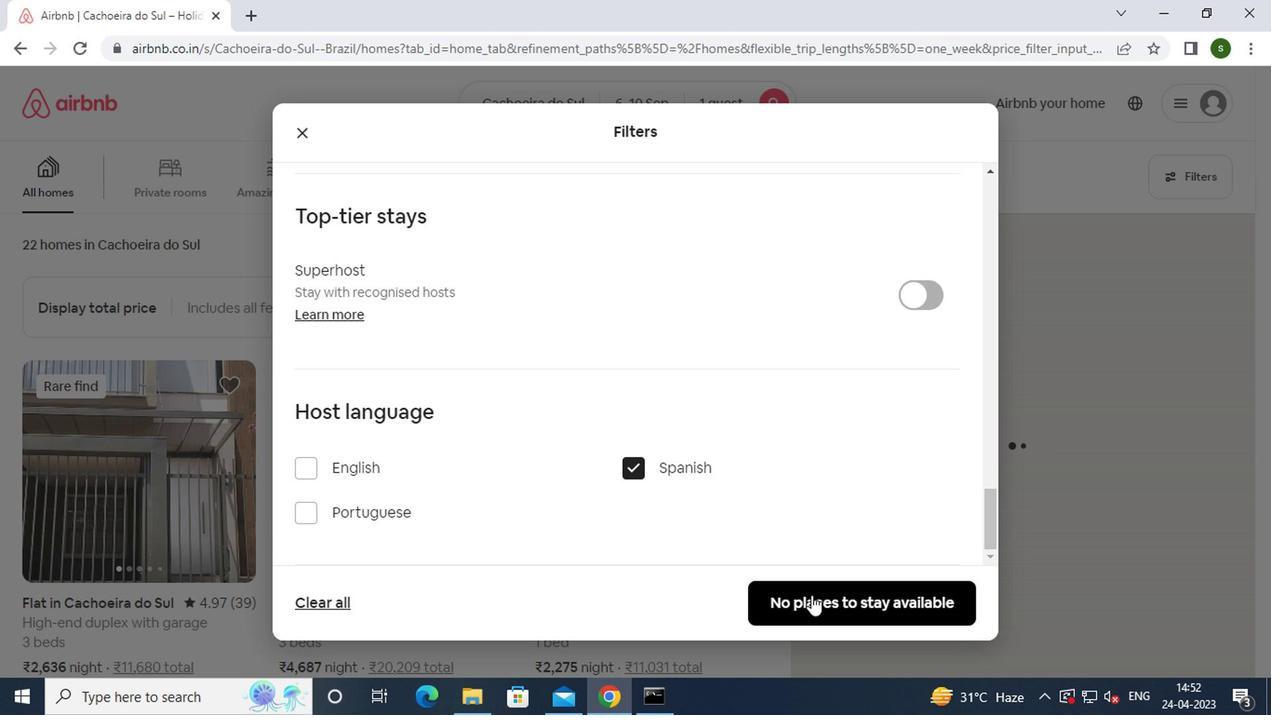 
Action: Mouse pressed left at (707, 541)
Screenshot: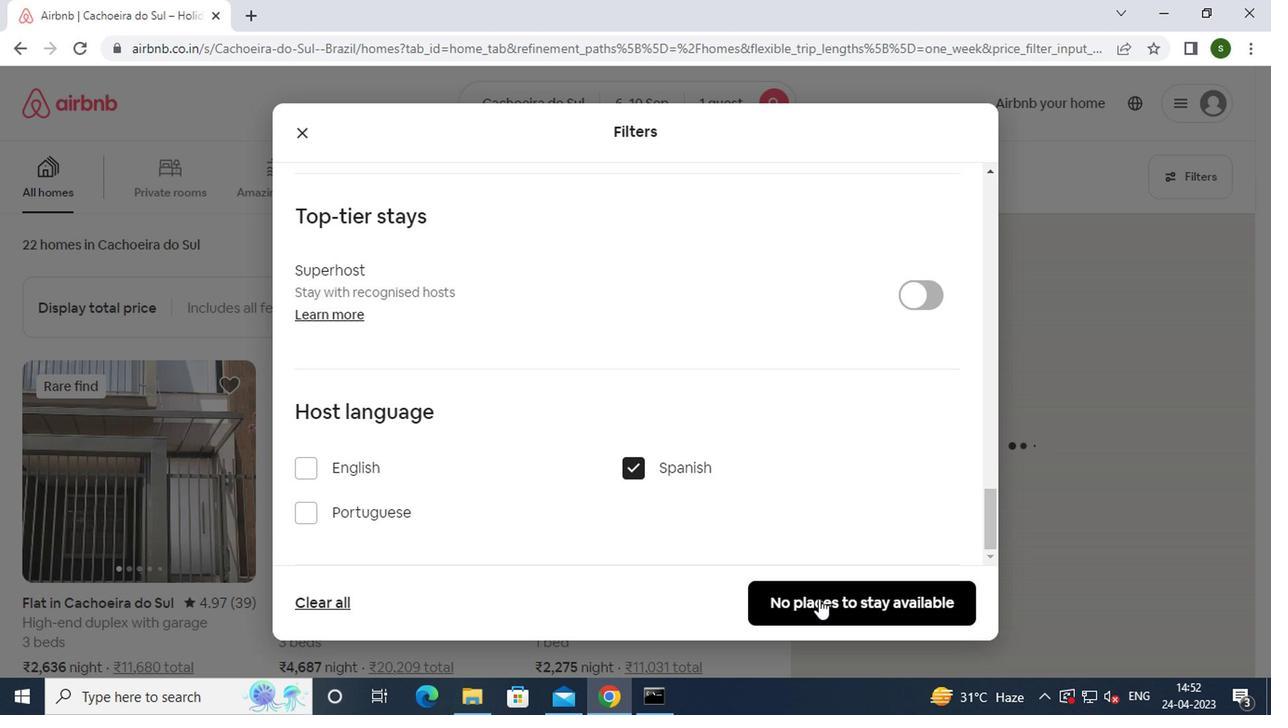 
Action: Mouse moved to (612, 277)
Screenshot: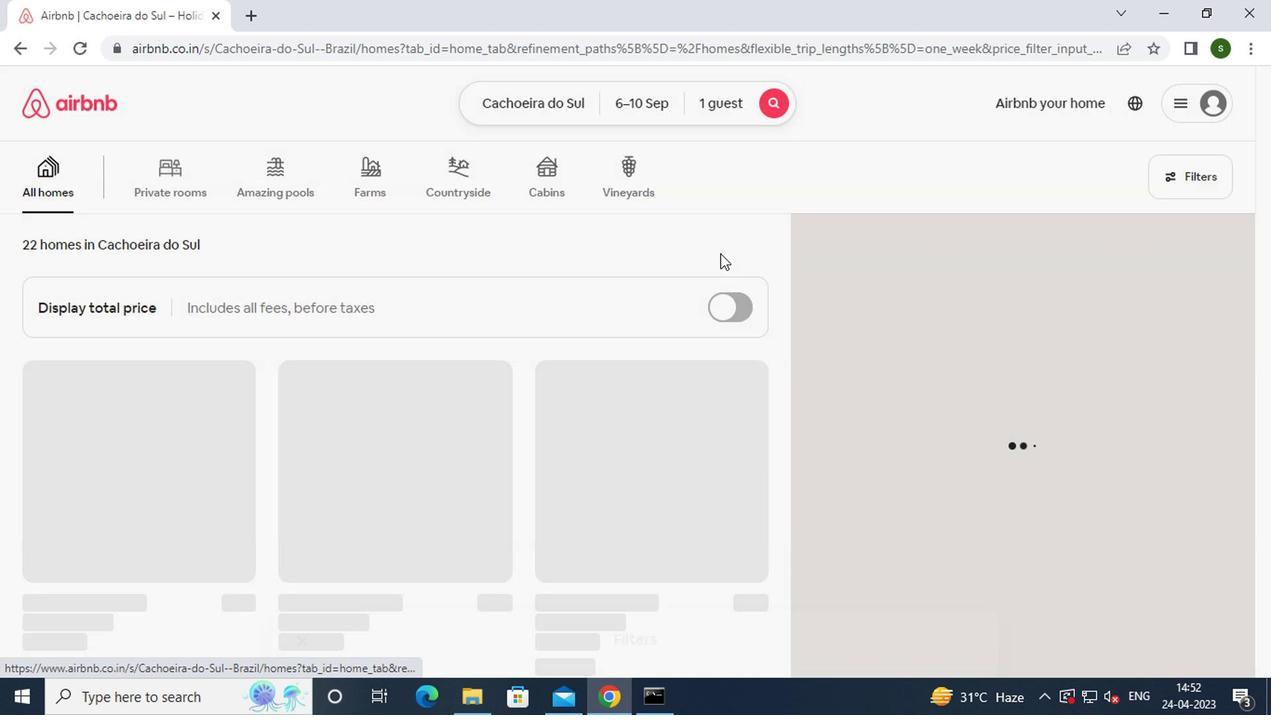 
